 Task: Find connections with filter location Nijlen with filter topic #Inspirationwith filter profile language English with filter current company Bisleri International Pvt Ltd with filter school B H Gardi College of Engineering & Technology with filter industry Warehousing and Storage with filter service category Content Strategy with filter keywords title Translator
Action: Mouse moved to (659, 135)
Screenshot: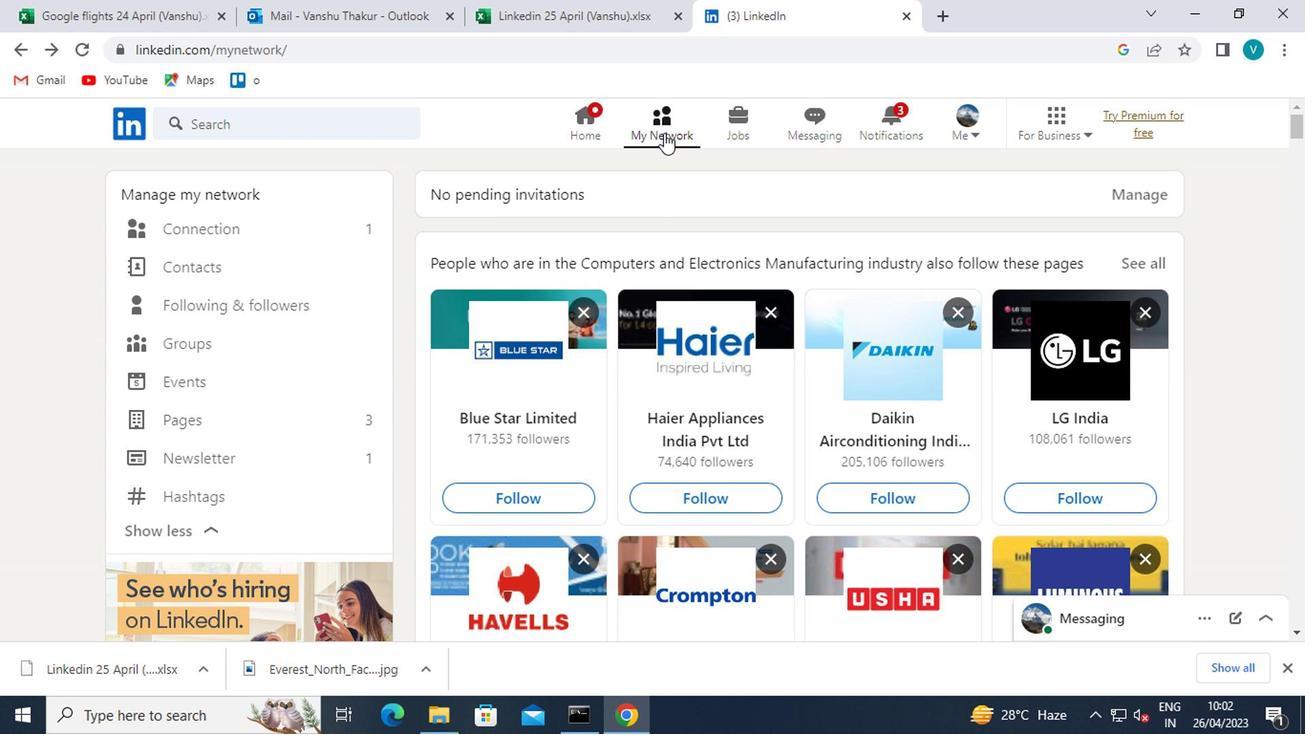 
Action: Mouse pressed left at (659, 135)
Screenshot: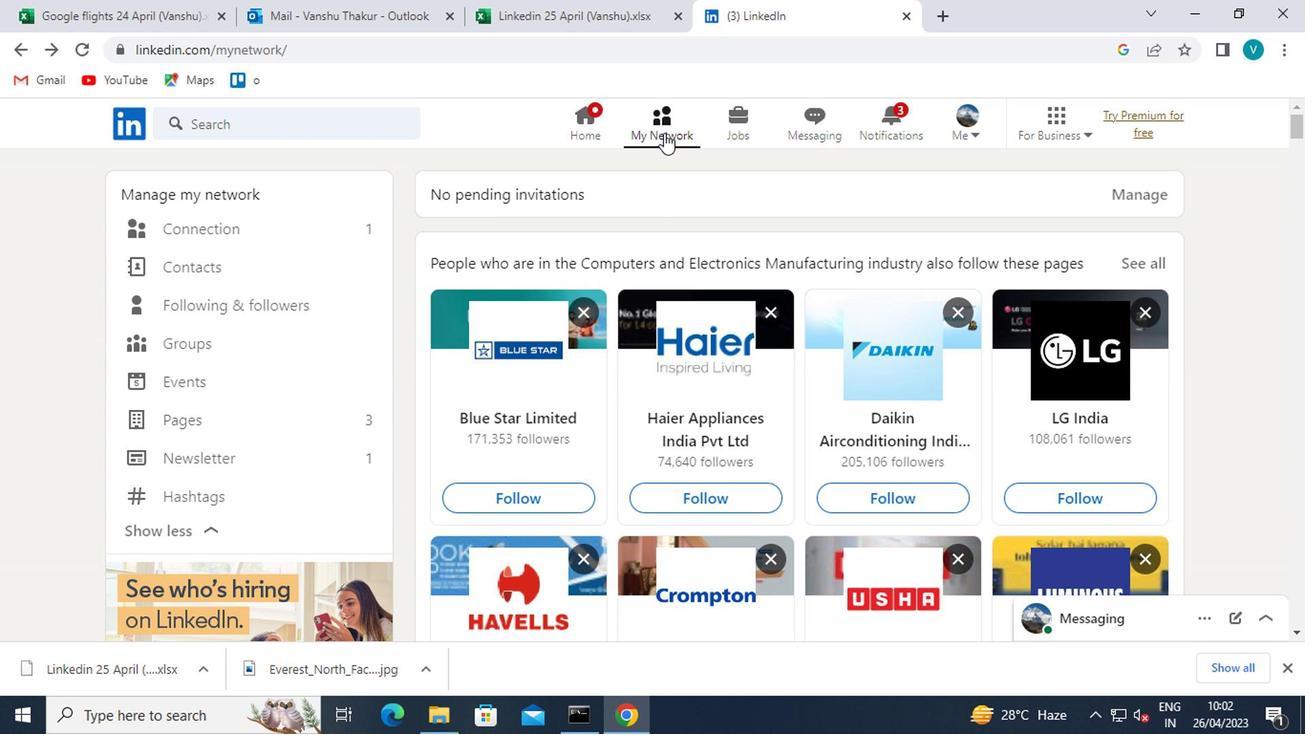 
Action: Mouse moved to (209, 231)
Screenshot: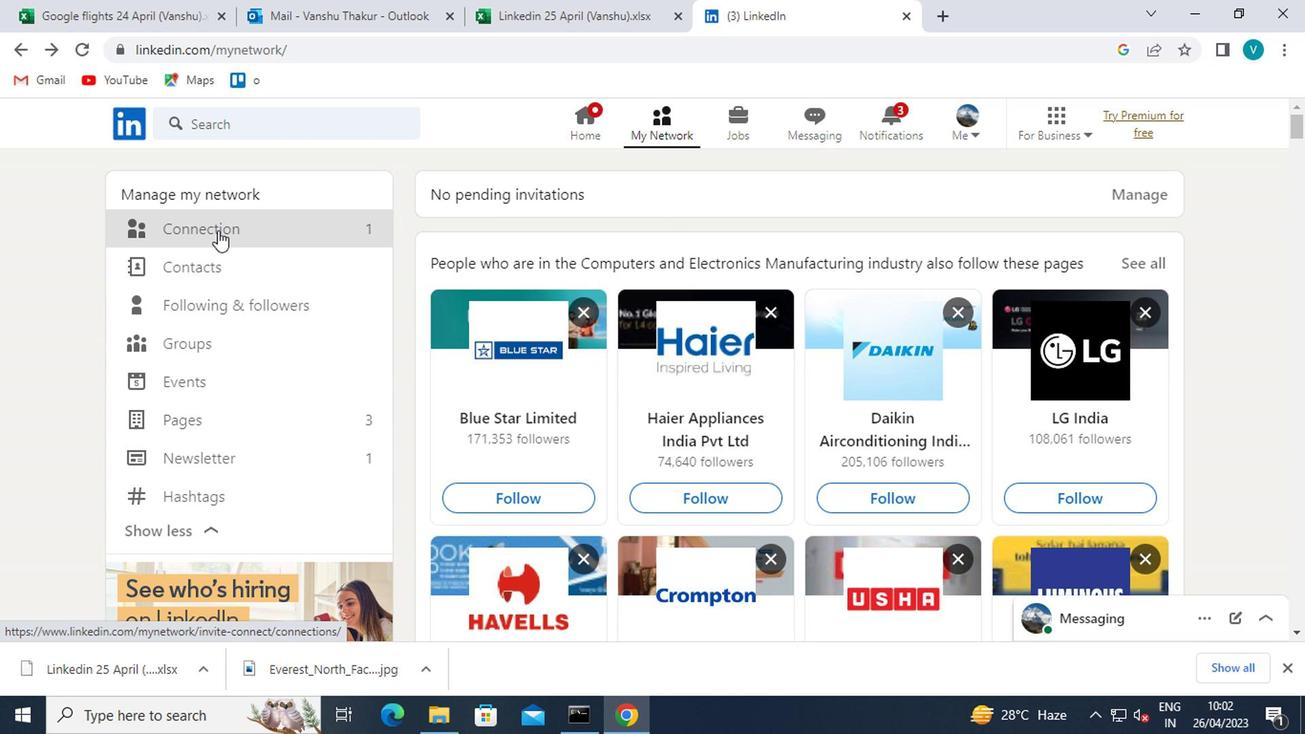
Action: Mouse pressed left at (209, 231)
Screenshot: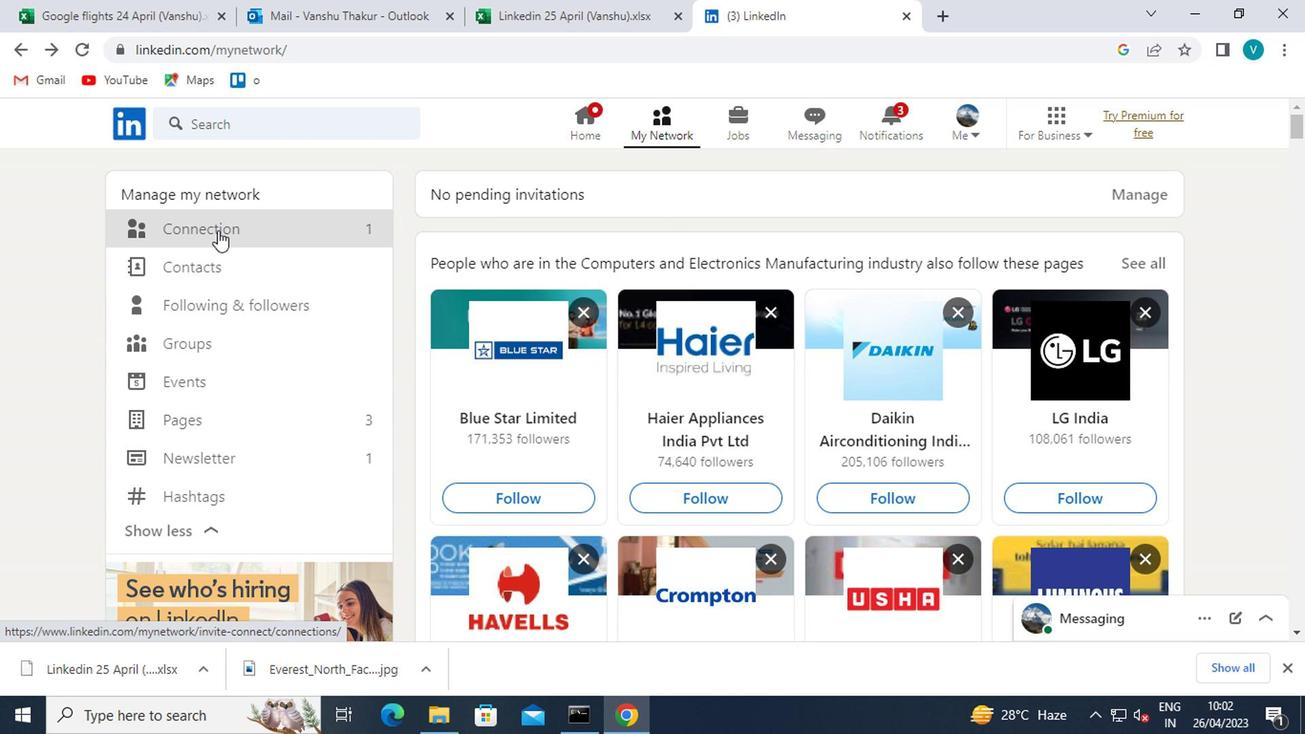 
Action: Mouse moved to (756, 230)
Screenshot: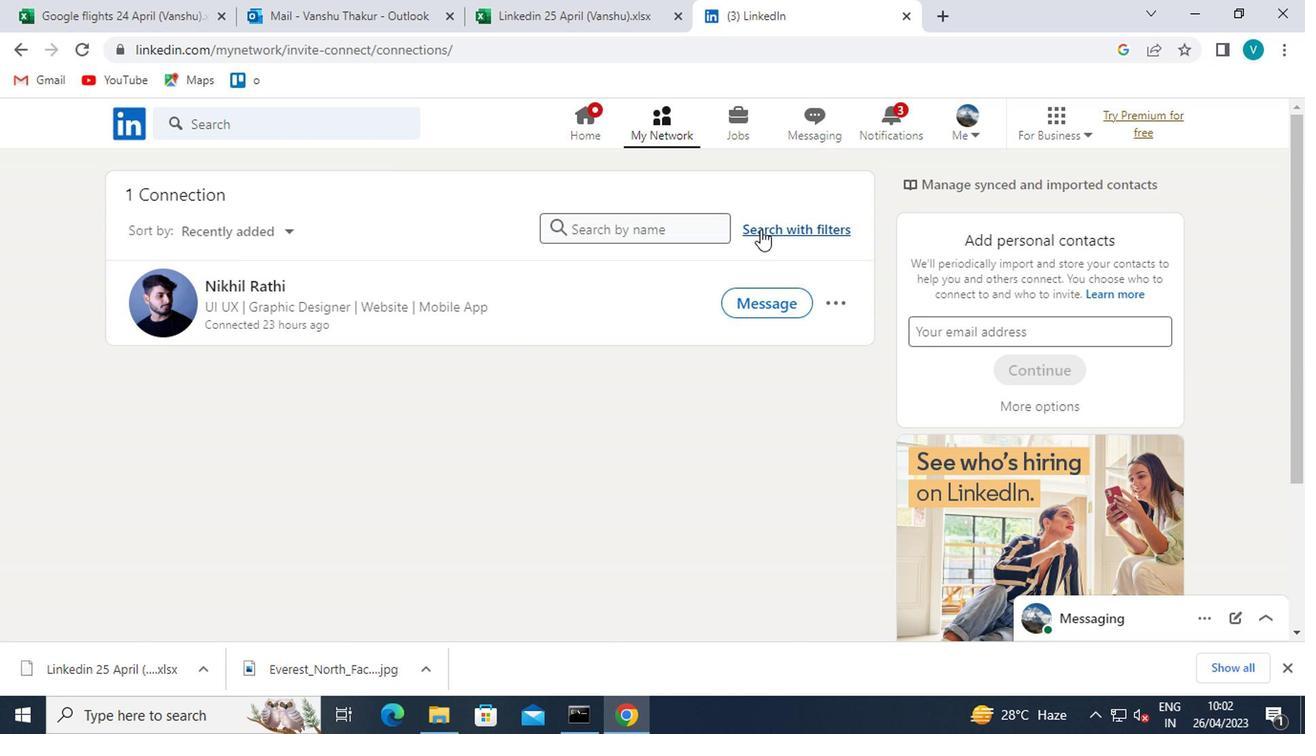 
Action: Mouse pressed left at (756, 230)
Screenshot: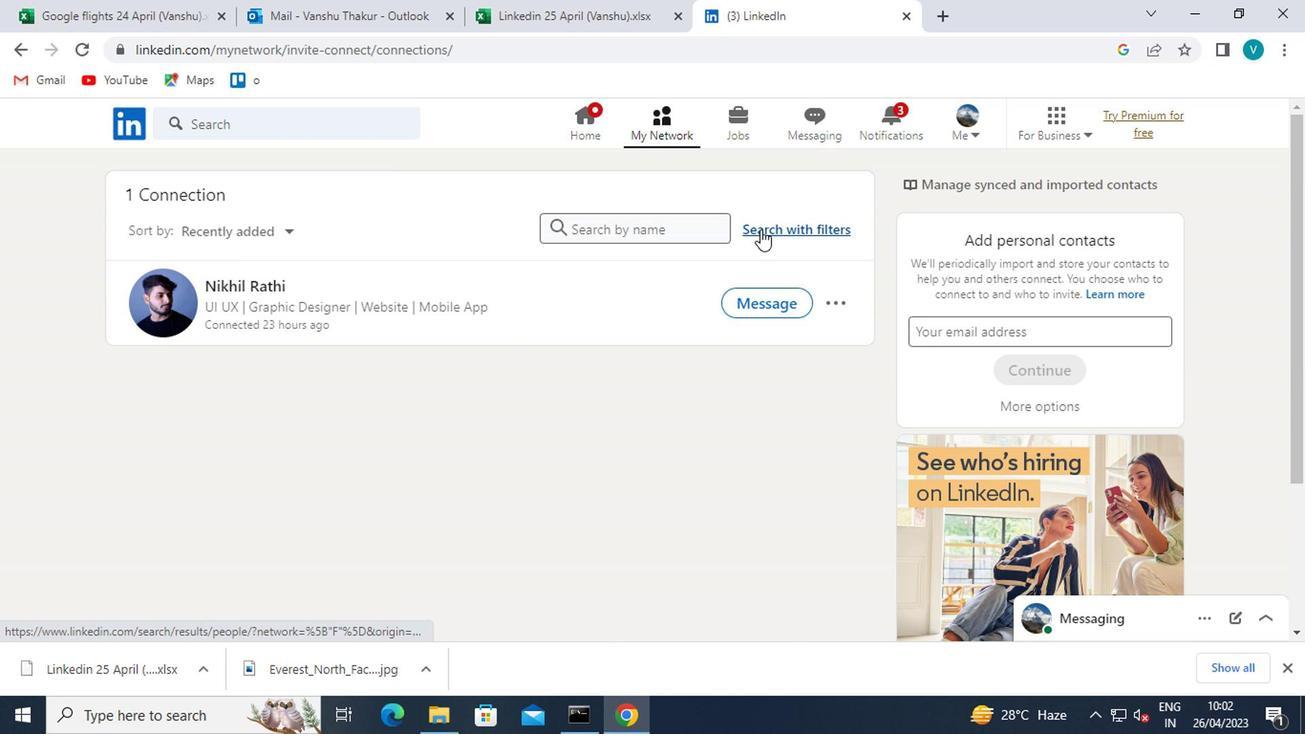 
Action: Mouse moved to (645, 178)
Screenshot: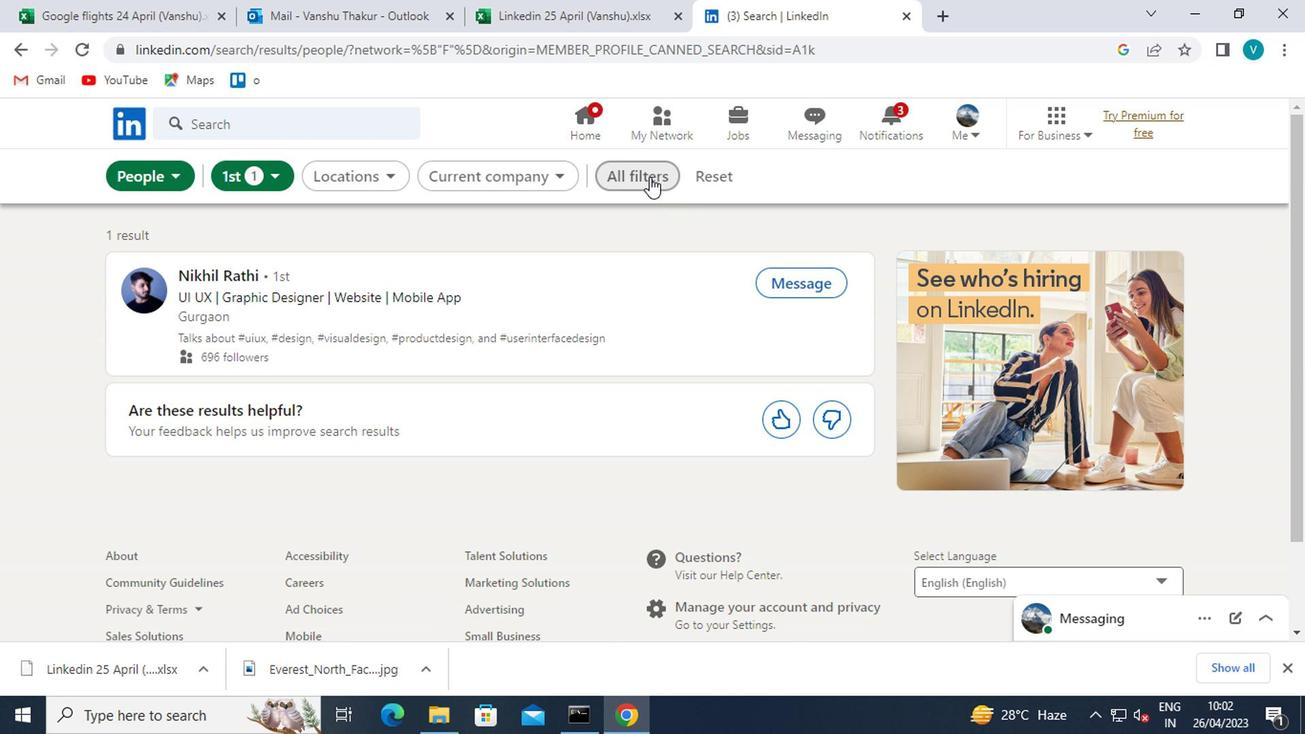 
Action: Mouse pressed left at (645, 178)
Screenshot: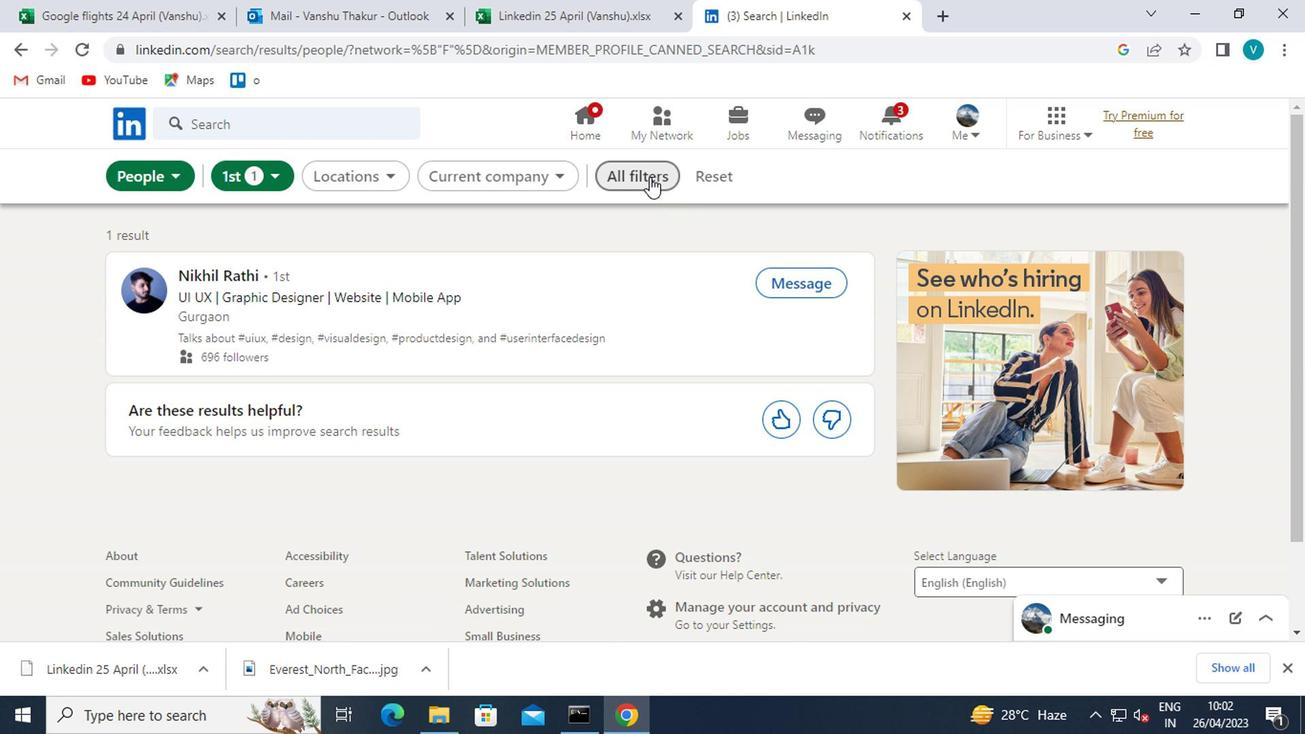 
Action: Mouse moved to (910, 269)
Screenshot: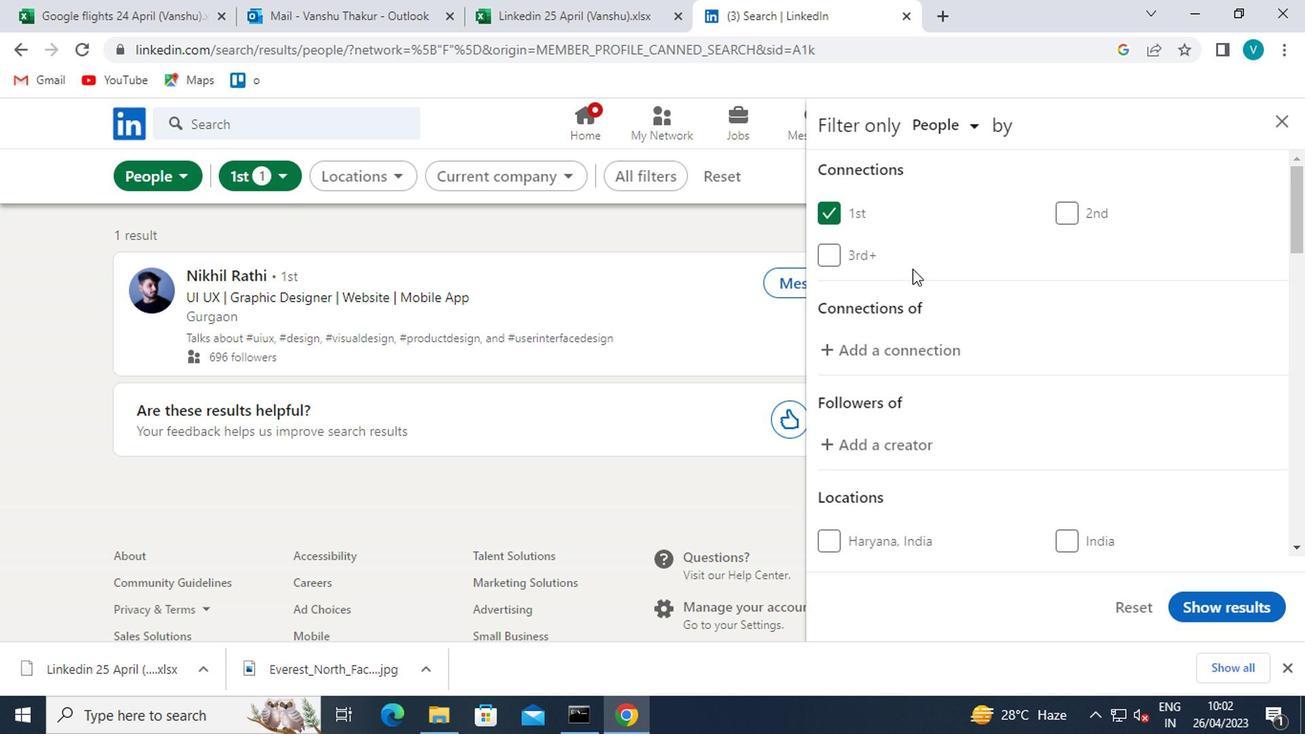
Action: Mouse scrolled (910, 268) with delta (0, -1)
Screenshot: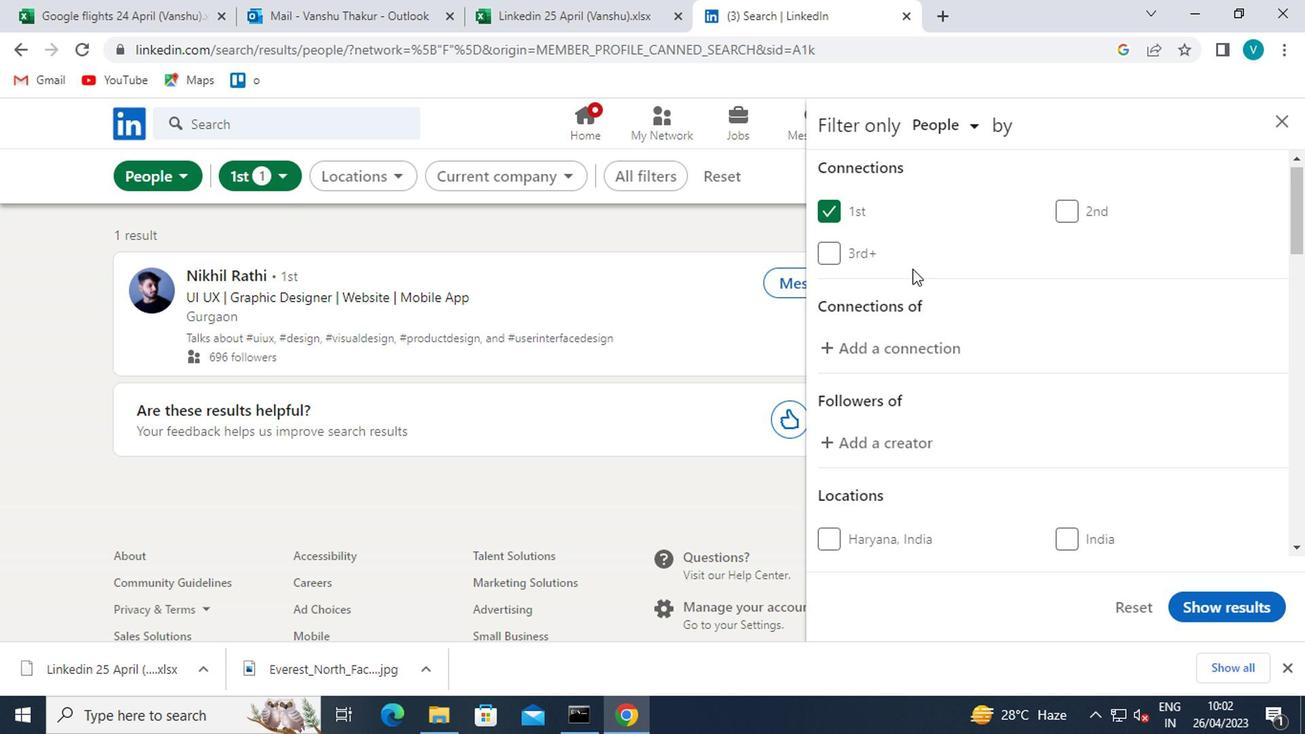 
Action: Mouse scrolled (910, 268) with delta (0, -1)
Screenshot: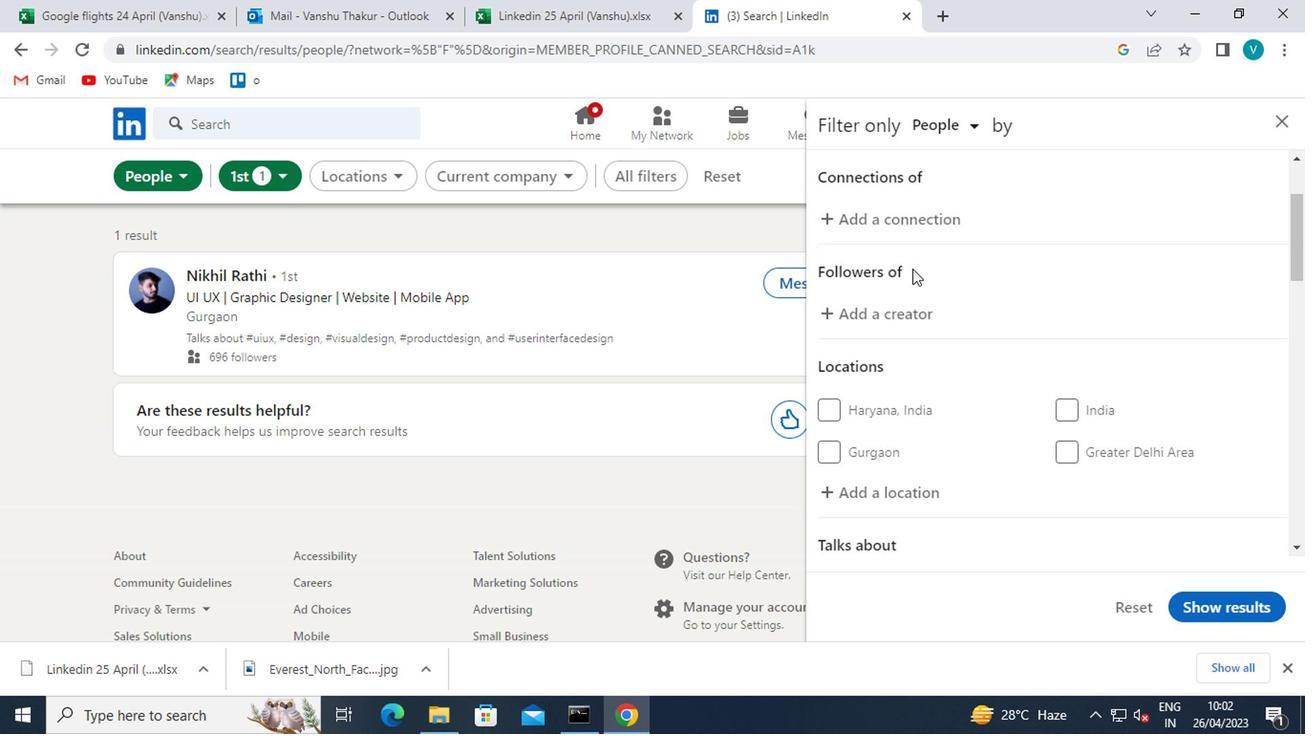 
Action: Mouse moved to (904, 421)
Screenshot: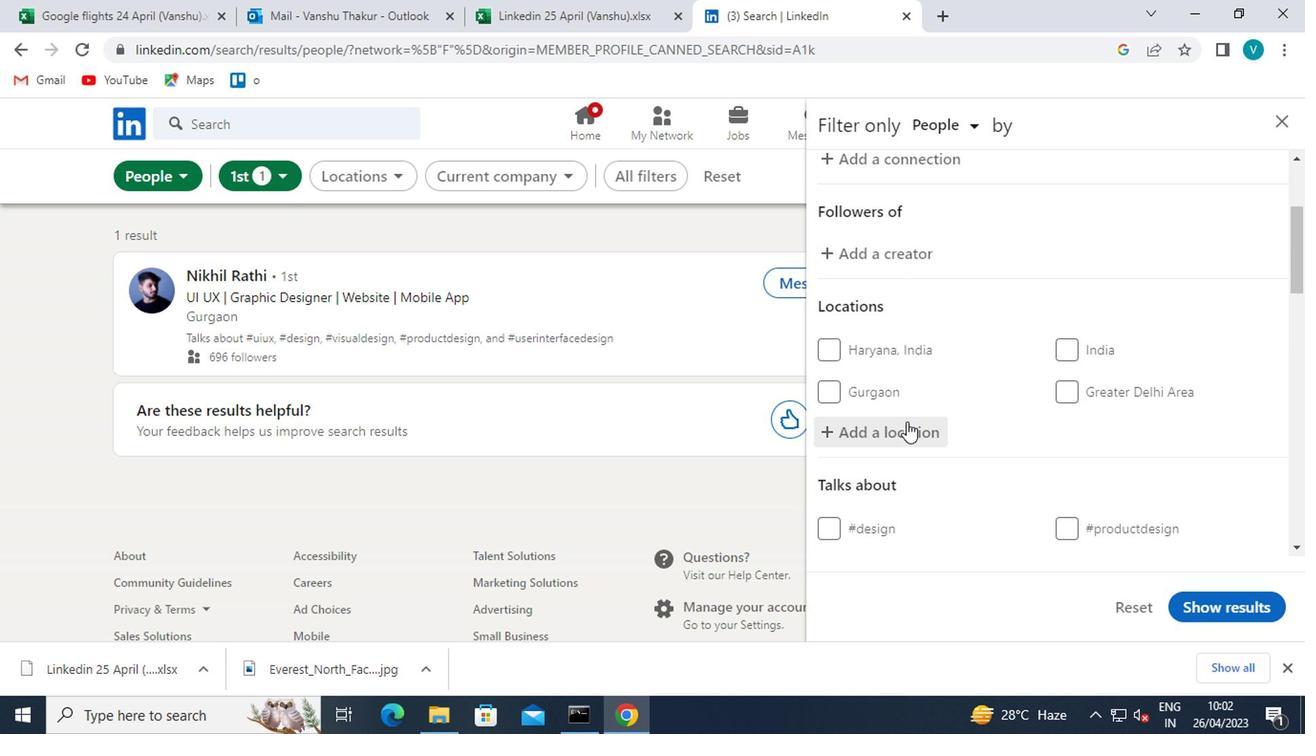 
Action: Mouse pressed left at (904, 421)
Screenshot: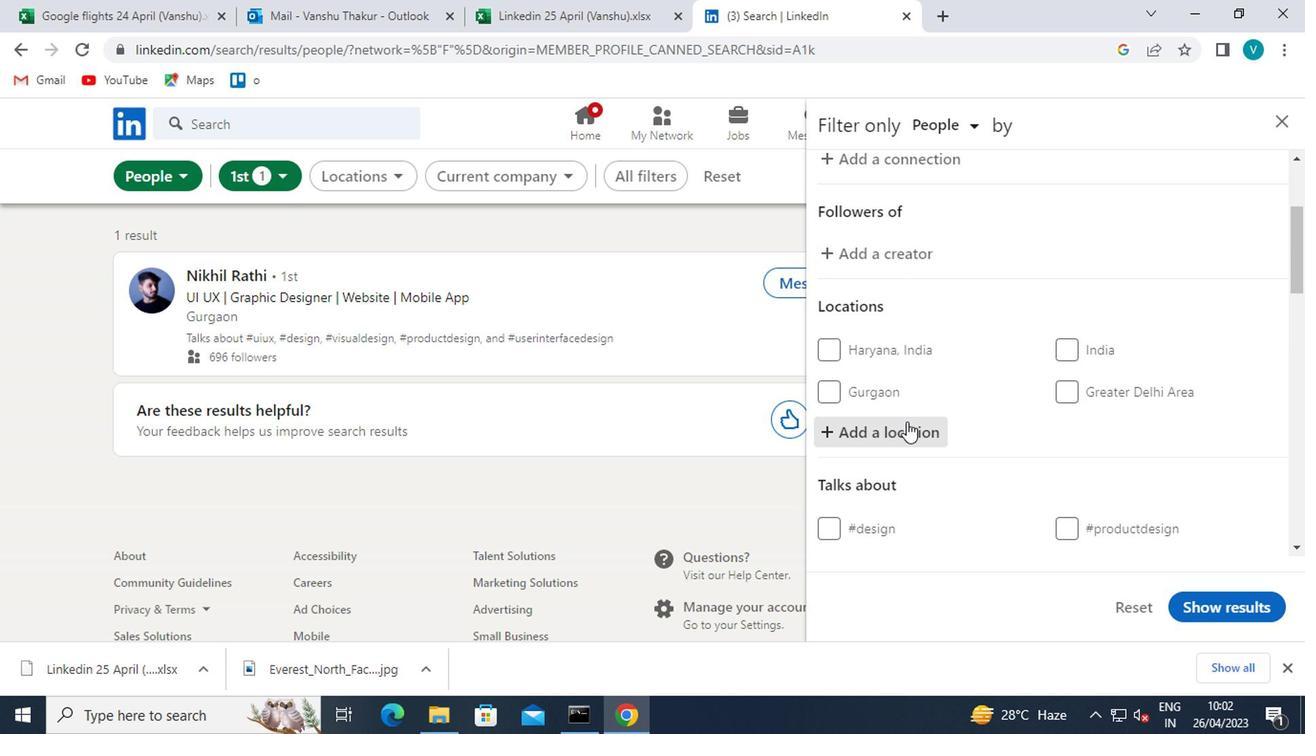 
Action: Key pressed <Key.shift>NIJLEN
Screenshot: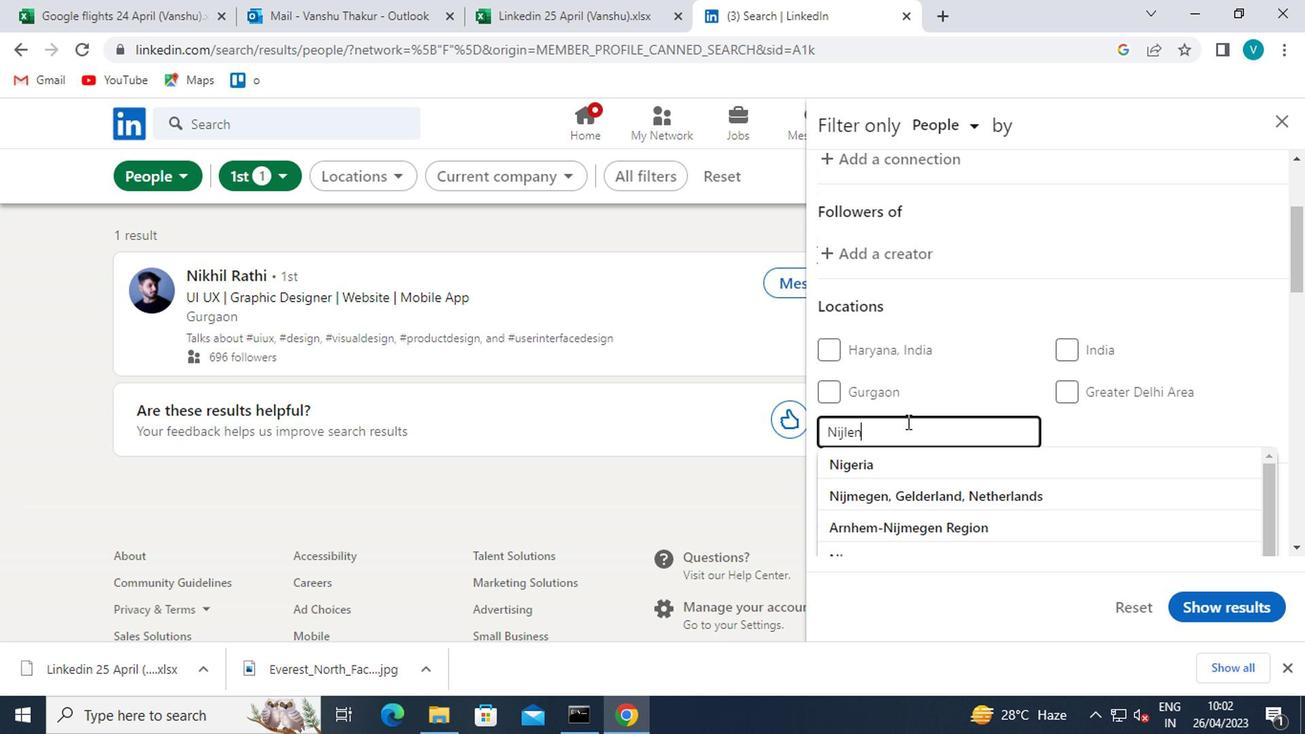 
Action: Mouse moved to (912, 465)
Screenshot: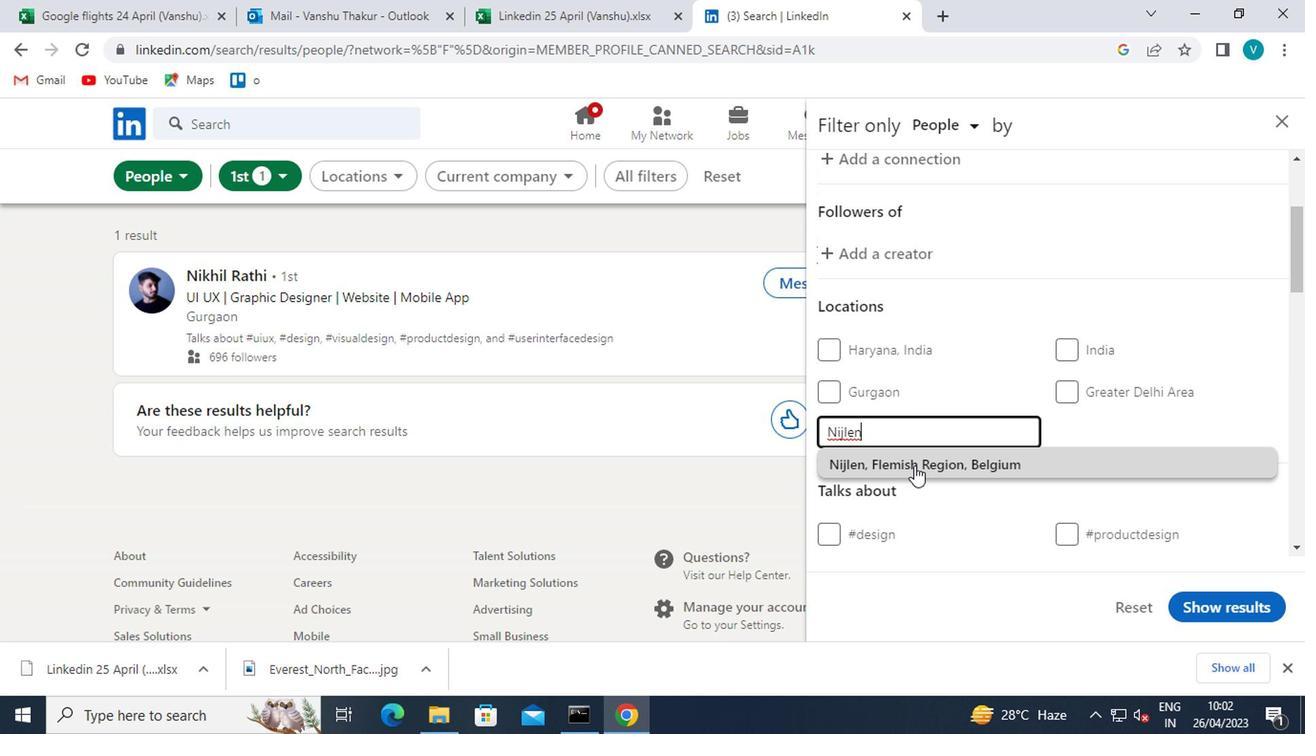 
Action: Mouse pressed left at (912, 465)
Screenshot: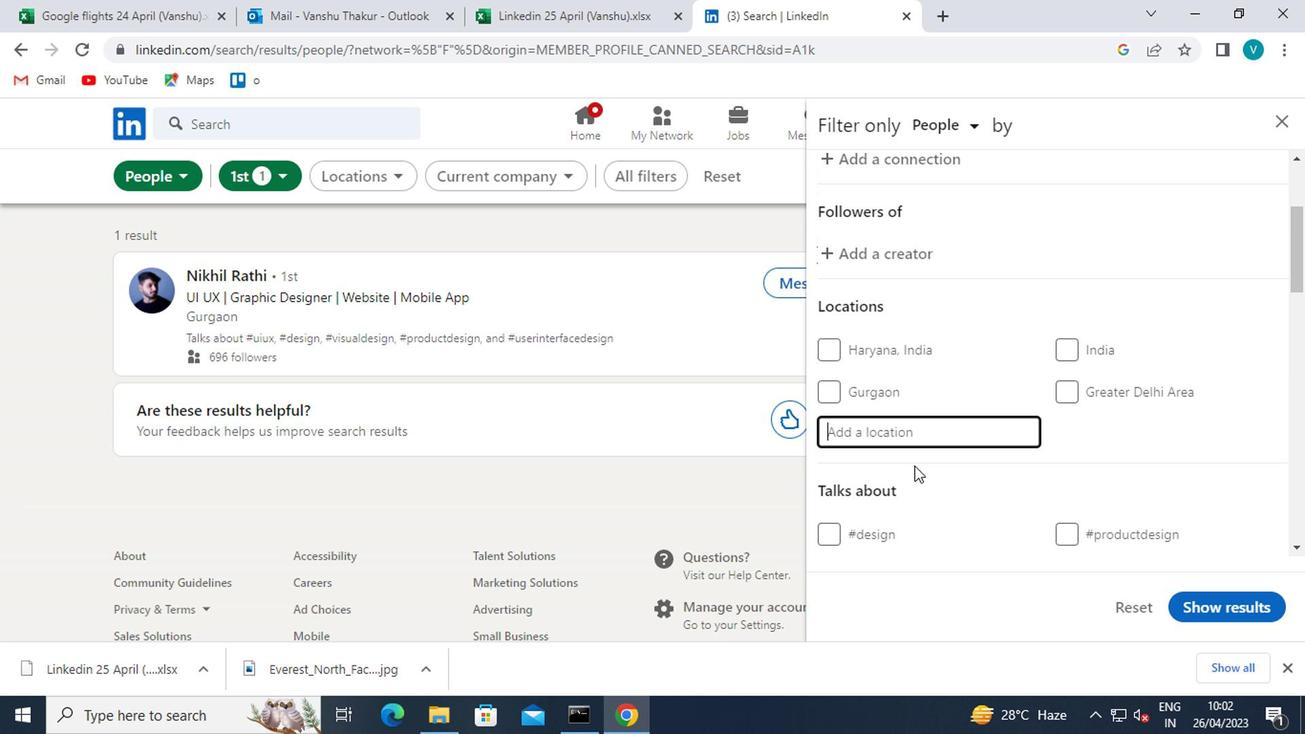 
Action: Mouse moved to (950, 441)
Screenshot: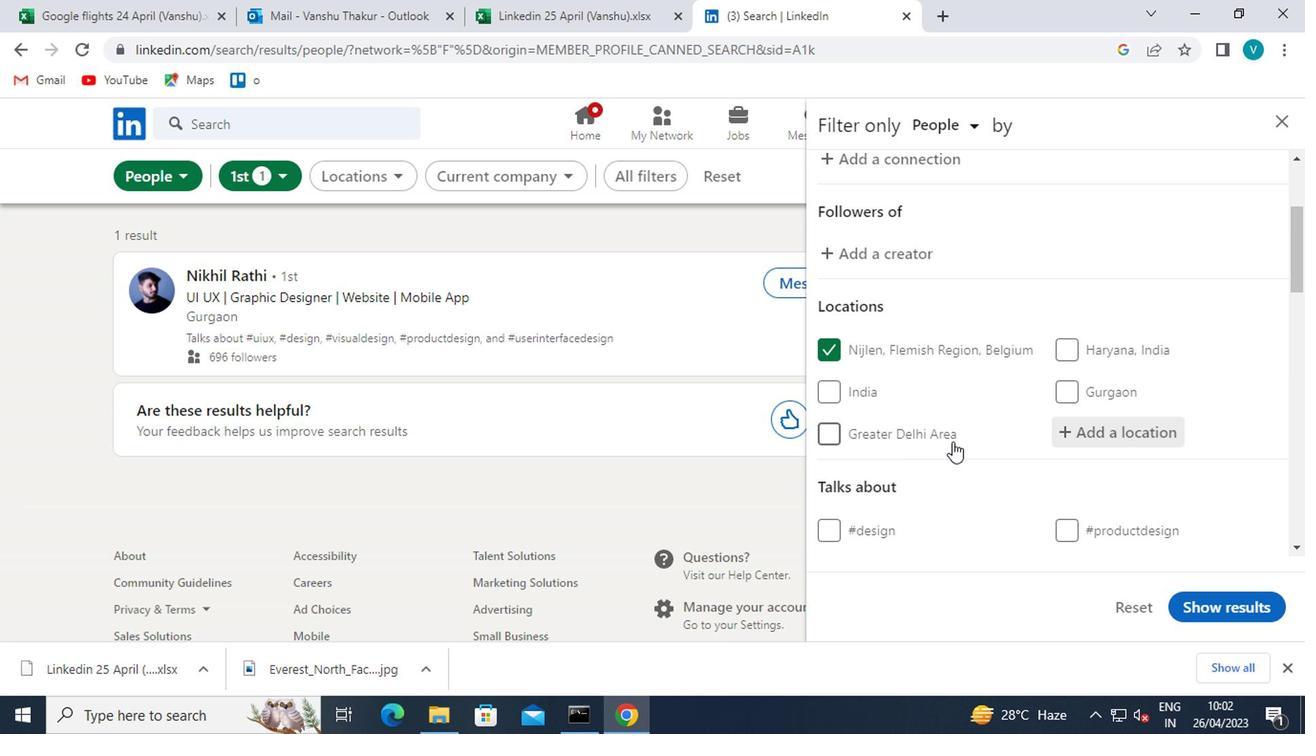 
Action: Mouse scrolled (950, 440) with delta (0, 0)
Screenshot: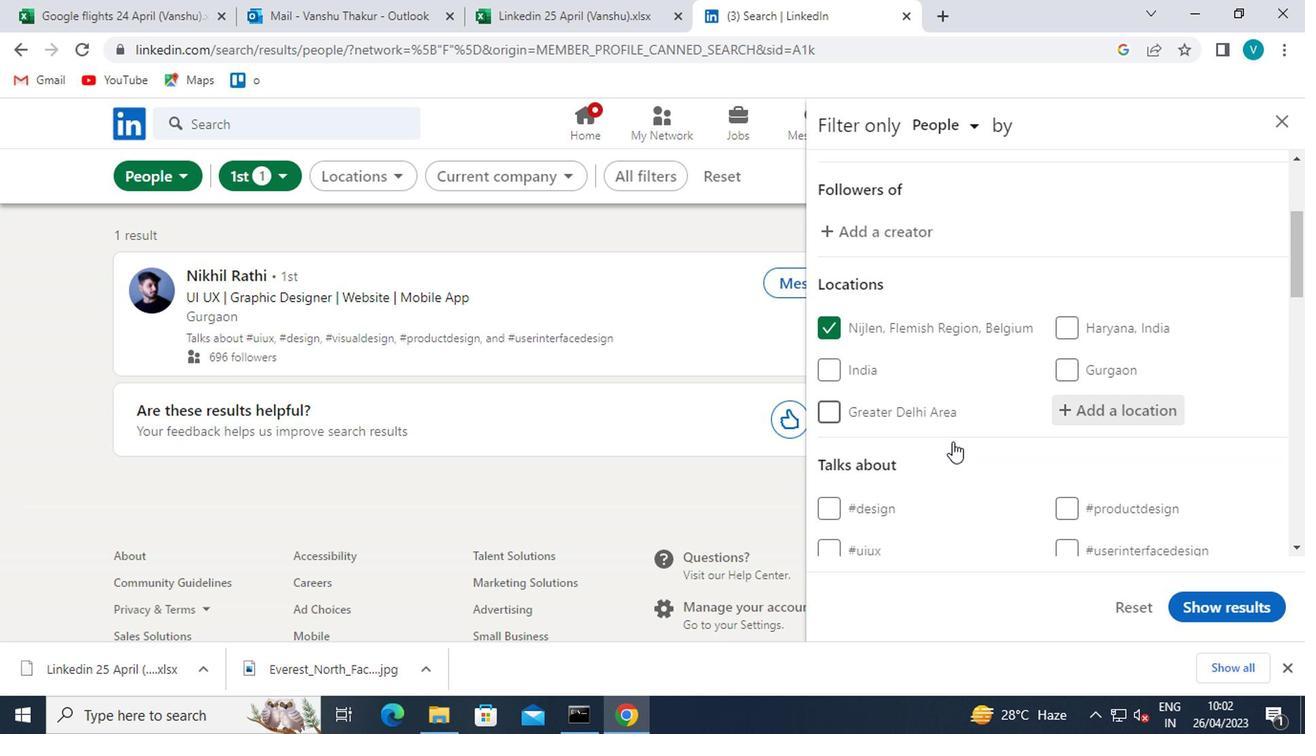 
Action: Mouse moved to (950, 441)
Screenshot: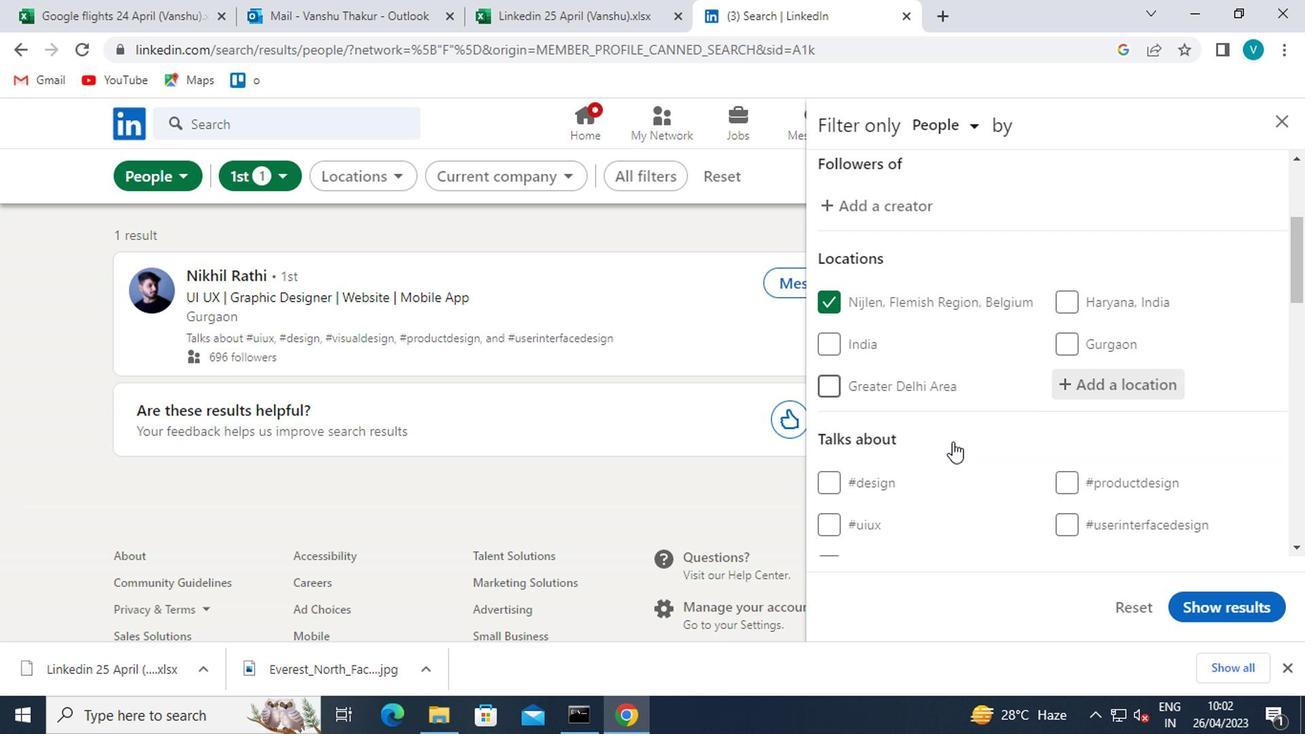 
Action: Mouse scrolled (950, 440) with delta (0, 0)
Screenshot: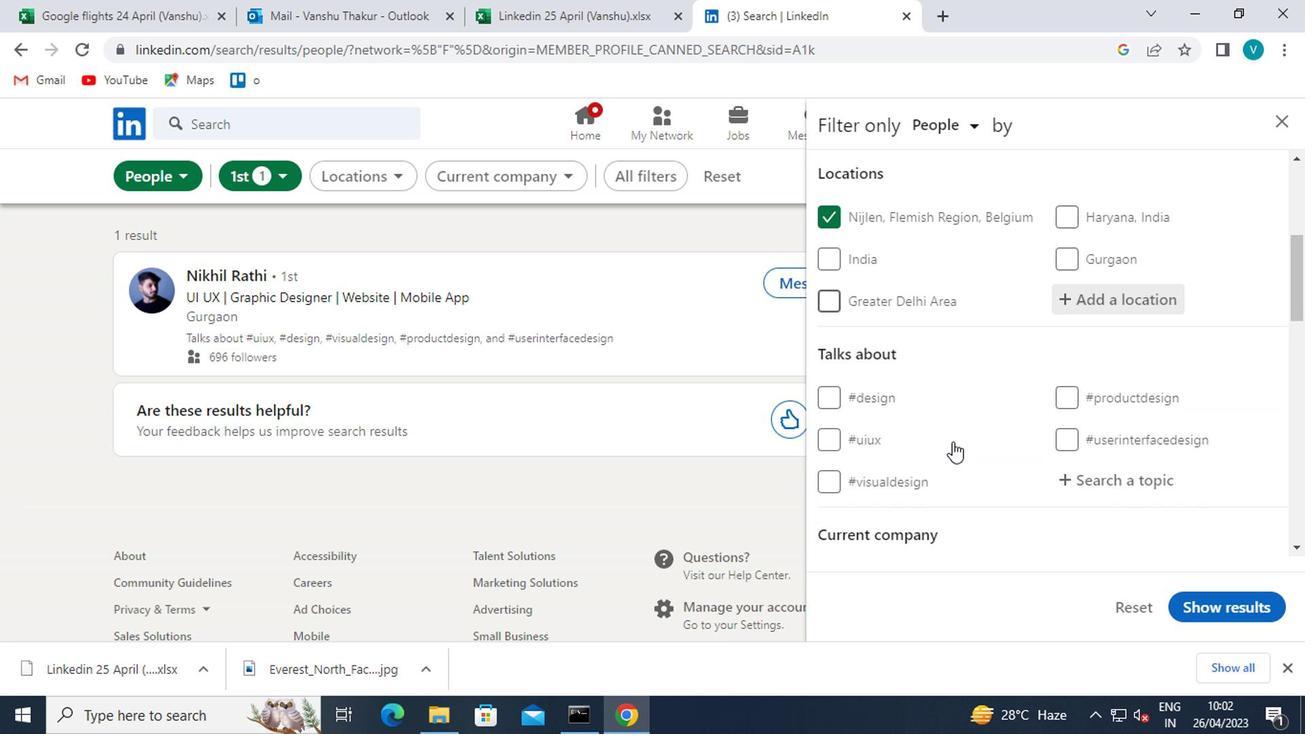 
Action: Mouse moved to (1113, 419)
Screenshot: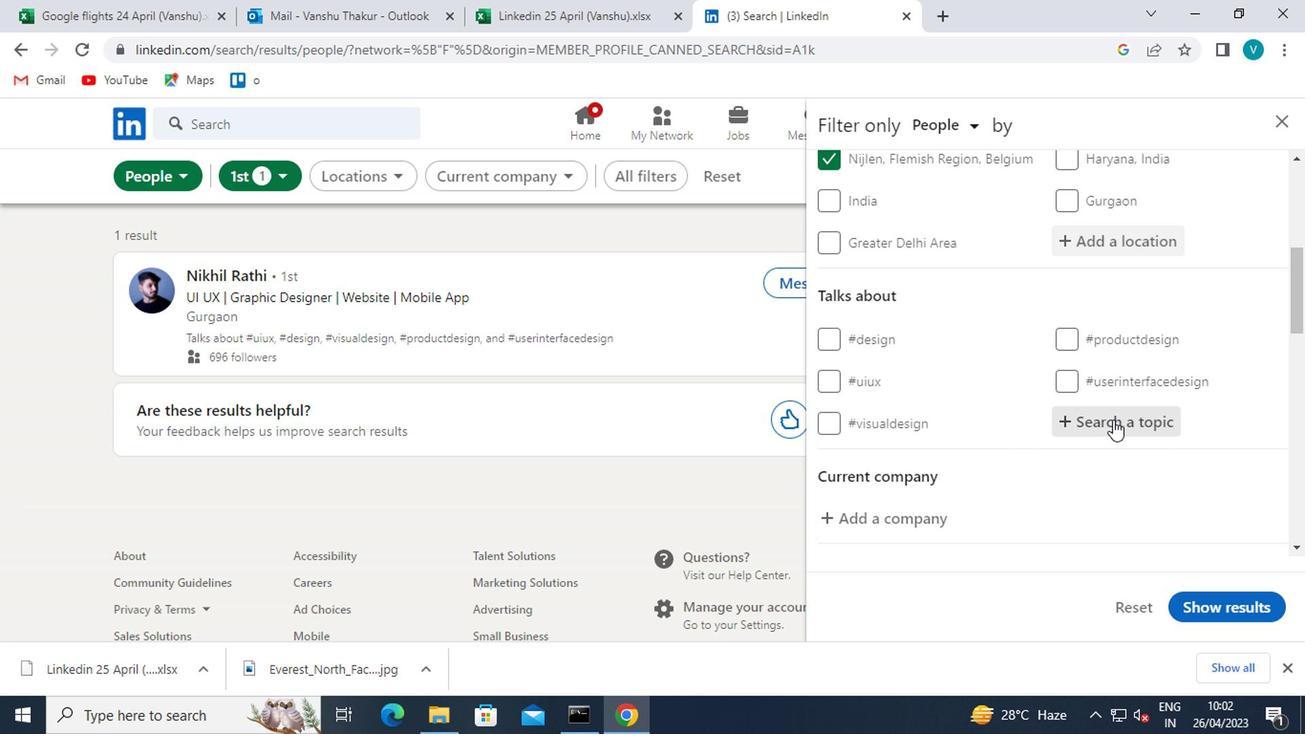 
Action: Mouse pressed left at (1113, 419)
Screenshot: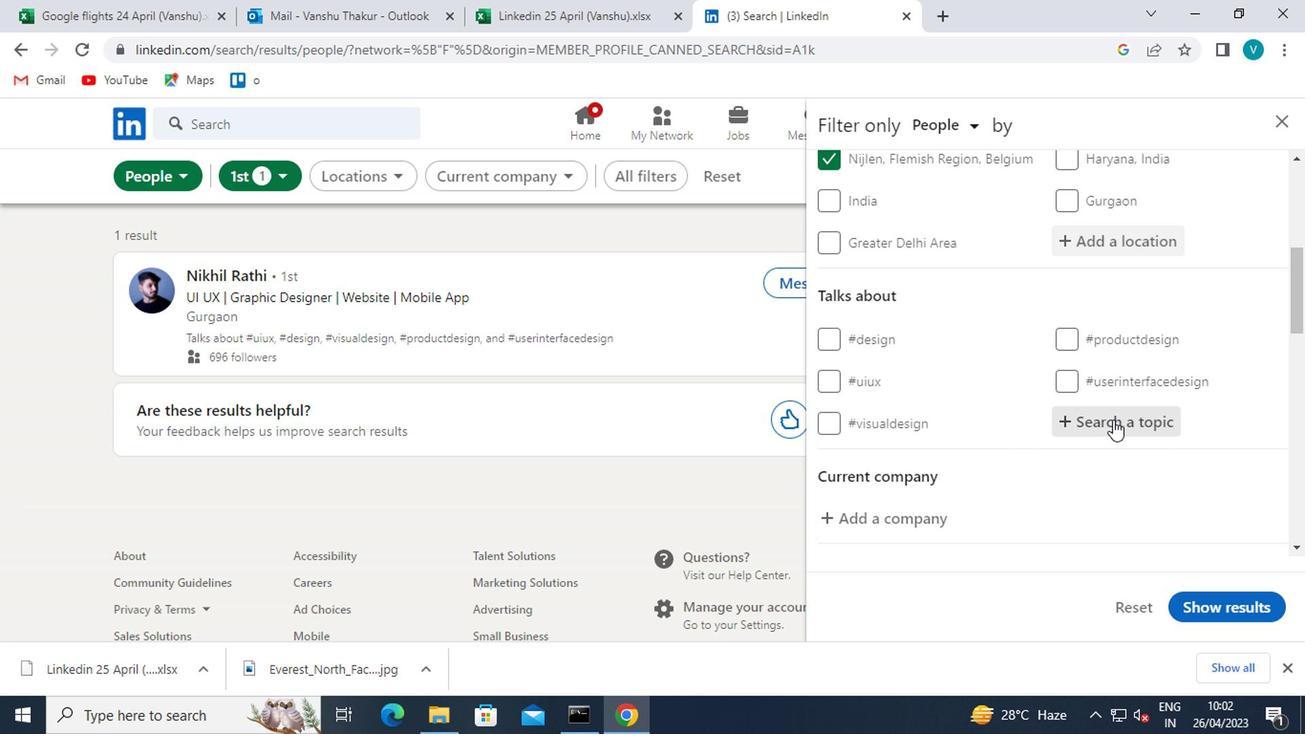 
Action: Key pressed <Key.shift><Key.shift><Key.shift>#<Key.shift>INSPIRATION
Screenshot: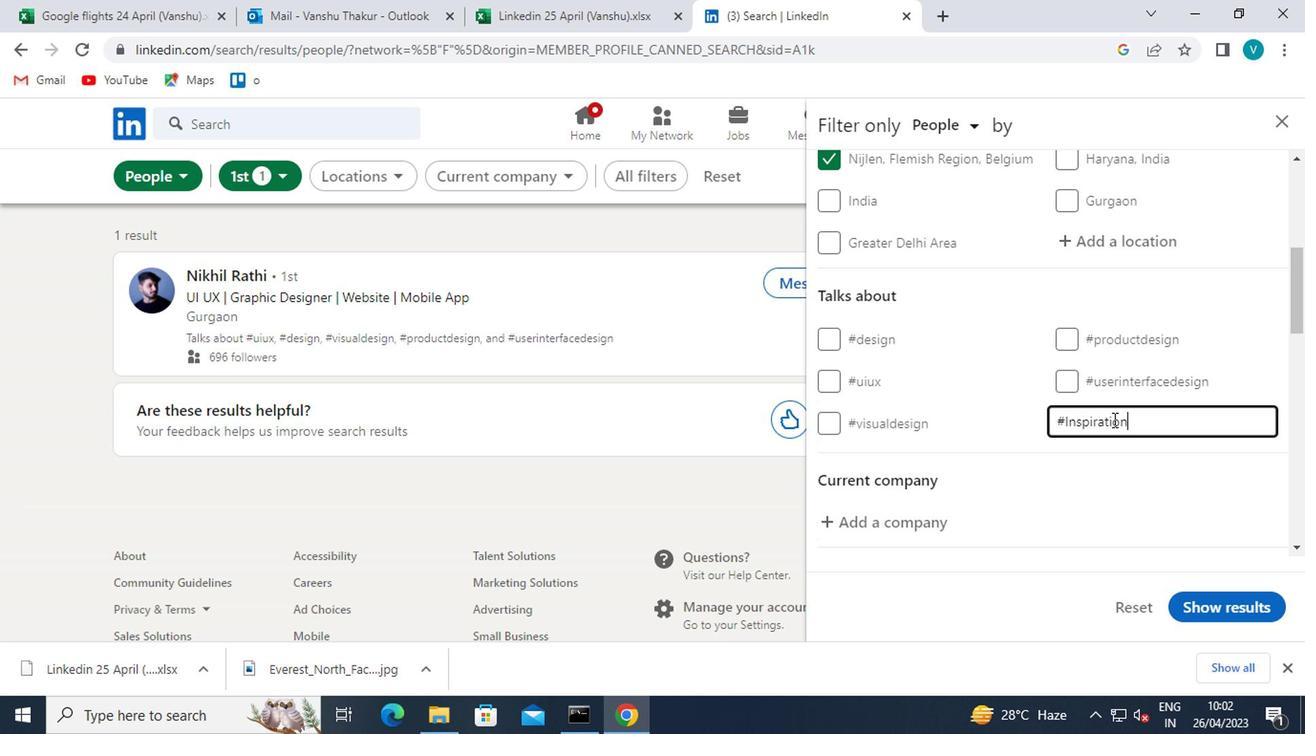 
Action: Mouse moved to (1104, 424)
Screenshot: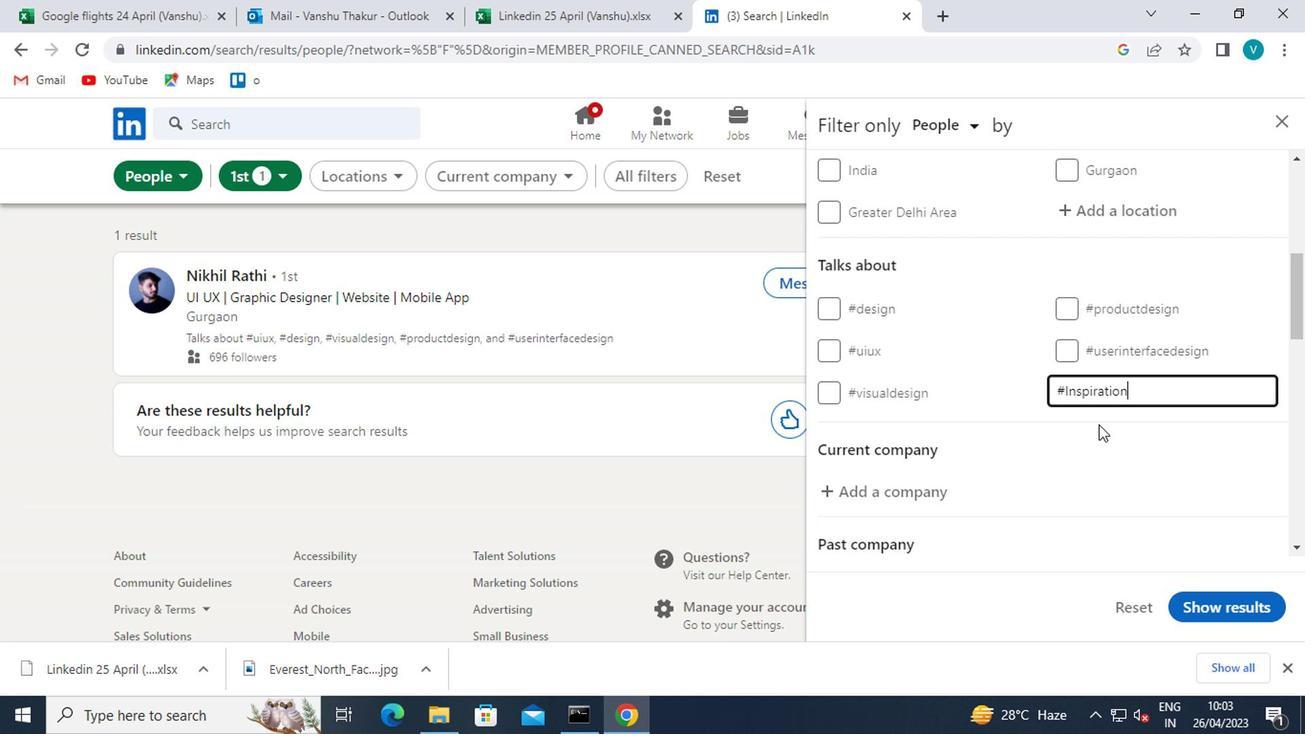 
Action: Mouse scrolled (1104, 423) with delta (0, 0)
Screenshot: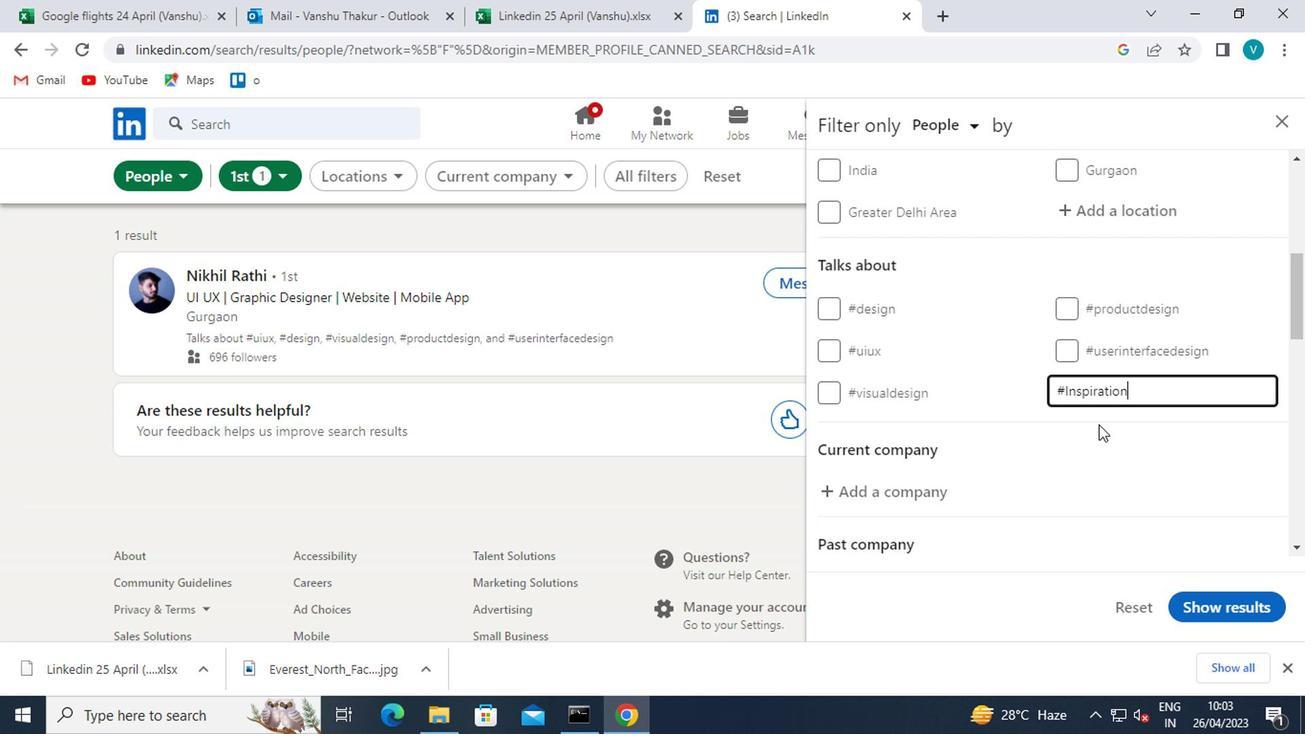 
Action: Mouse moved to (1100, 424)
Screenshot: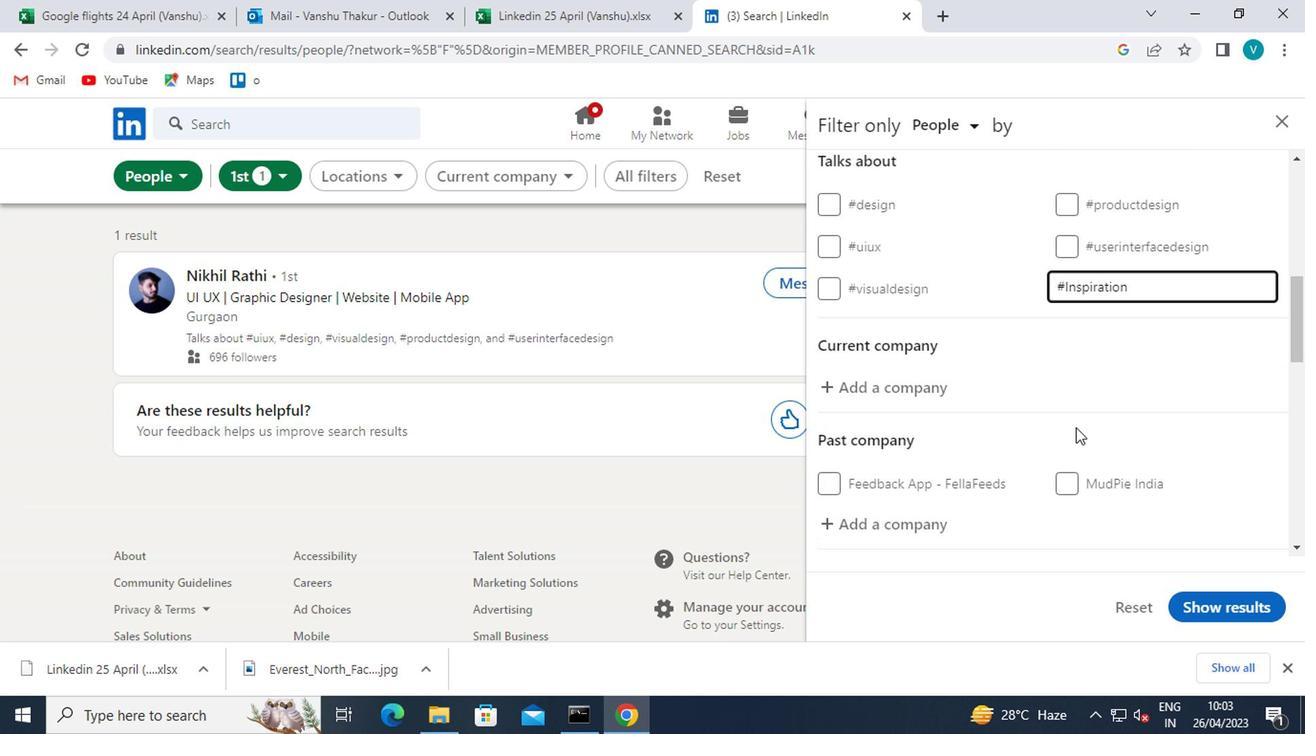 
Action: Mouse scrolled (1100, 423) with delta (0, 0)
Screenshot: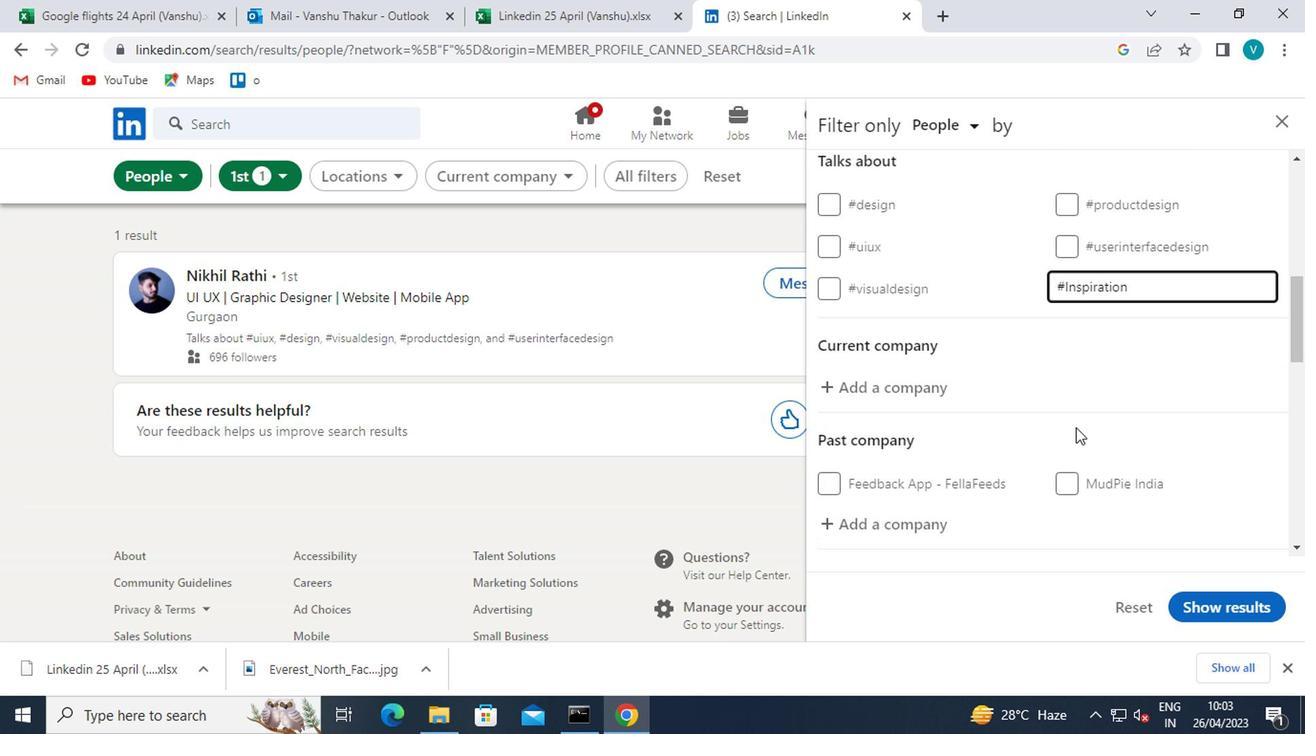 
Action: Mouse moved to (1071, 427)
Screenshot: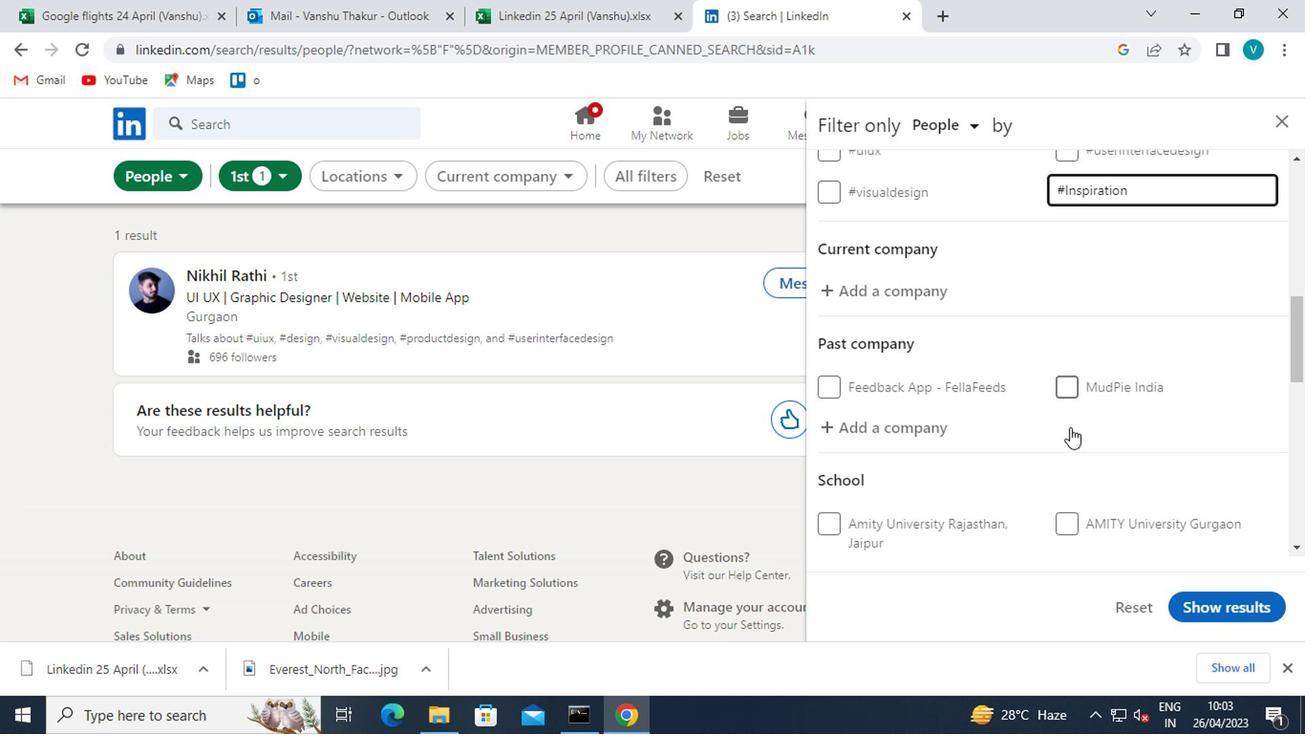 
Action: Mouse scrolled (1071, 426) with delta (0, 0)
Screenshot: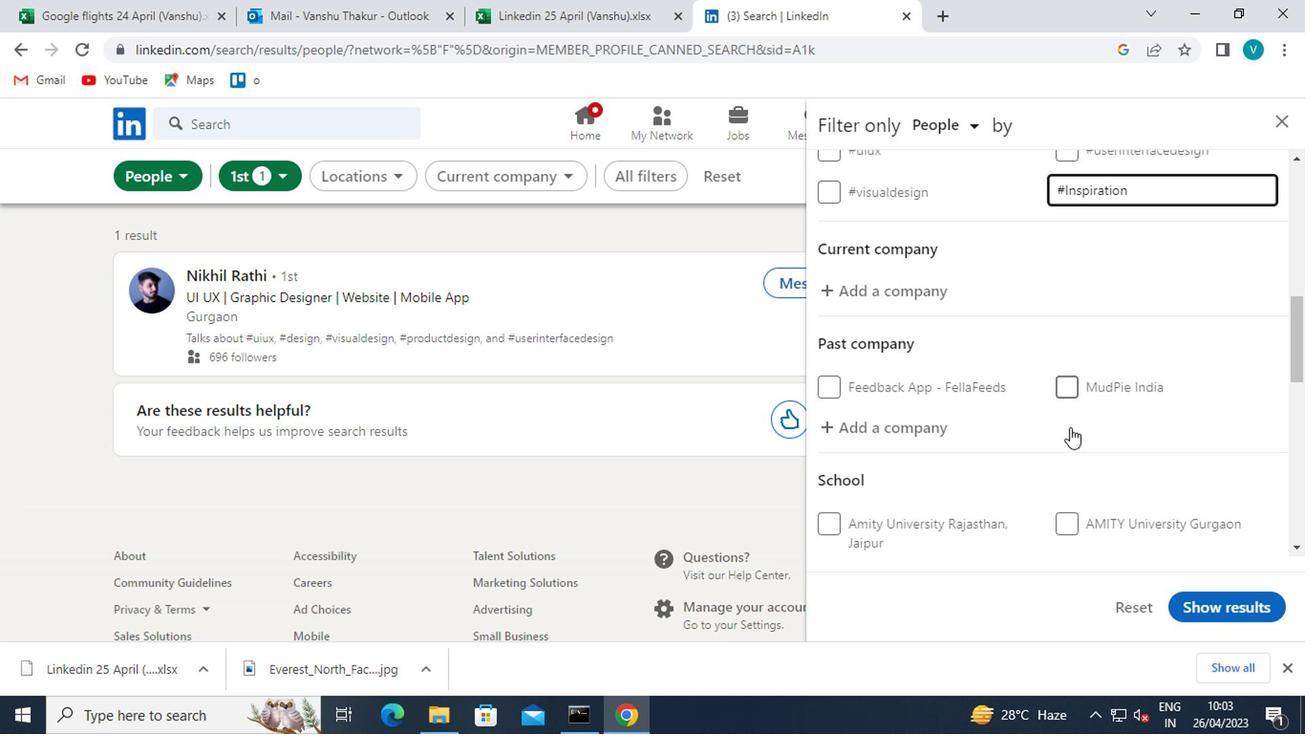 
Action: Mouse moved to (1079, 280)
Screenshot: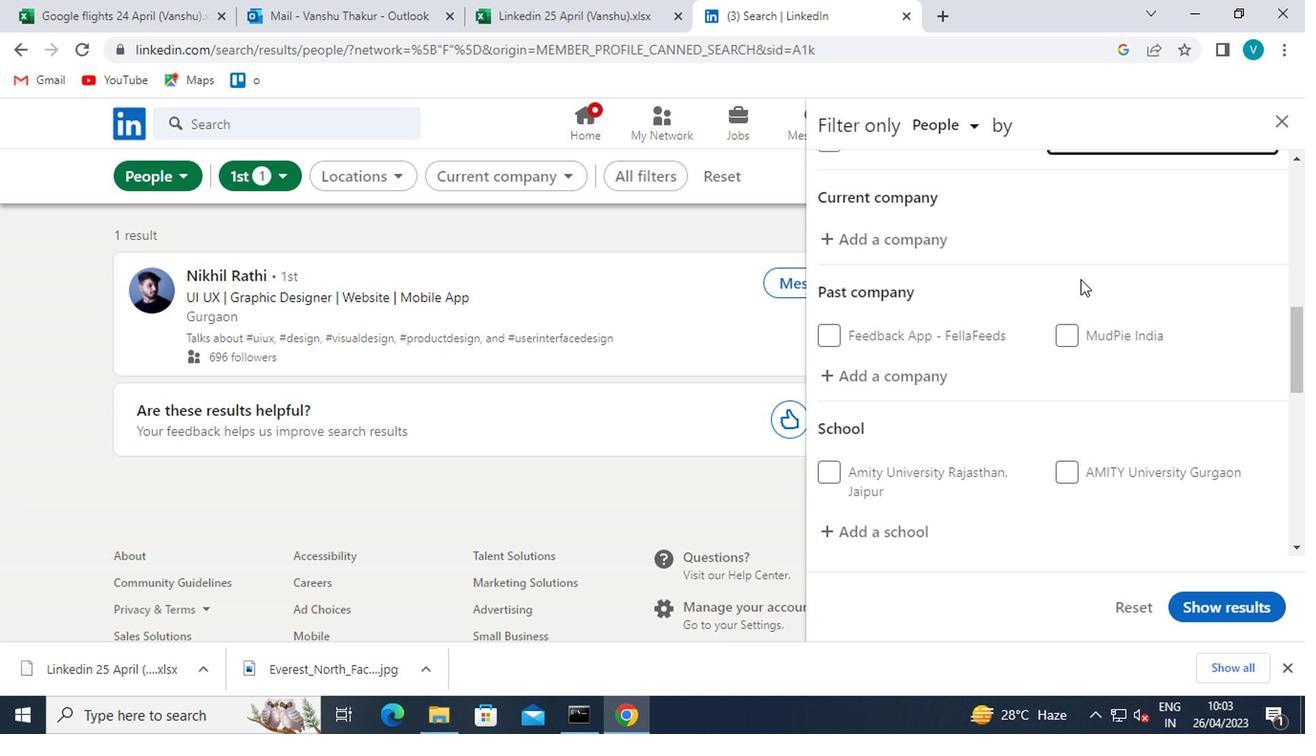 
Action: Mouse scrolled (1079, 280) with delta (0, 0)
Screenshot: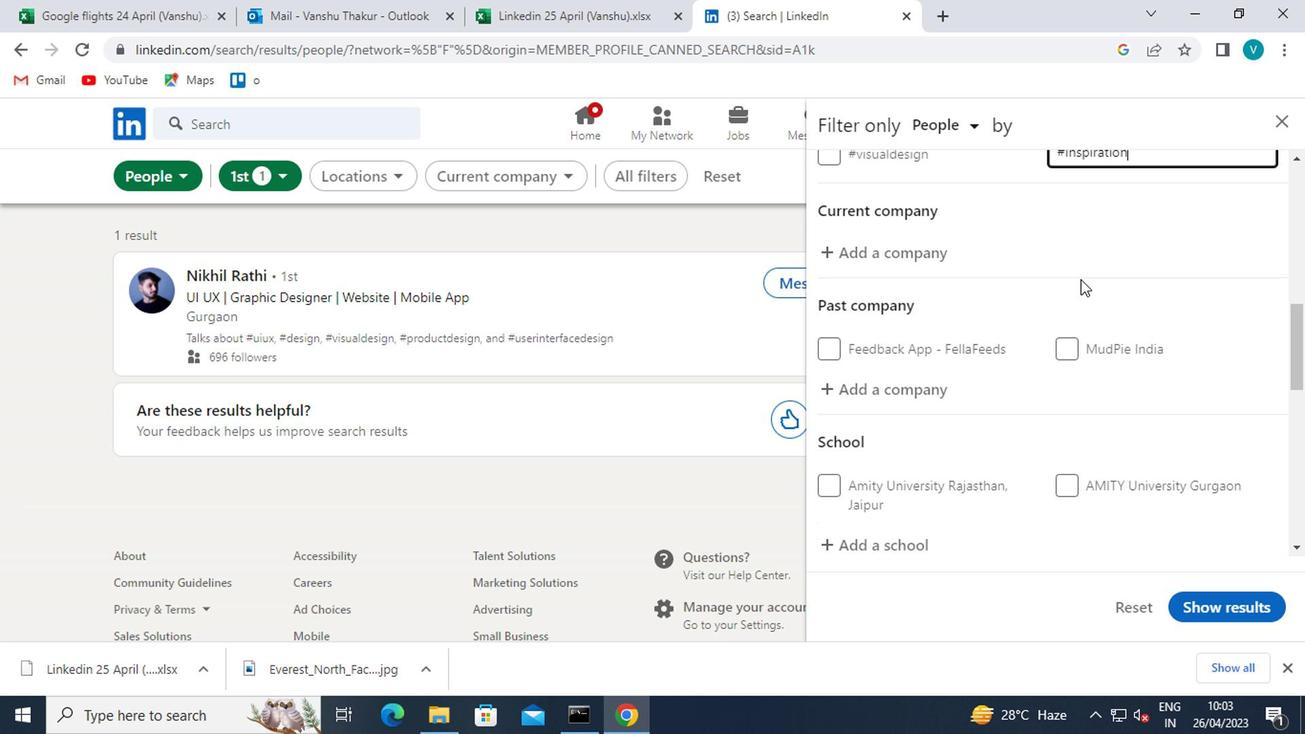 
Action: Mouse pressed left at (1079, 280)
Screenshot: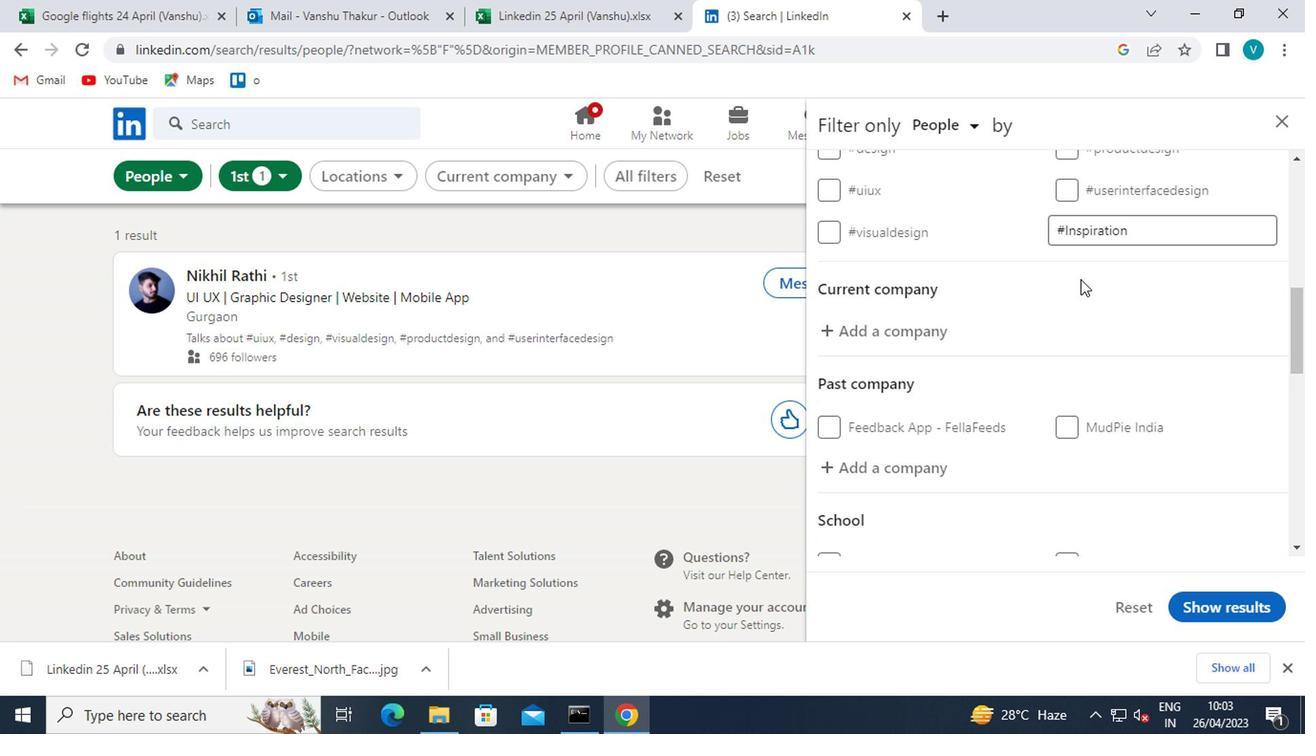 
Action: Mouse moved to (966, 333)
Screenshot: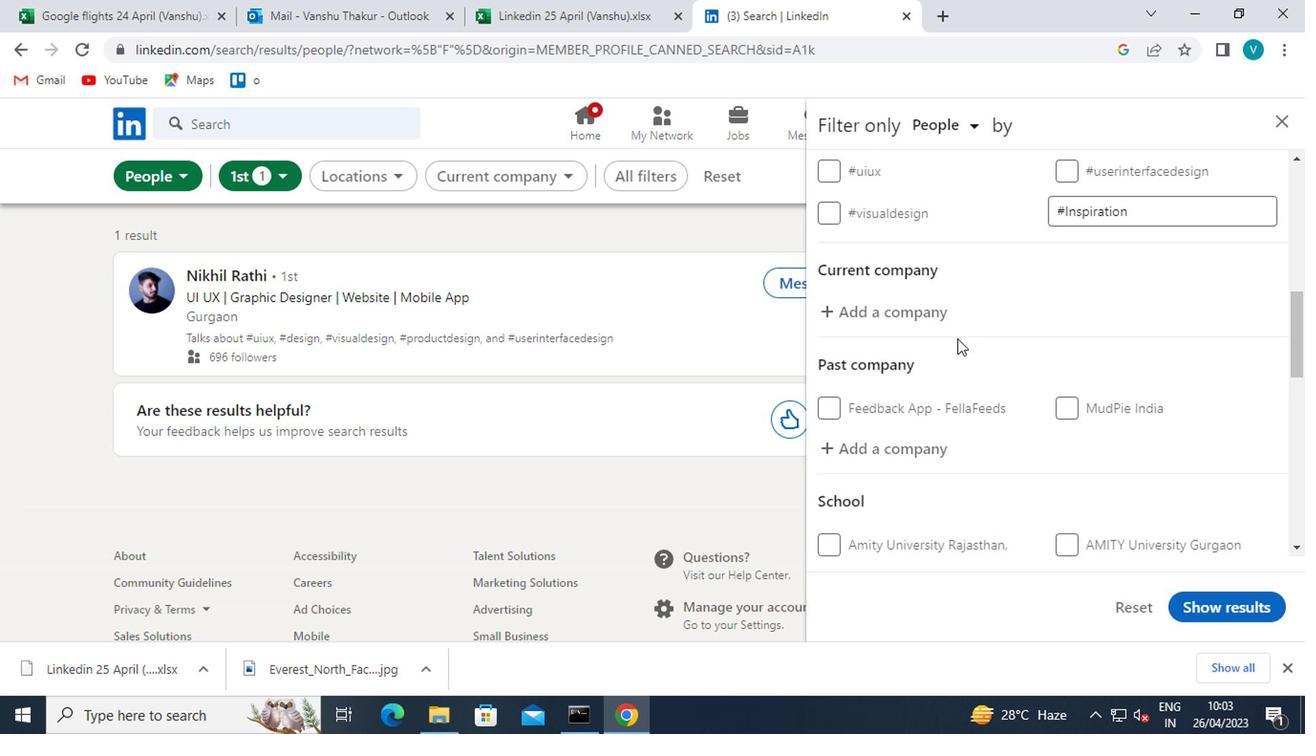 
Action: Mouse scrolled (966, 333) with delta (0, 0)
Screenshot: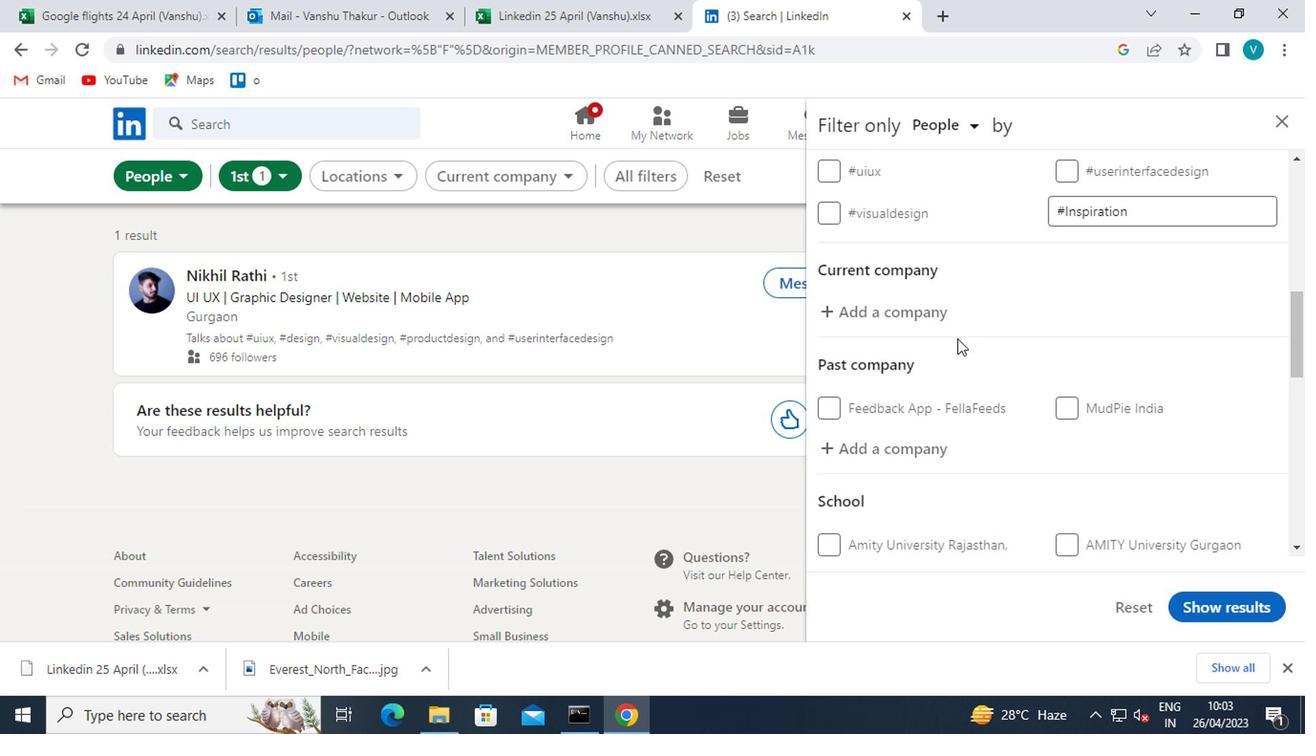 
Action: Mouse moved to (950, 342)
Screenshot: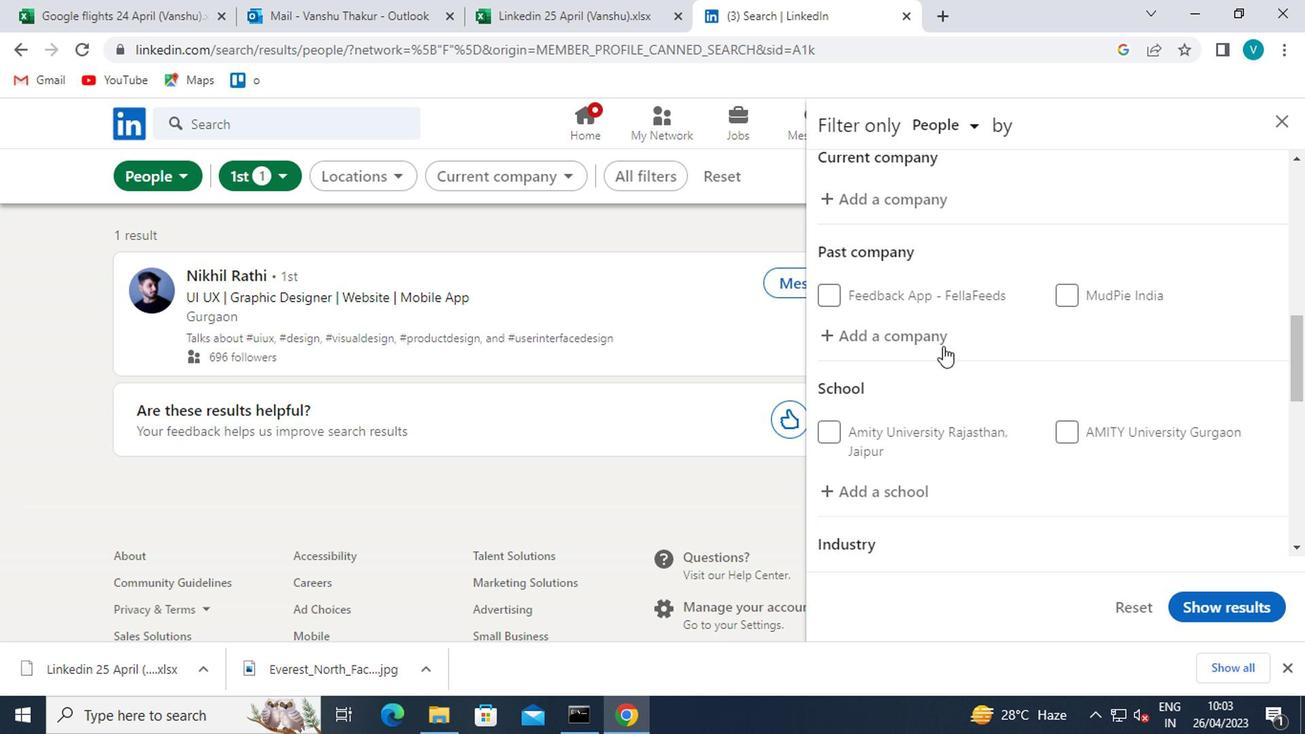 
Action: Mouse scrolled (950, 342) with delta (0, 0)
Screenshot: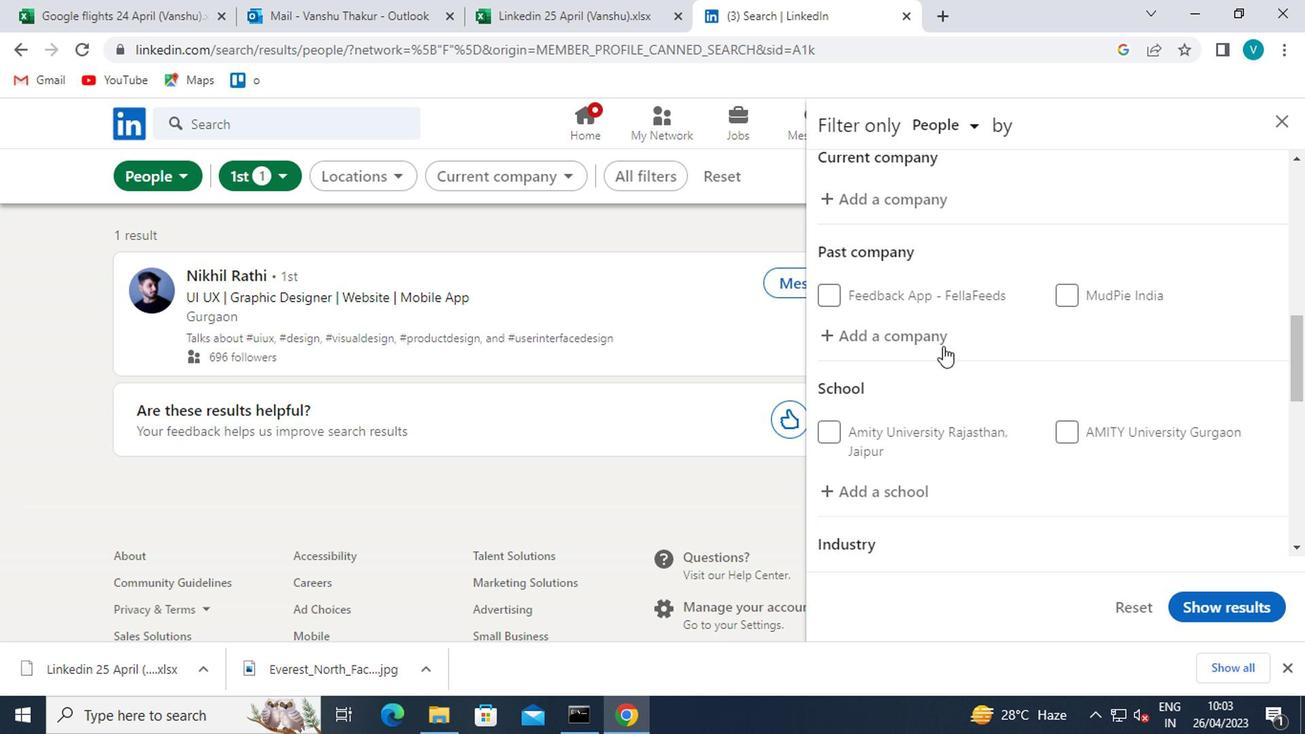 
Action: Mouse moved to (941, 346)
Screenshot: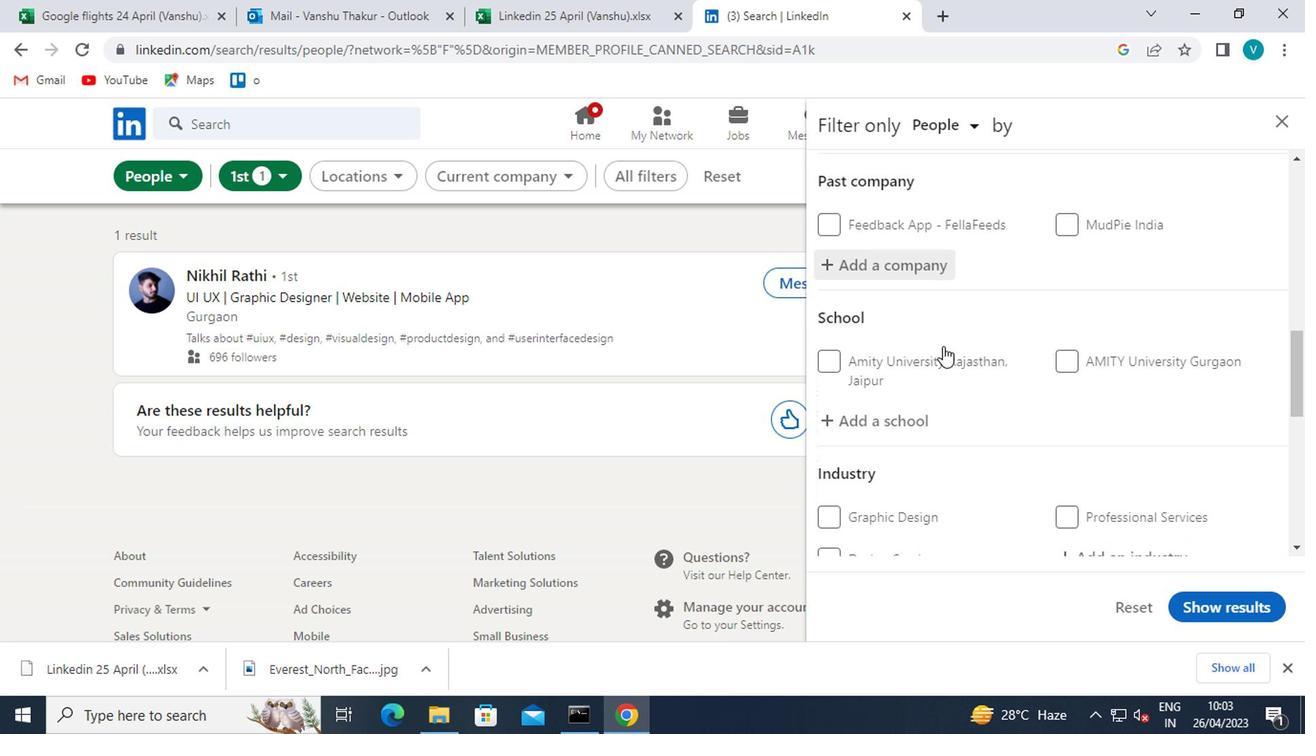 
Action: Mouse scrolled (941, 345) with delta (0, -1)
Screenshot: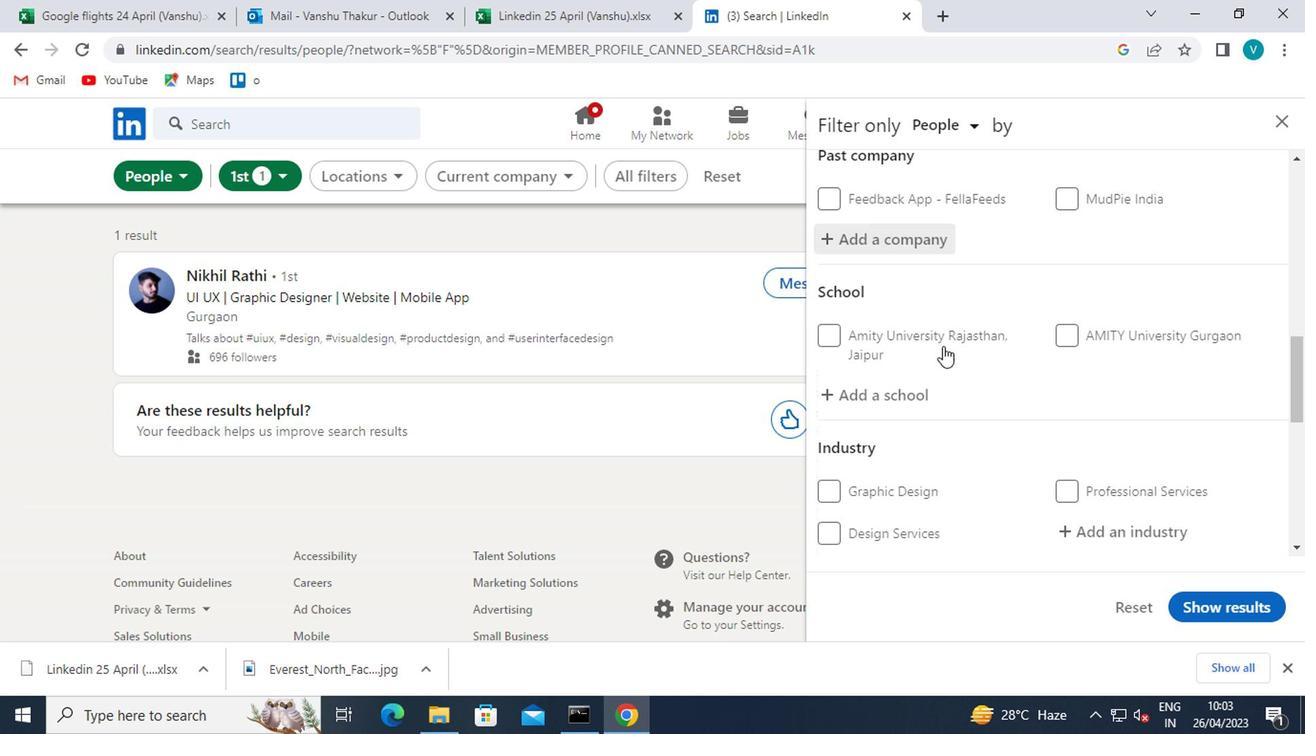 
Action: Mouse scrolled (941, 345) with delta (0, -1)
Screenshot: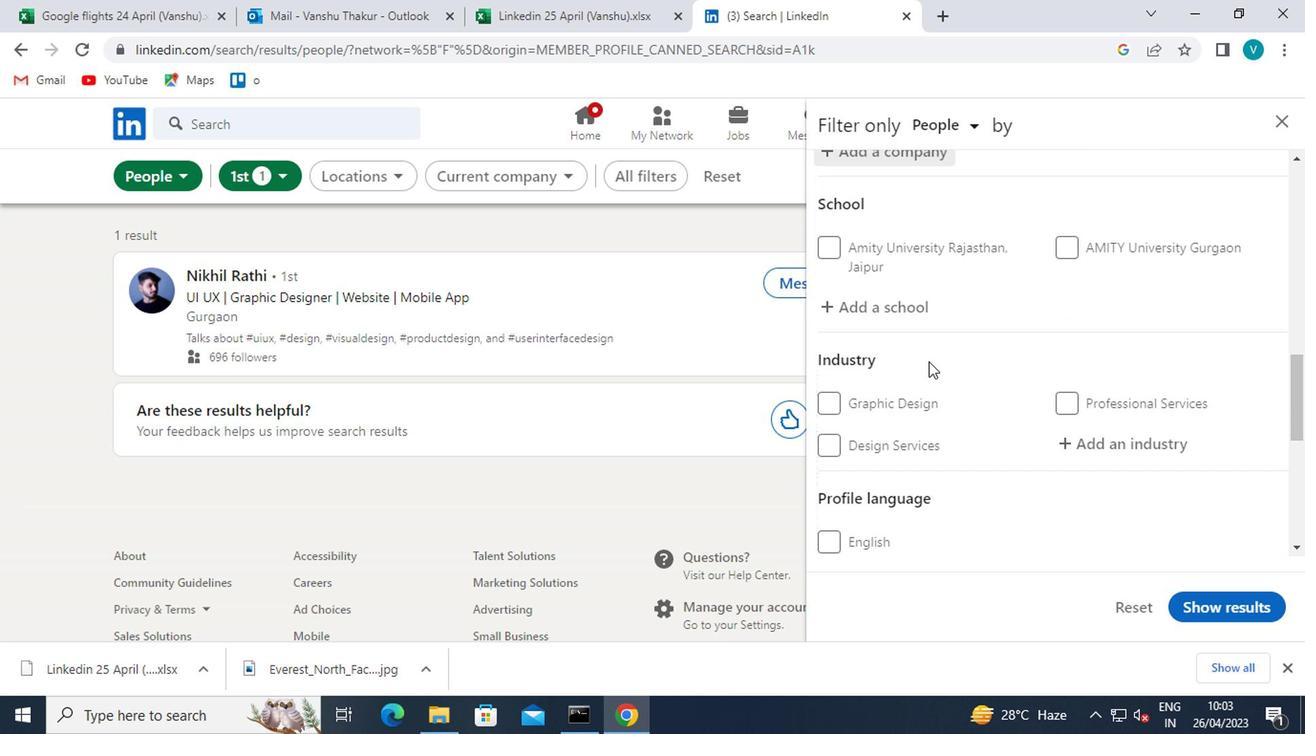 
Action: Mouse moved to (830, 486)
Screenshot: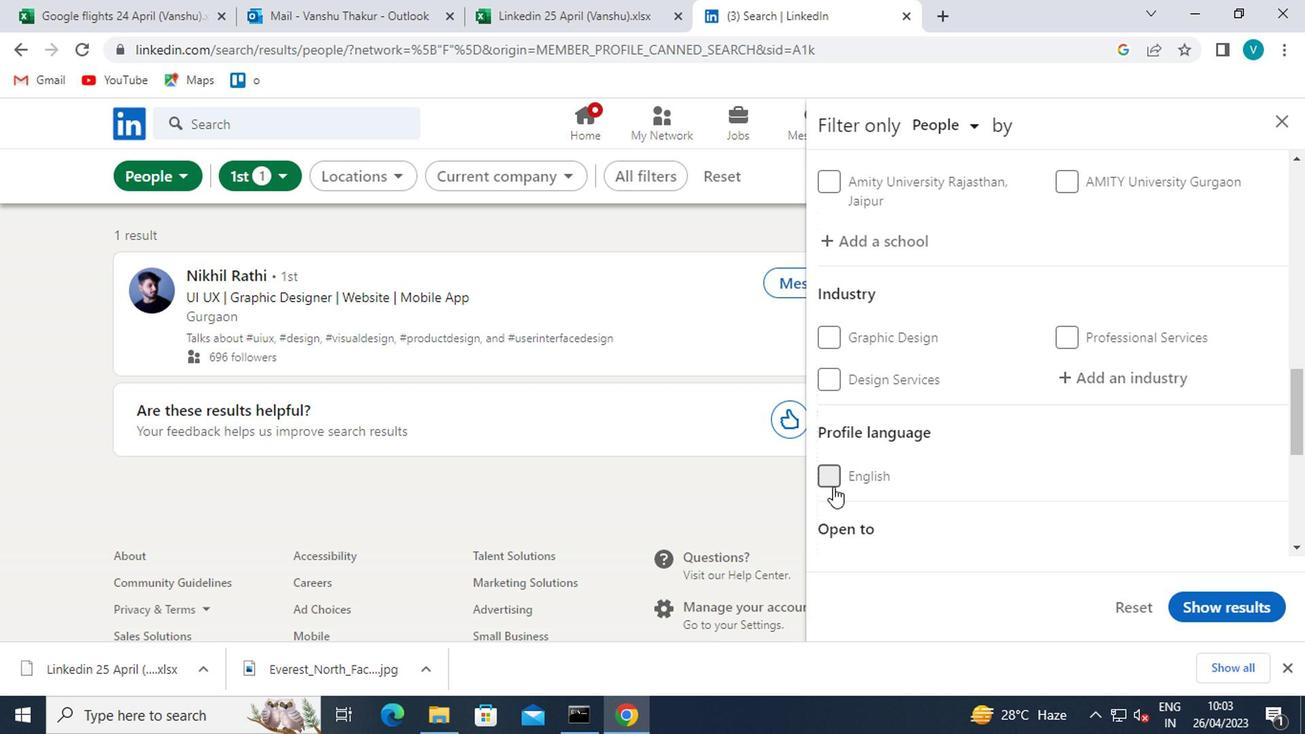 
Action: Mouse pressed left at (830, 486)
Screenshot: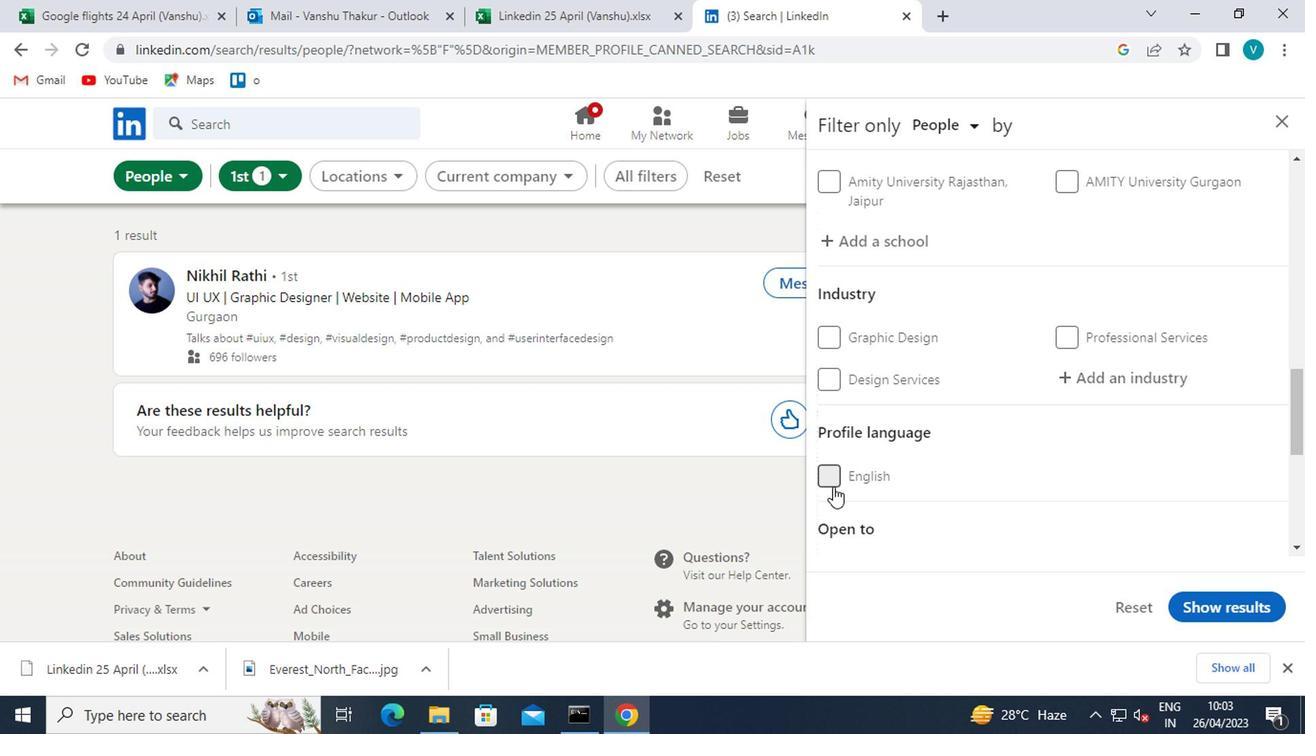 
Action: Mouse moved to (852, 450)
Screenshot: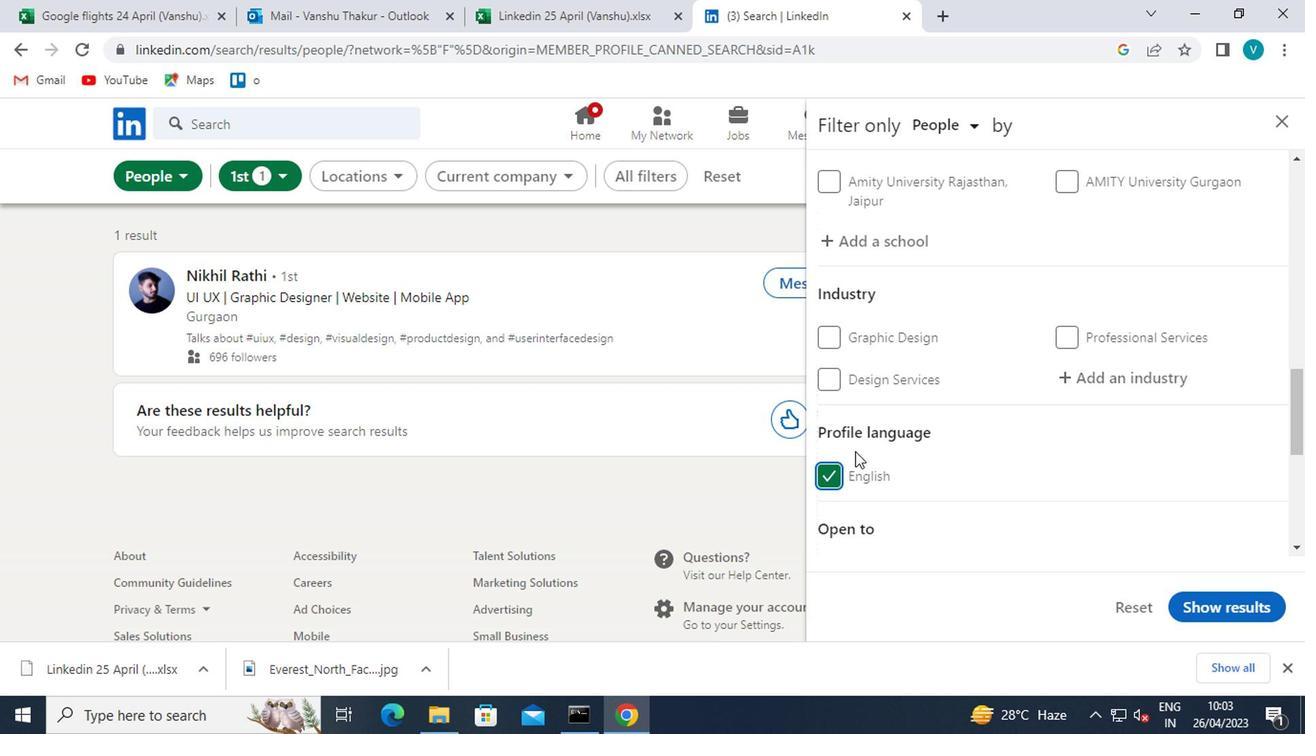 
Action: Mouse scrolled (852, 450) with delta (0, 0)
Screenshot: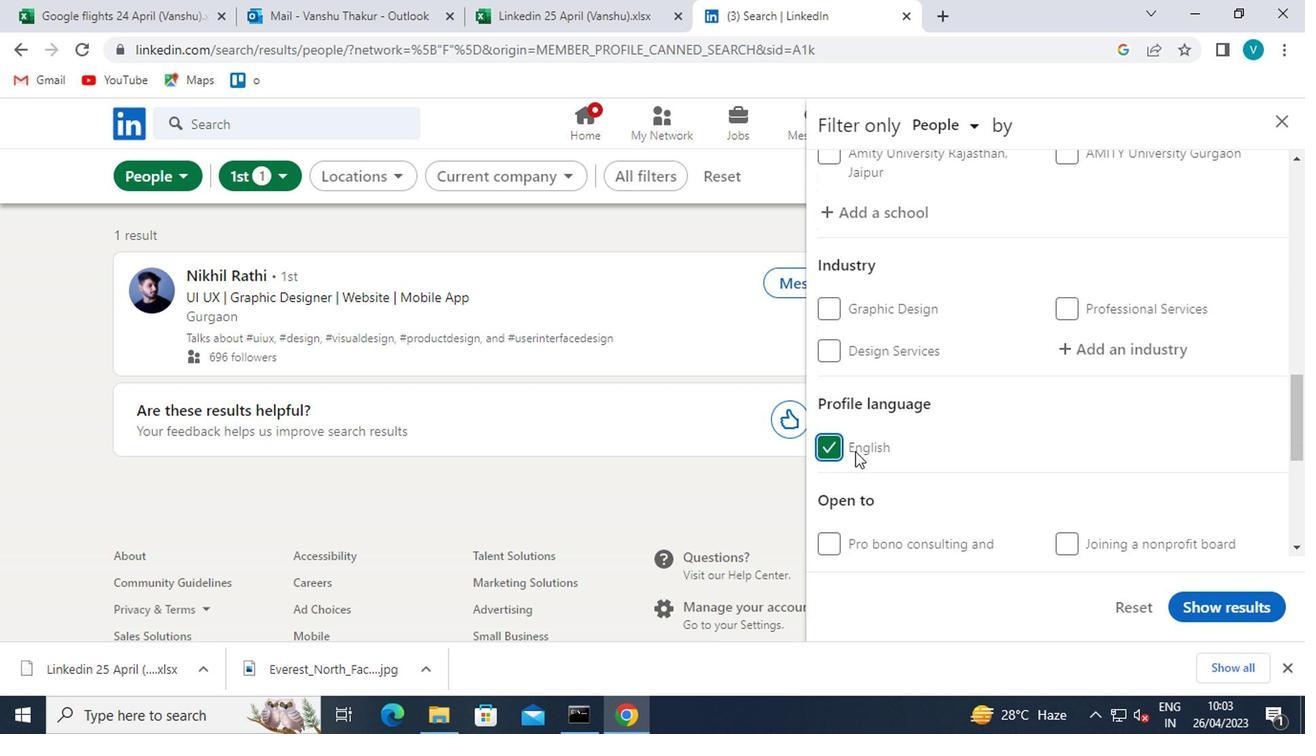 
Action: Mouse moved to (855, 448)
Screenshot: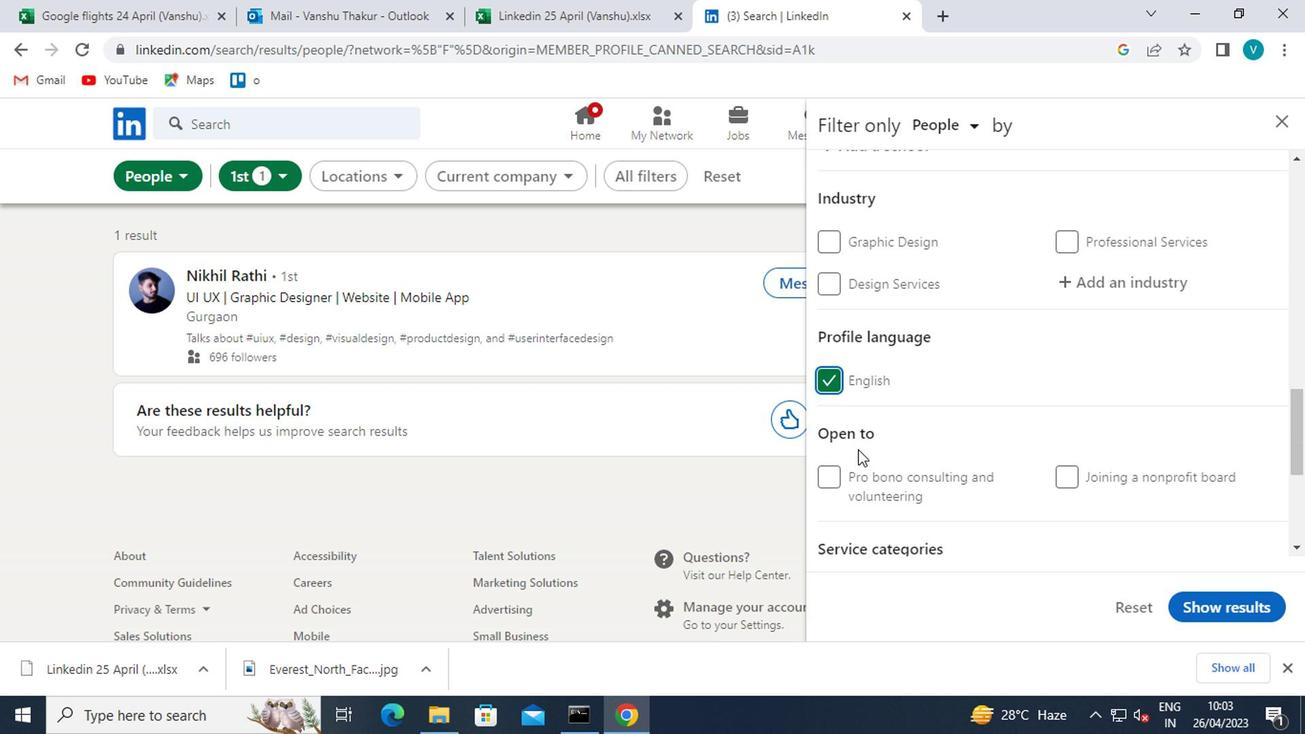 
Action: Mouse scrolled (855, 450) with delta (0, 1)
Screenshot: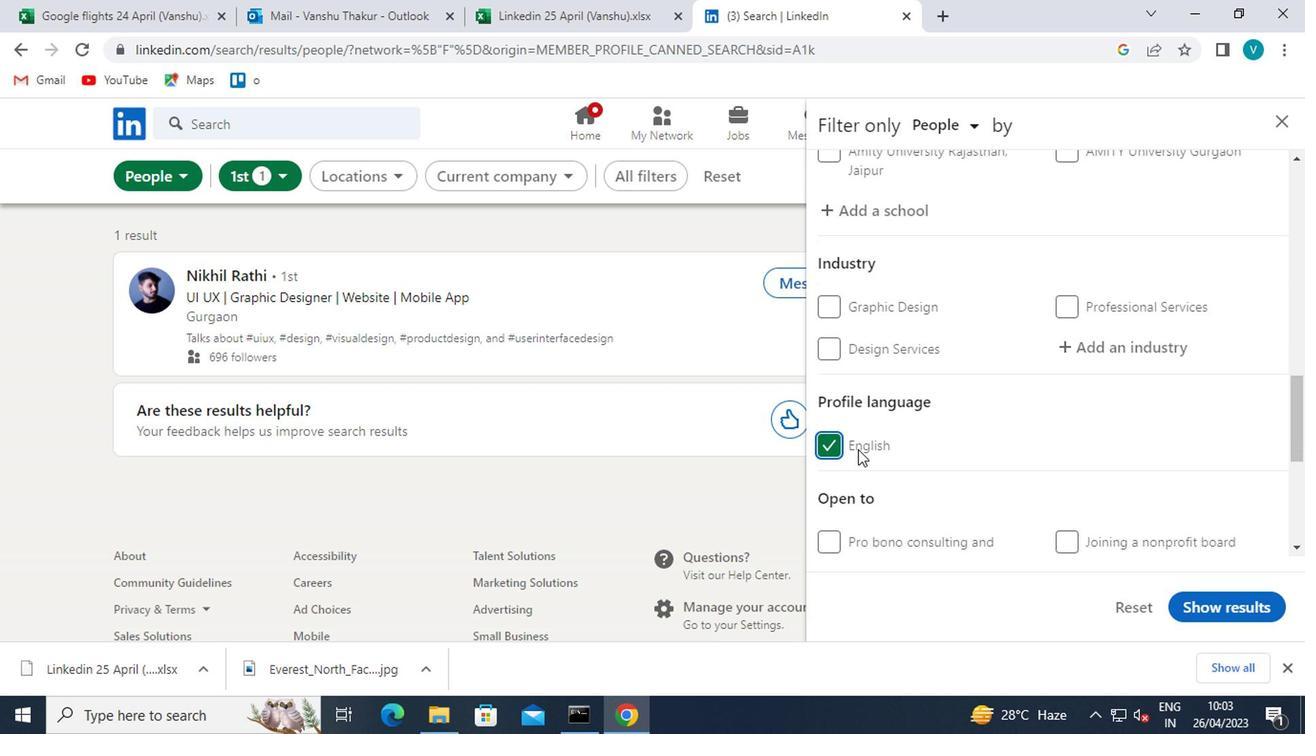 
Action: Mouse scrolled (855, 450) with delta (0, 1)
Screenshot: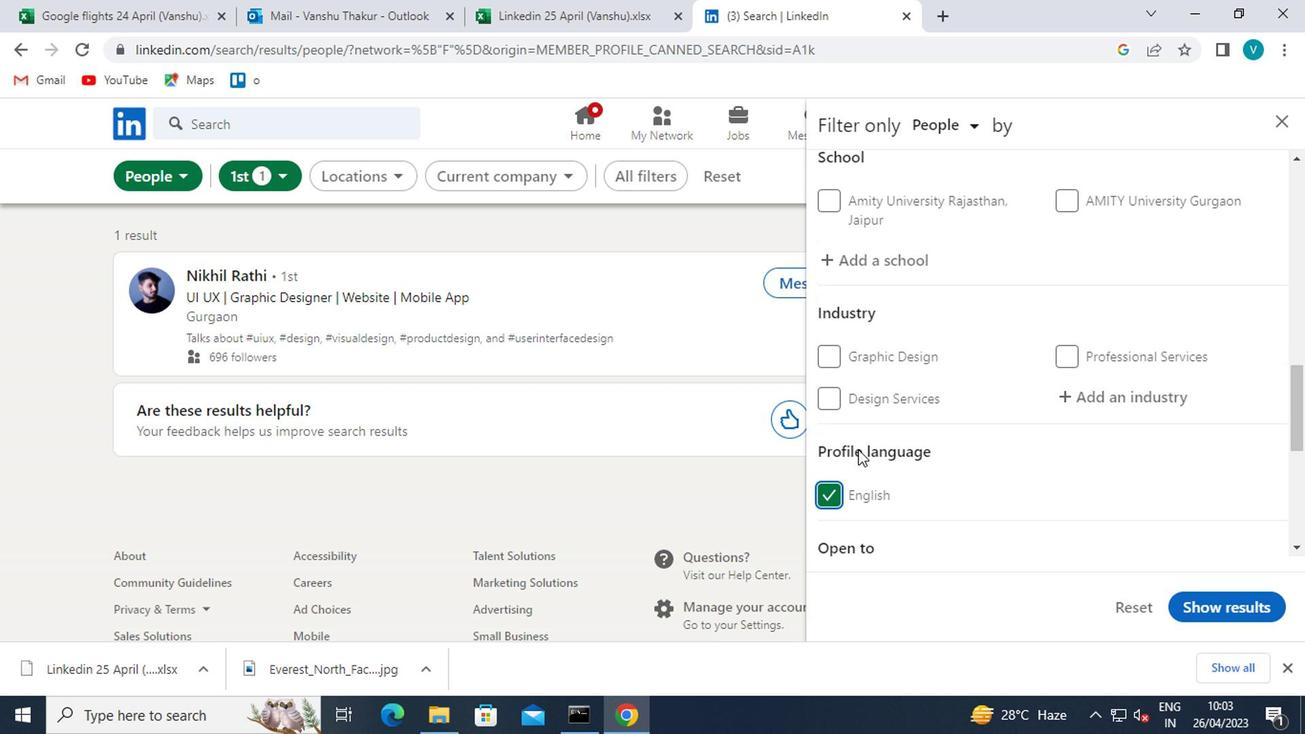 
Action: Mouse scrolled (855, 450) with delta (0, 1)
Screenshot: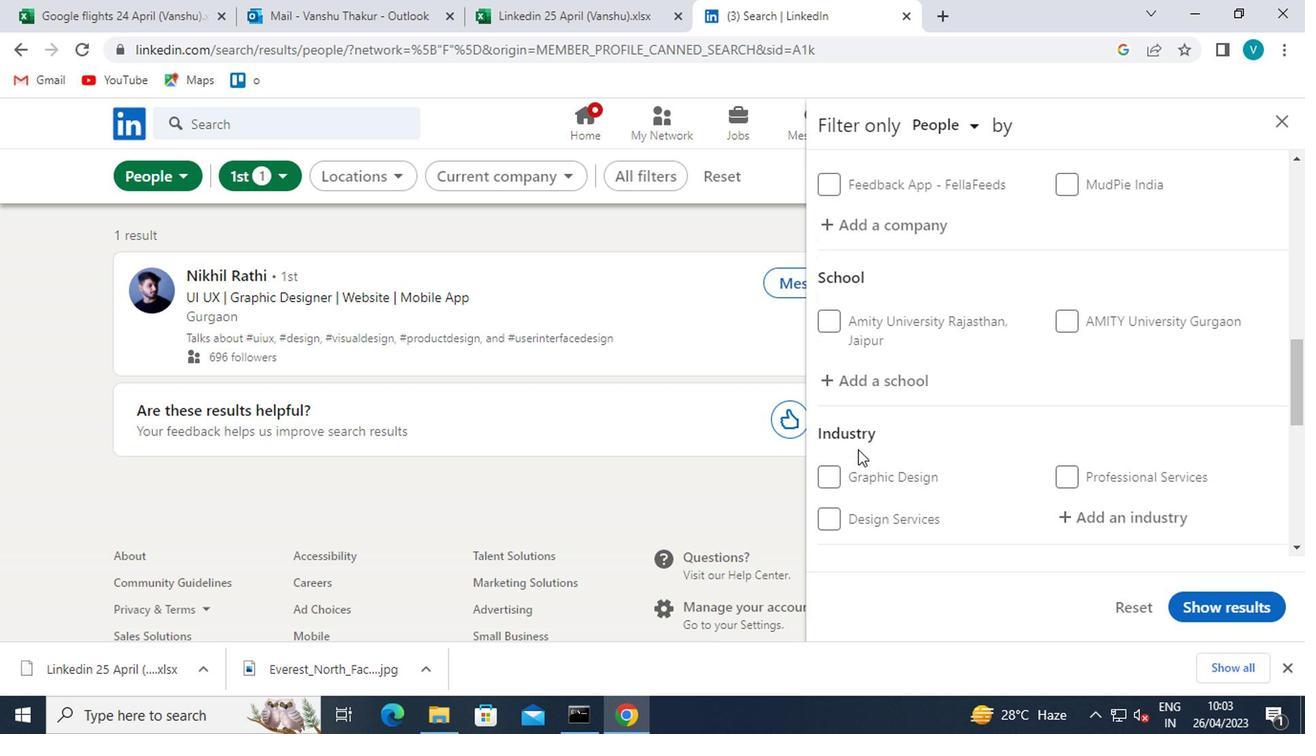 
Action: Mouse scrolled (855, 450) with delta (0, 1)
Screenshot: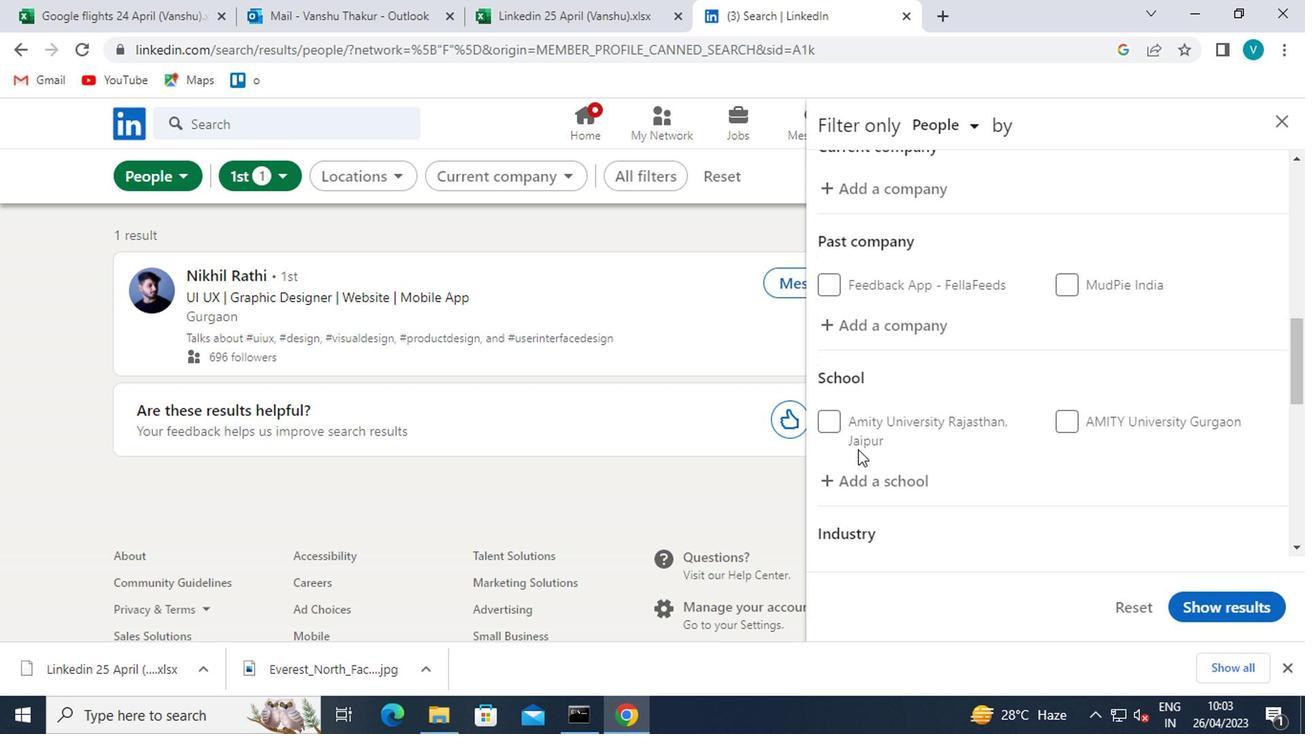 
Action: Mouse scrolled (855, 450) with delta (0, 1)
Screenshot: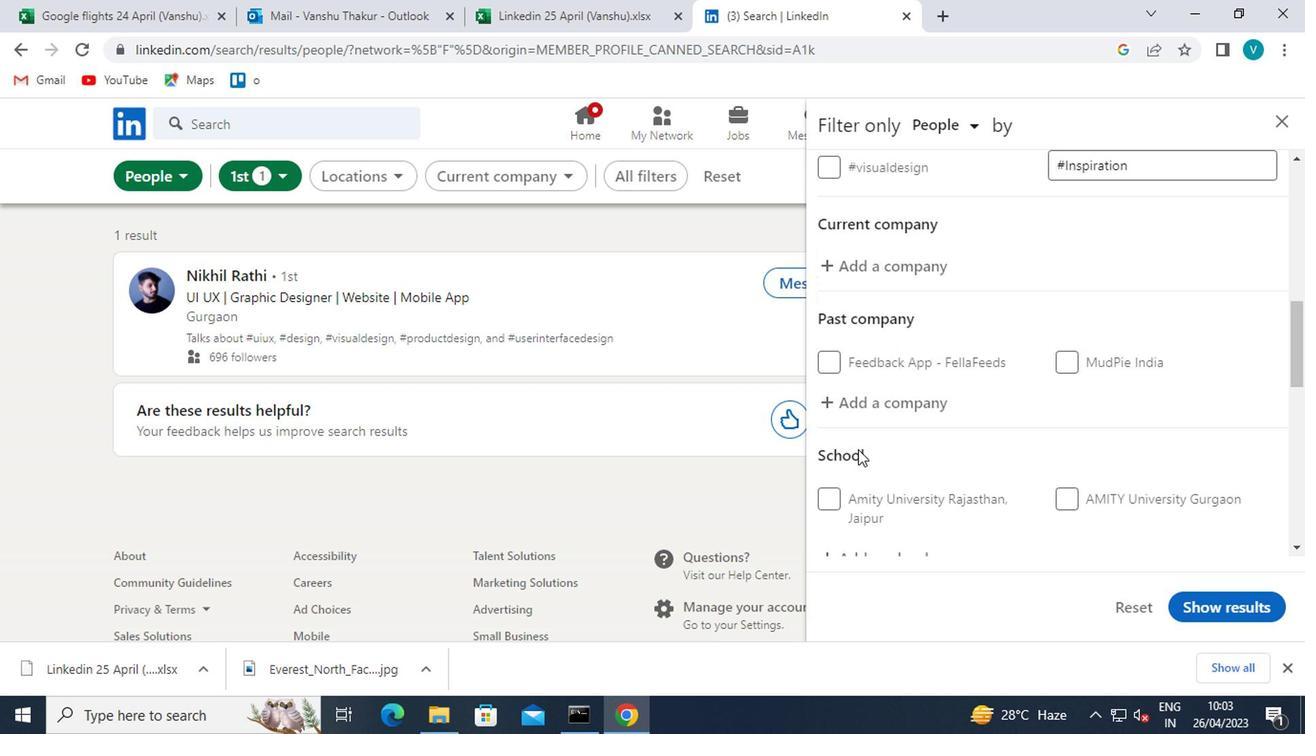 
Action: Mouse moved to (896, 327)
Screenshot: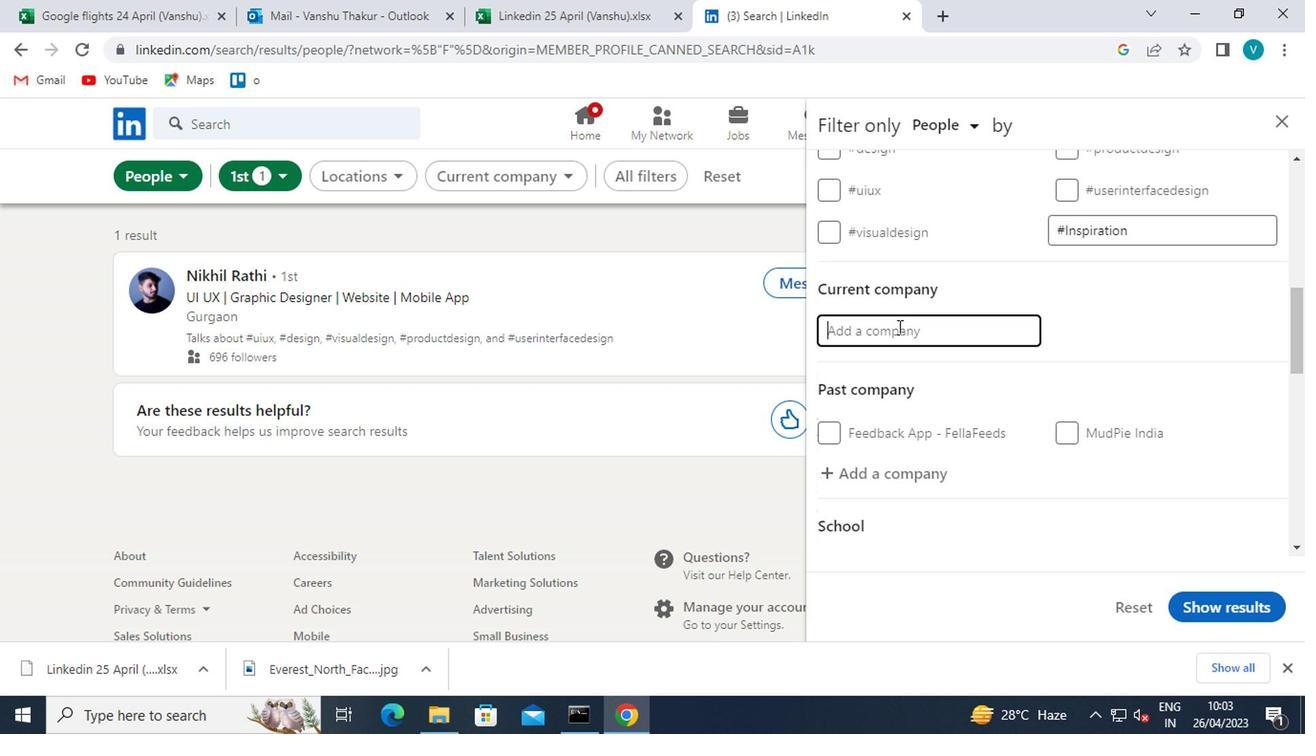 
Action: Mouse pressed left at (896, 327)
Screenshot: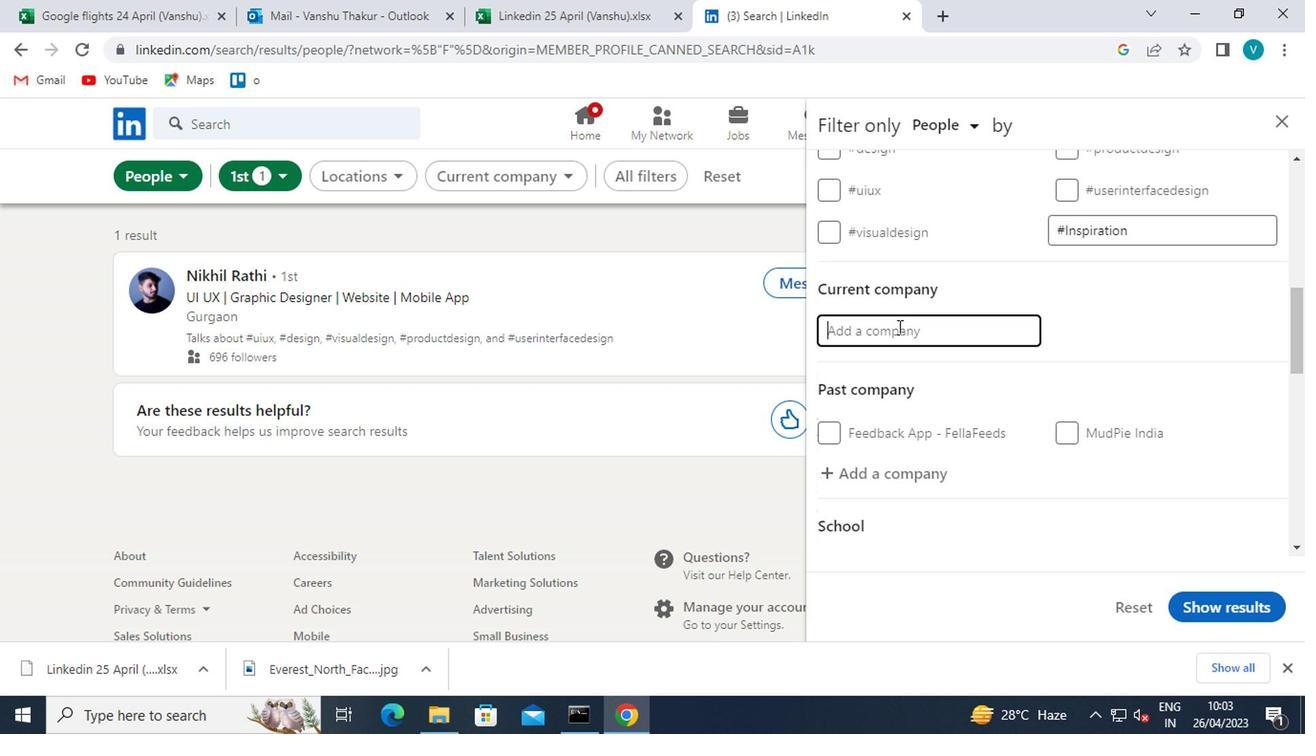 
Action: Mouse moved to (896, 326)
Screenshot: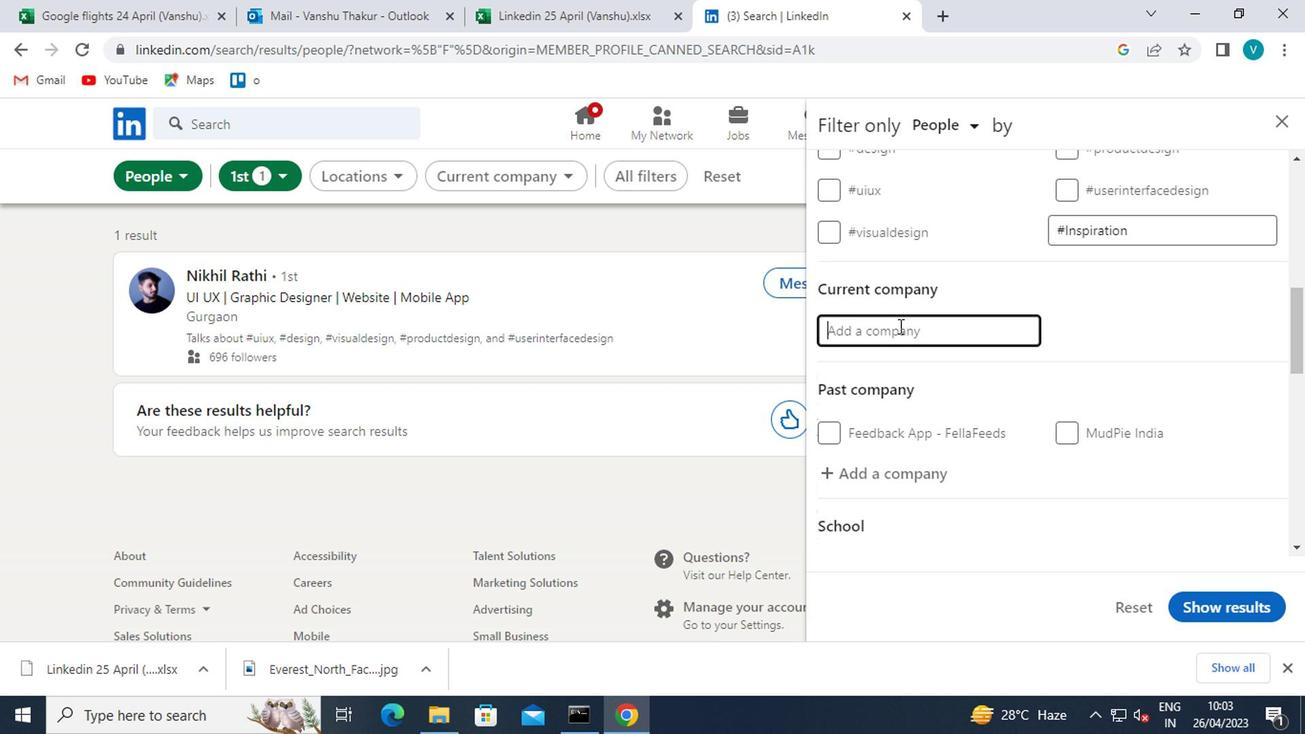 
Action: Key pressed <Key.shift>BISLERI
Screenshot: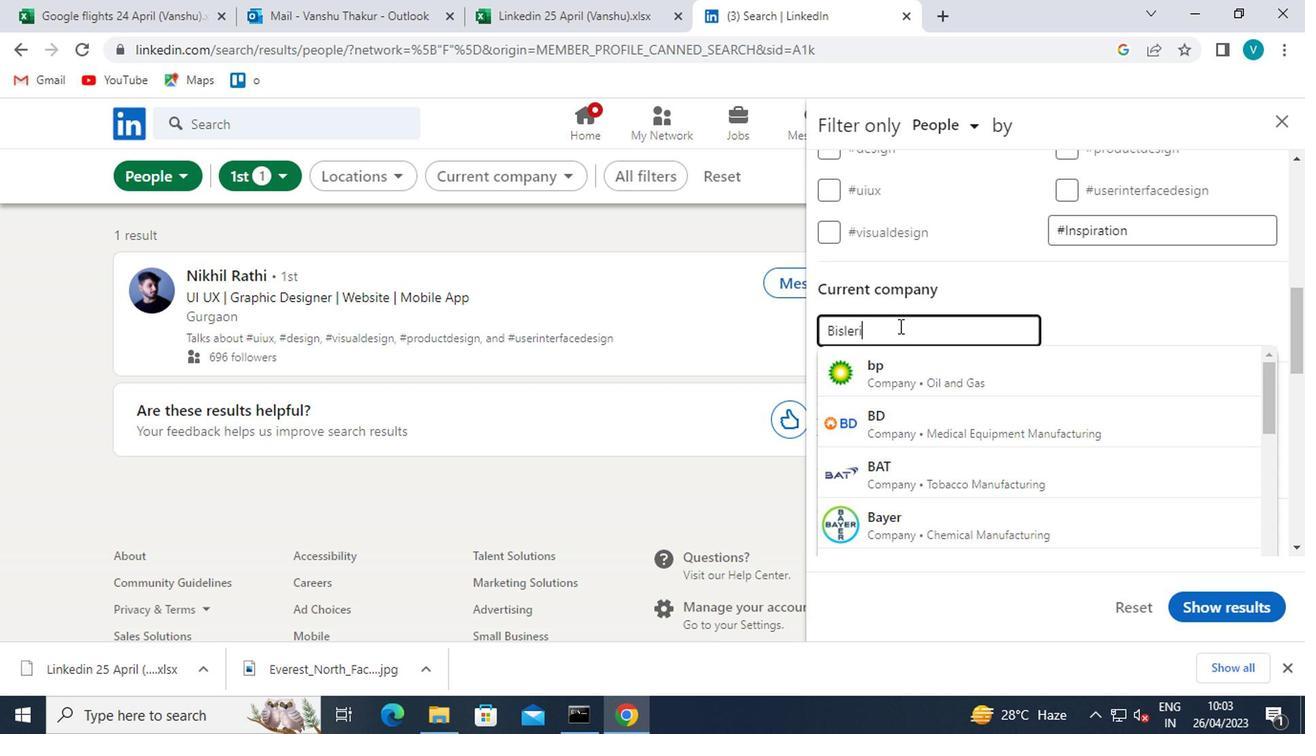 
Action: Mouse moved to (920, 361)
Screenshot: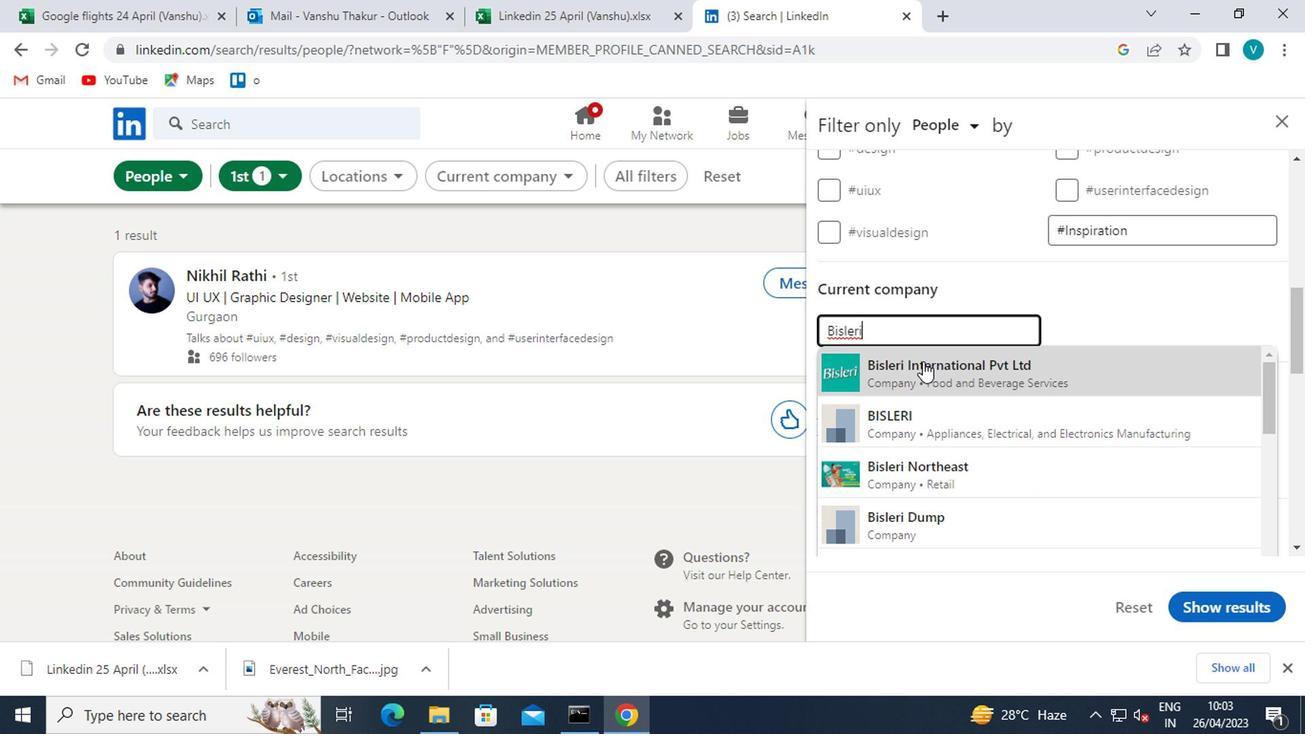 
Action: Mouse pressed left at (920, 361)
Screenshot: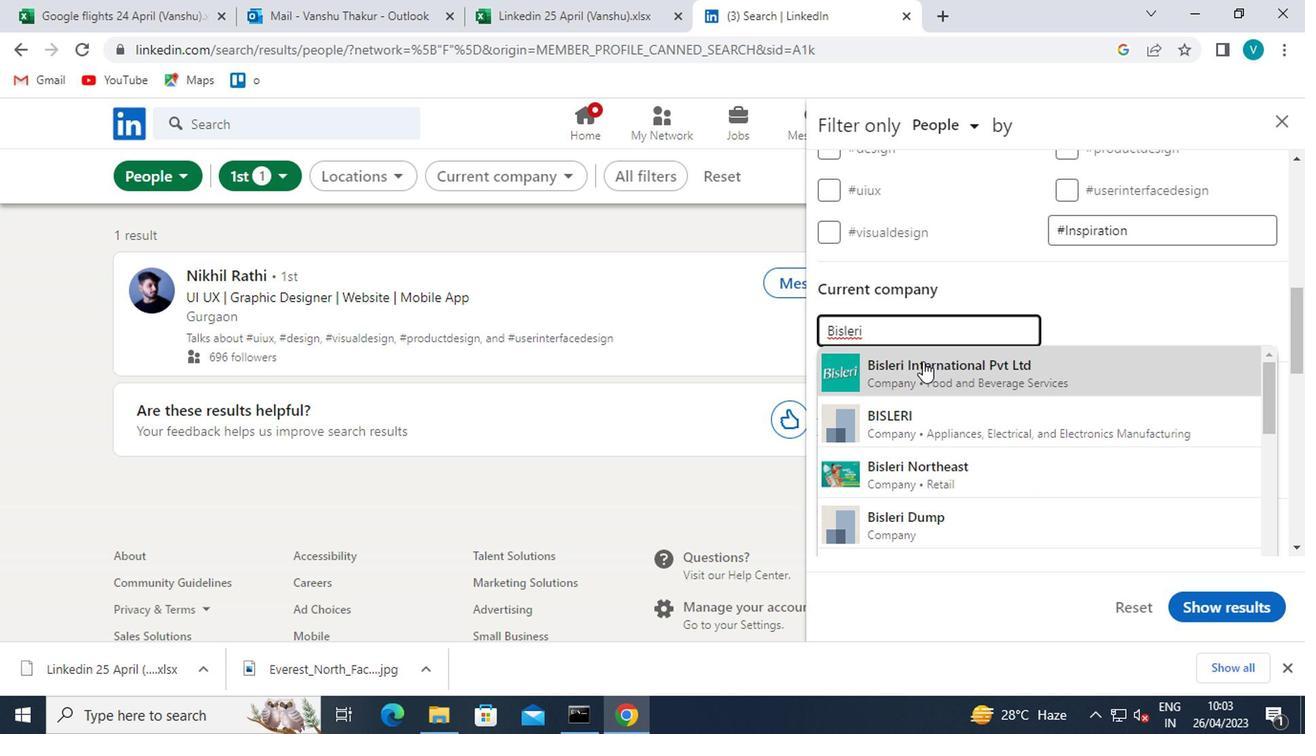 
Action: Mouse scrolled (920, 361) with delta (0, 0)
Screenshot: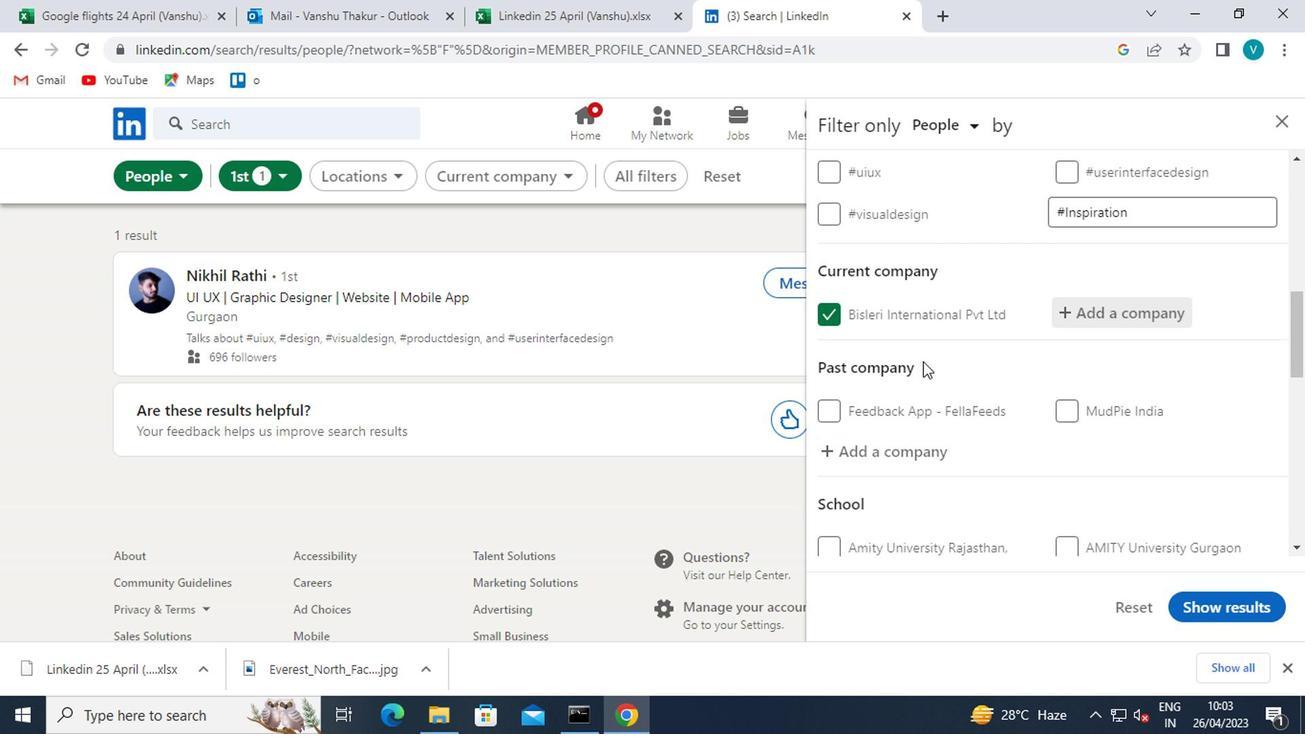 
Action: Mouse scrolled (920, 361) with delta (0, 0)
Screenshot: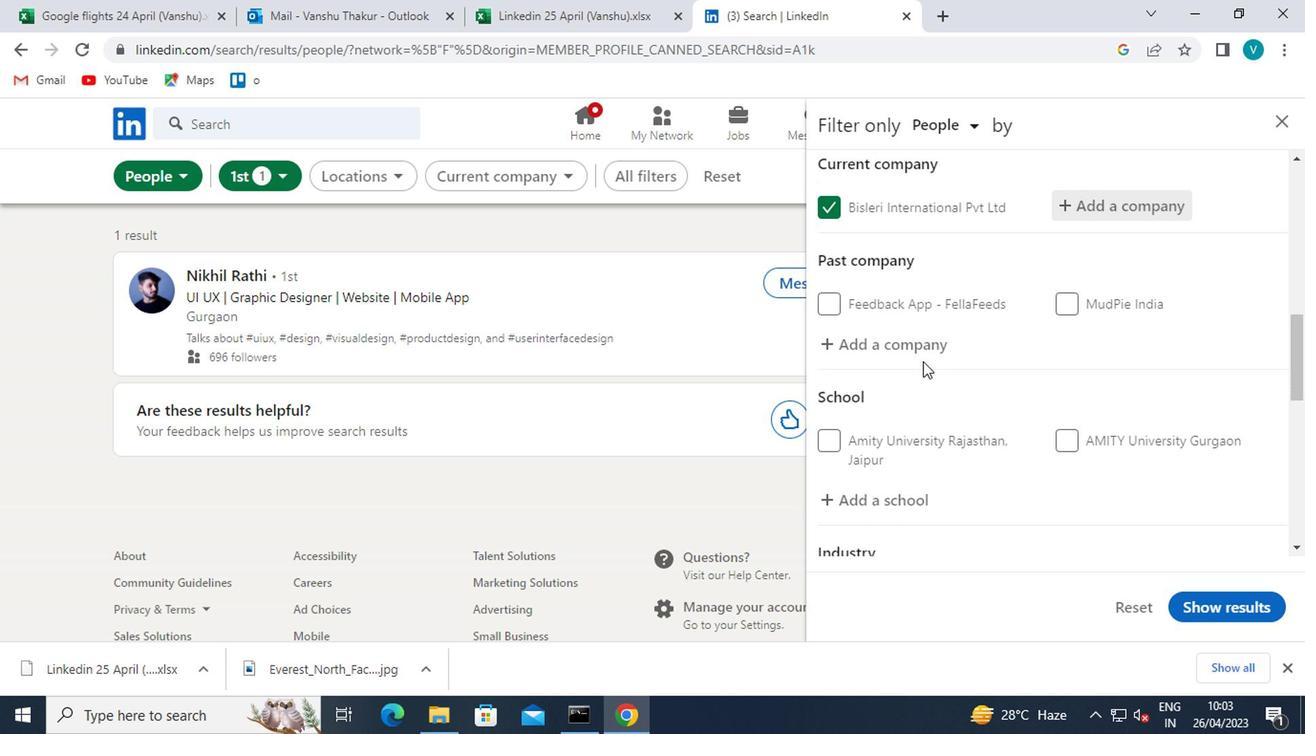 
Action: Mouse moved to (901, 426)
Screenshot: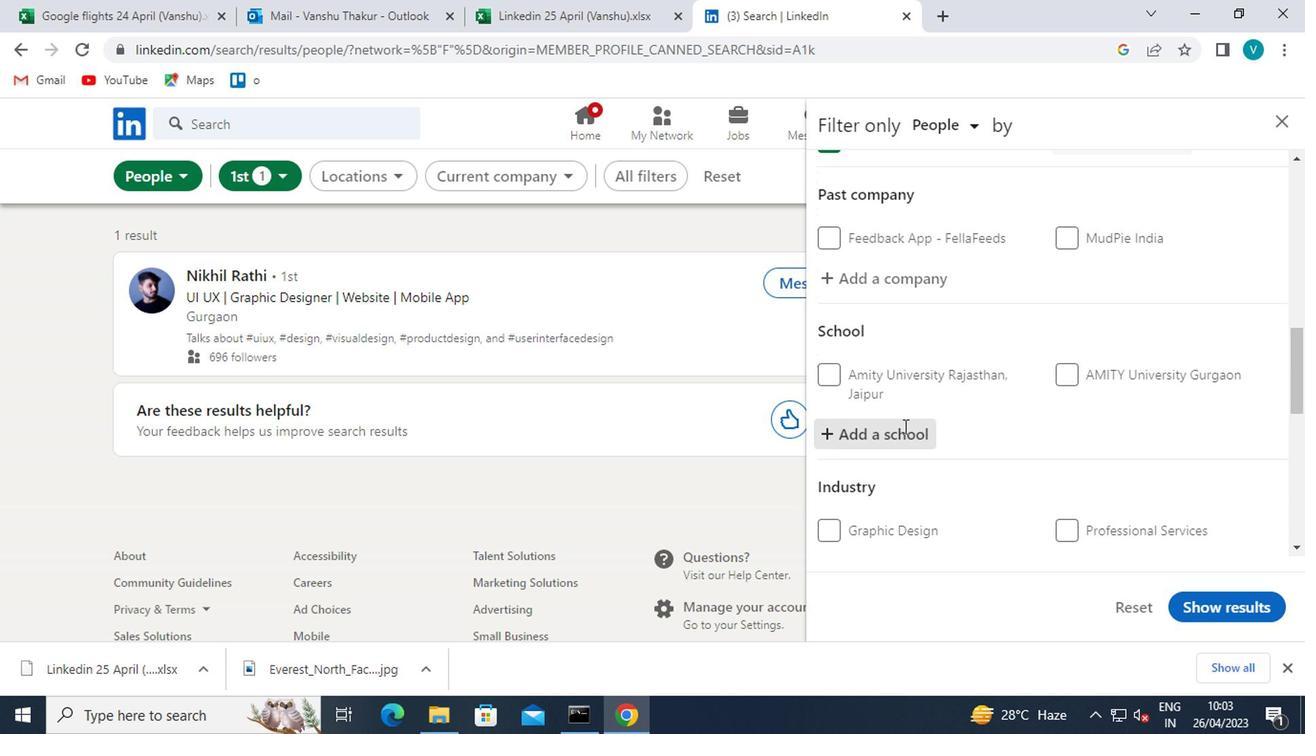 
Action: Mouse pressed left at (901, 426)
Screenshot: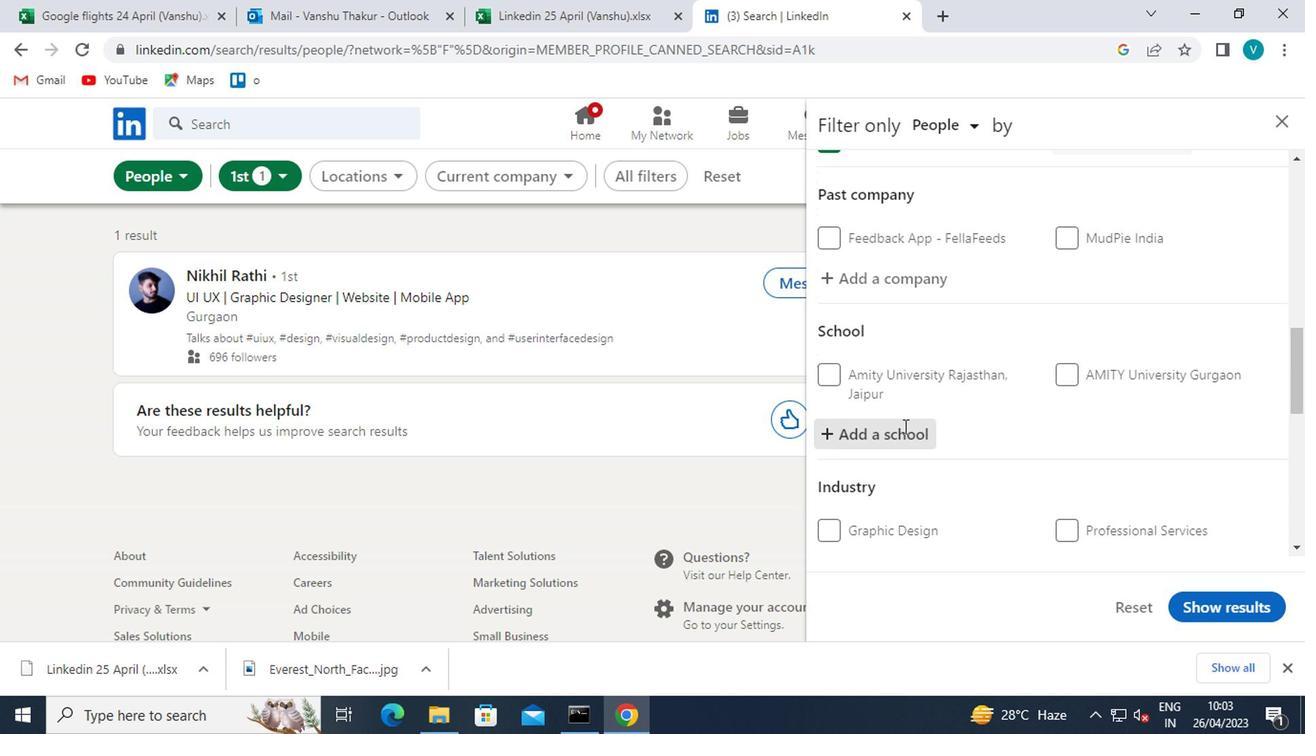 
Action: Key pressed <Key.shift>B<Key.space><Key.shift>H<Key.space>
Screenshot: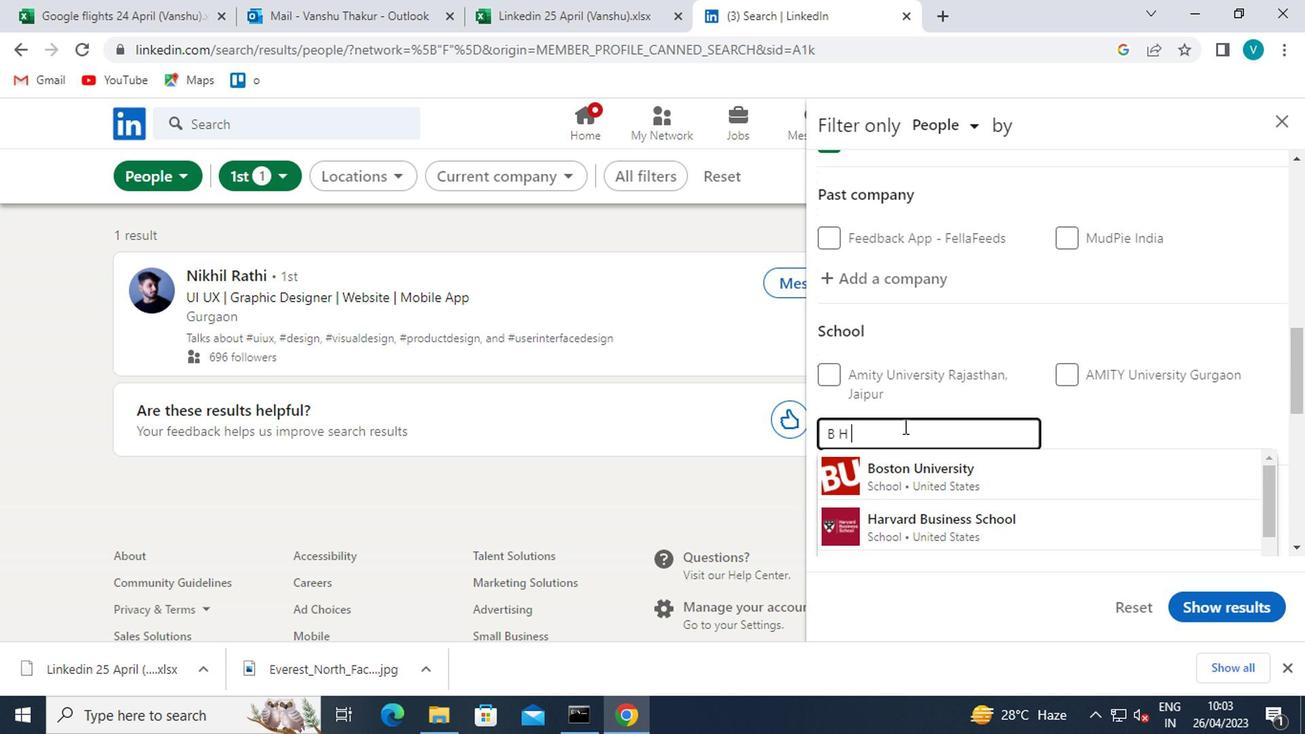 
Action: Mouse moved to (950, 469)
Screenshot: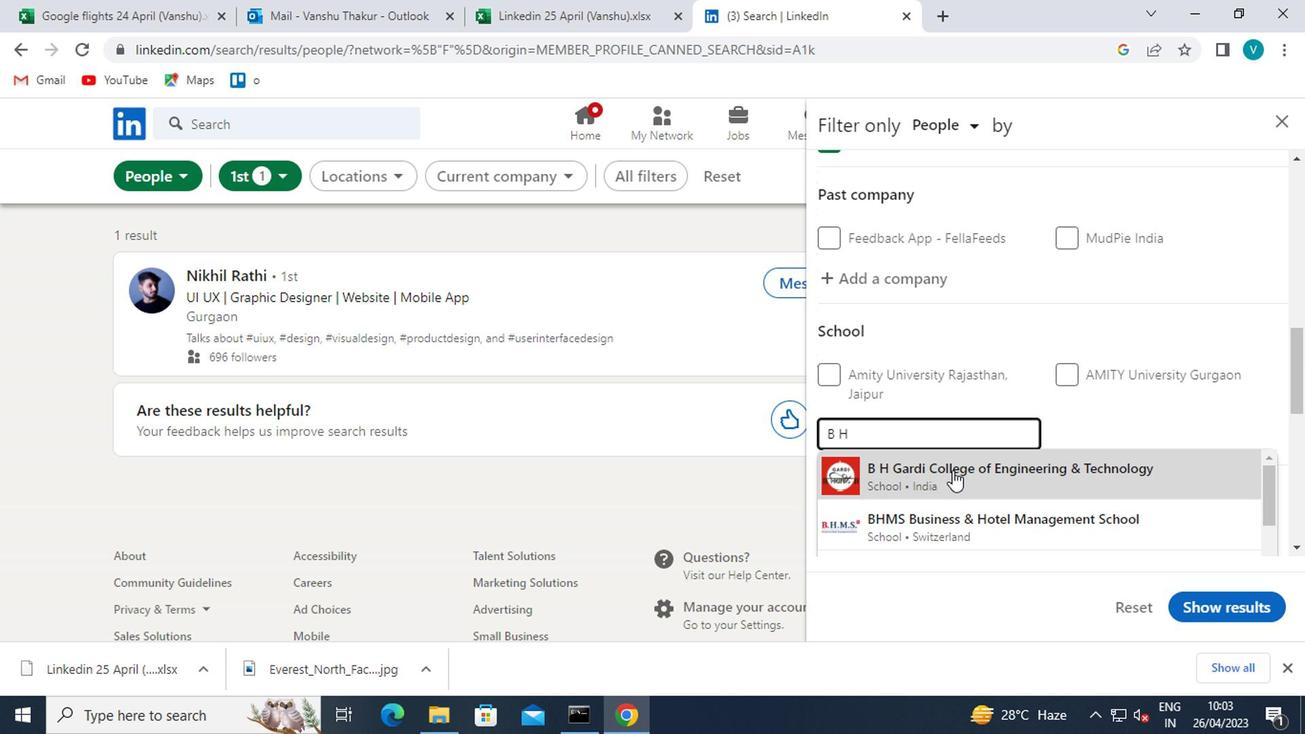 
Action: Mouse pressed left at (950, 469)
Screenshot: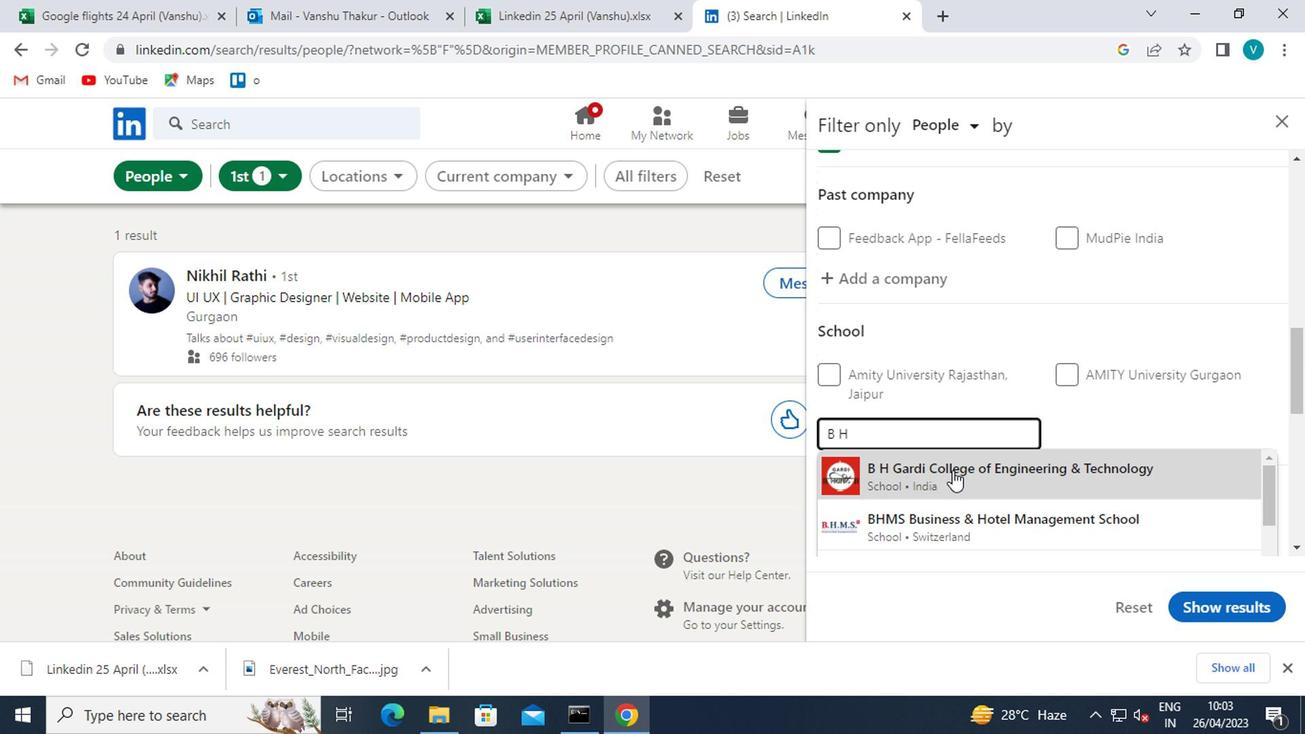 
Action: Mouse moved to (966, 437)
Screenshot: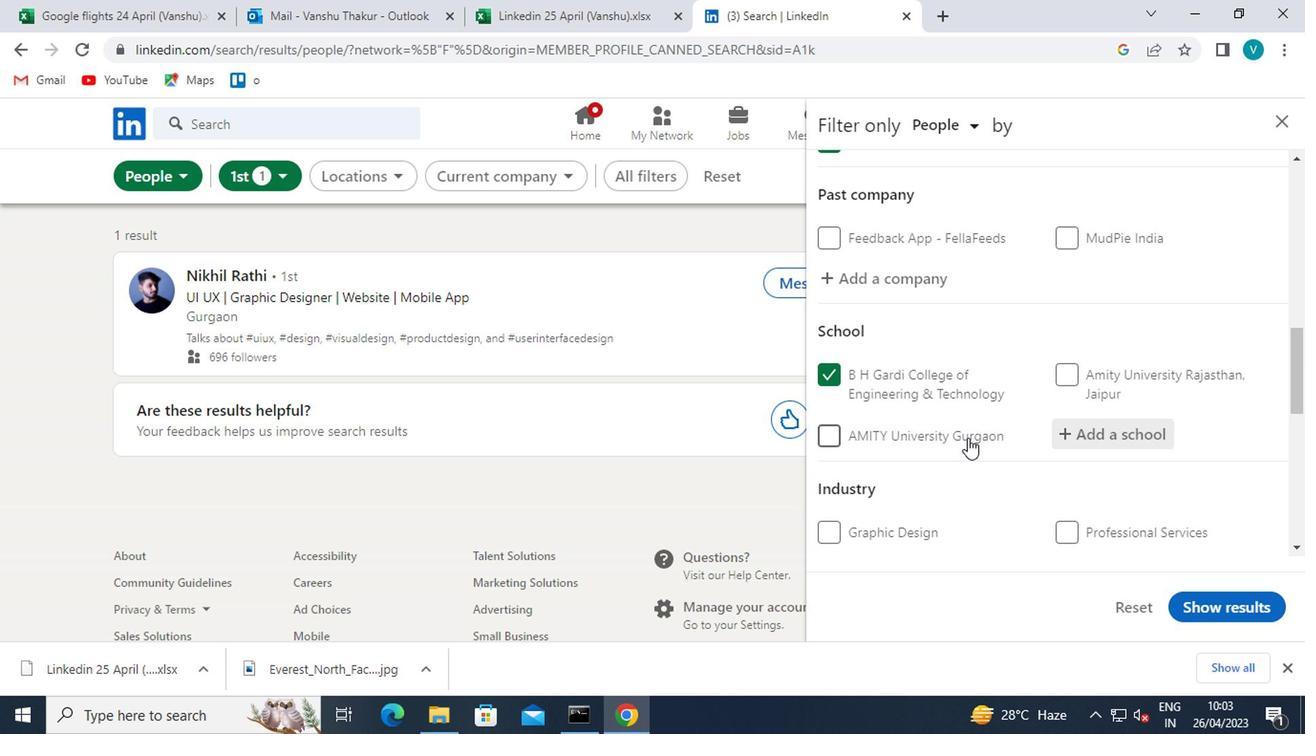 
Action: Mouse scrolled (966, 436) with delta (0, -1)
Screenshot: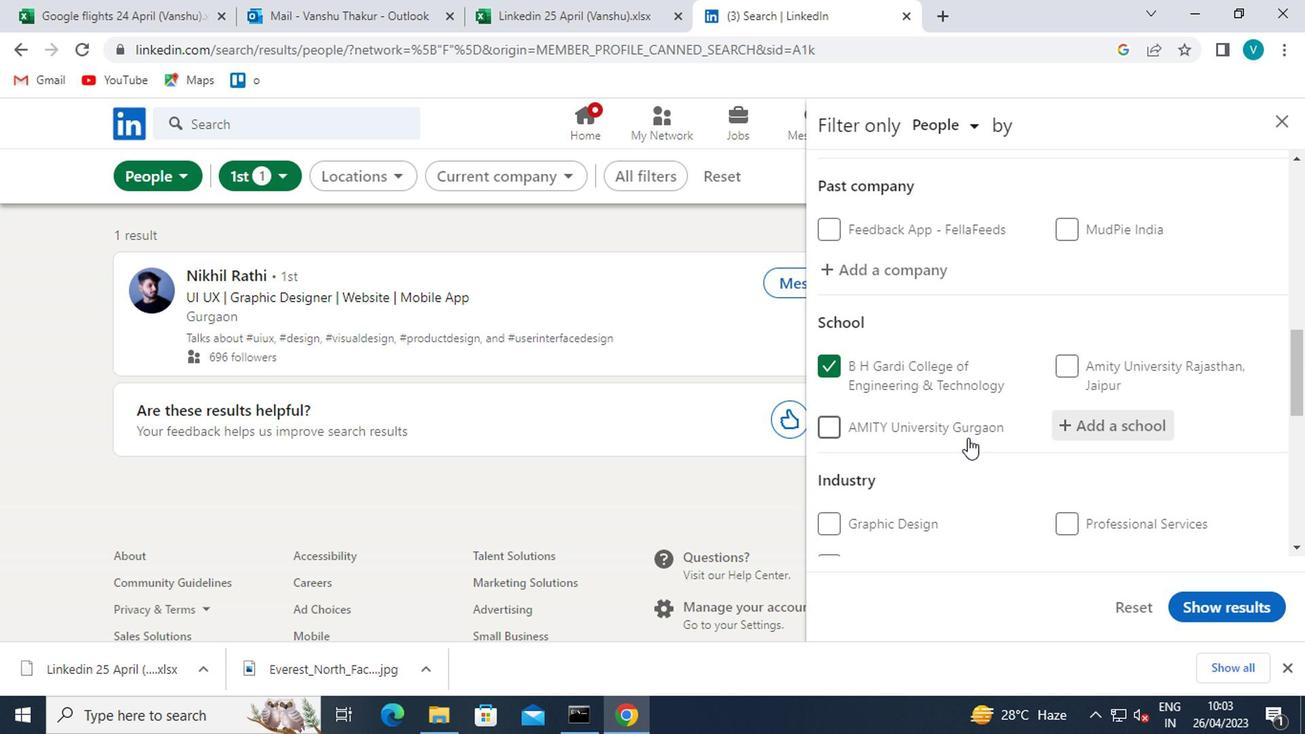 
Action: Mouse scrolled (966, 436) with delta (0, -1)
Screenshot: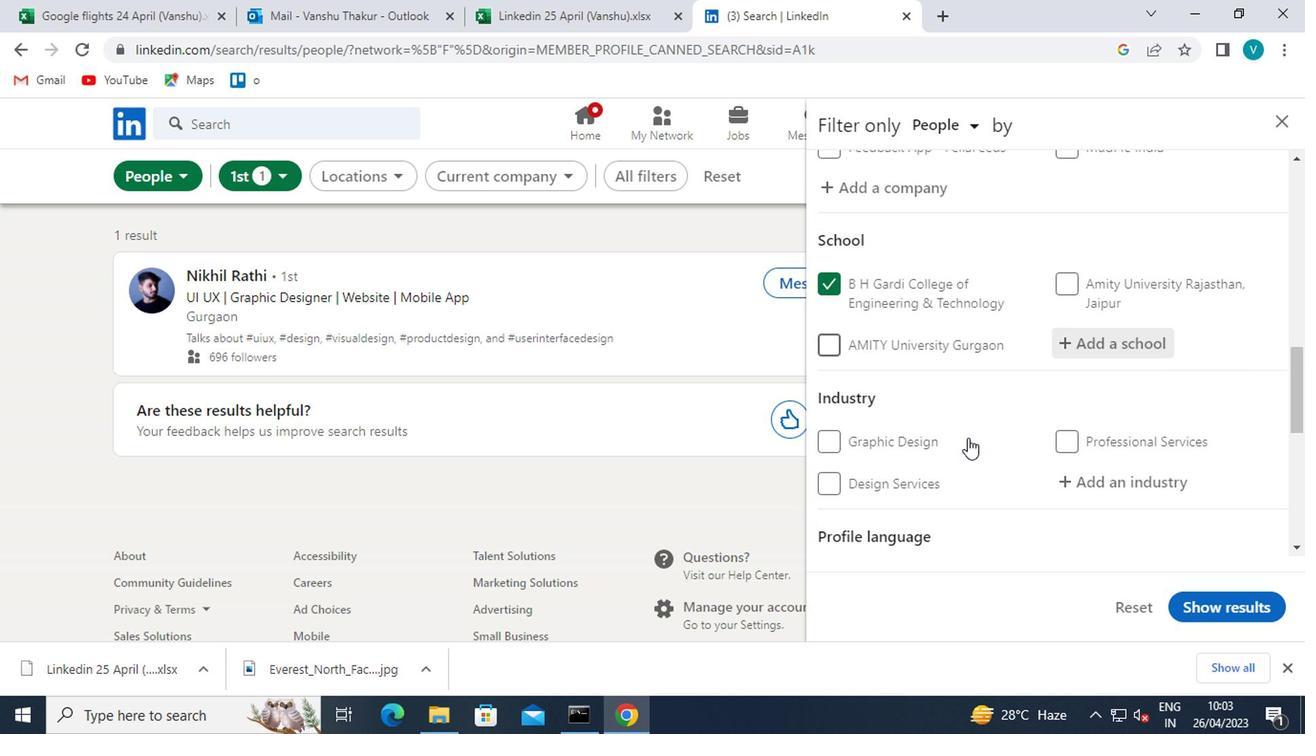 
Action: Mouse moved to (1102, 385)
Screenshot: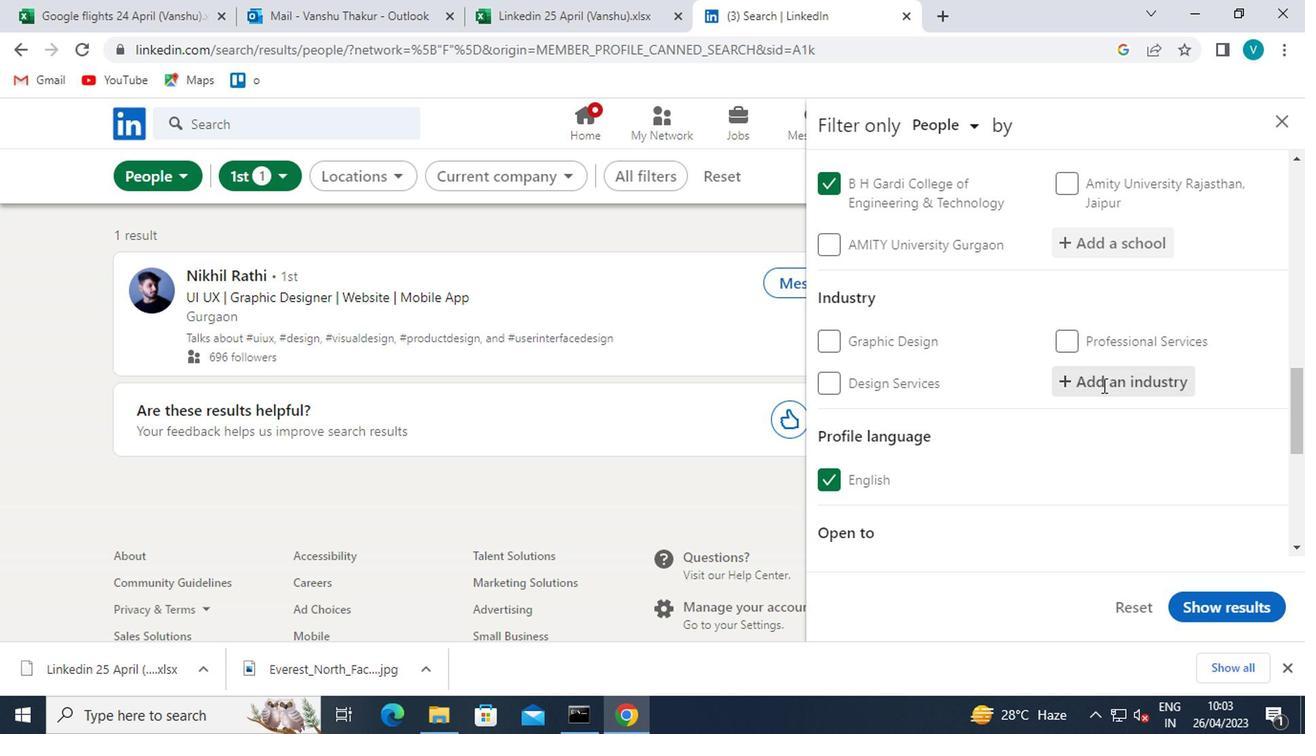 
Action: Mouse pressed left at (1102, 385)
Screenshot: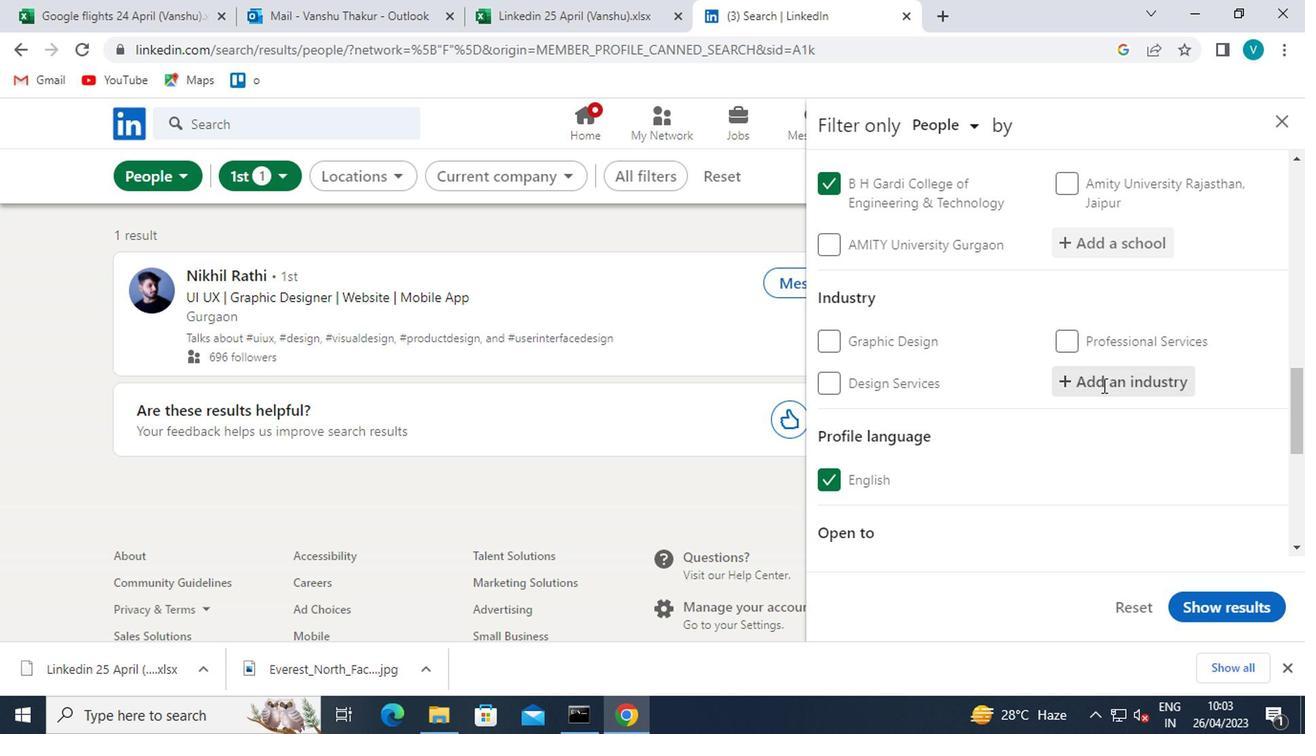 
Action: Key pressed <Key.shift>WARE
Screenshot: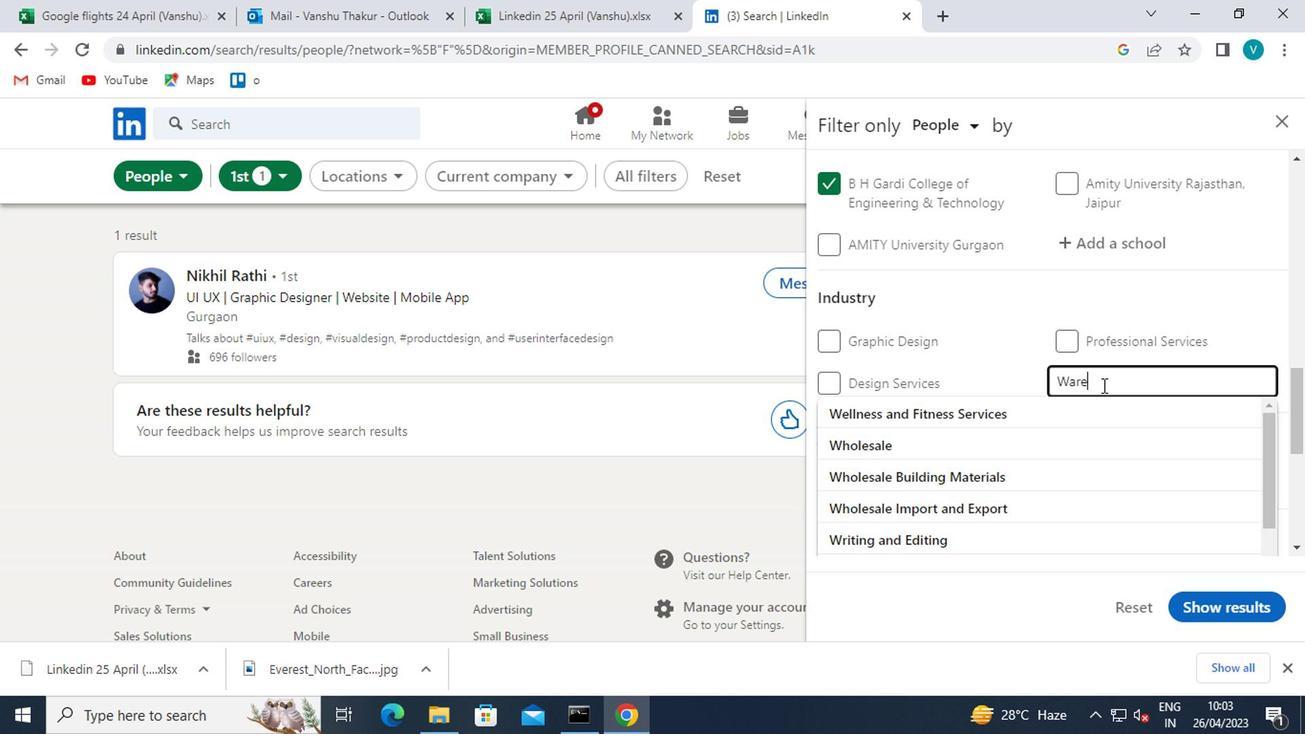 
Action: Mouse moved to (1065, 401)
Screenshot: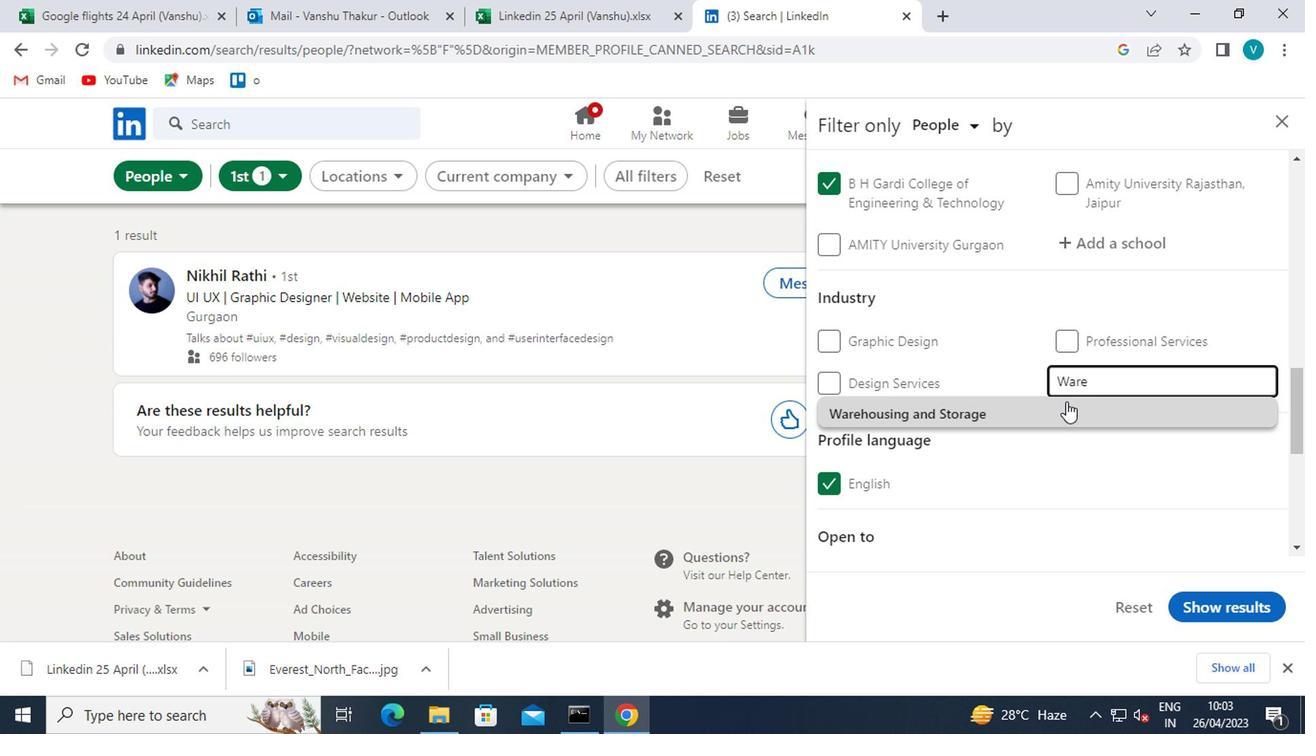 
Action: Mouse pressed left at (1065, 401)
Screenshot: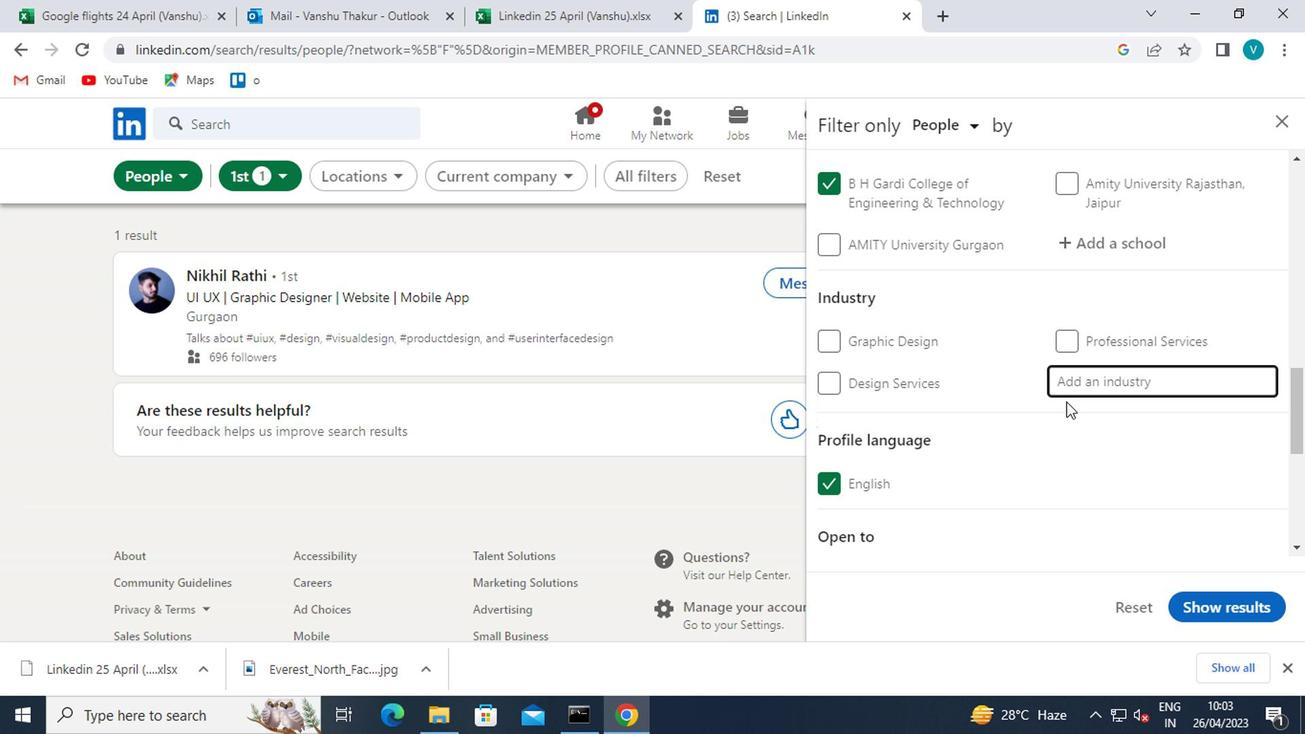 
Action: Mouse moved to (1043, 407)
Screenshot: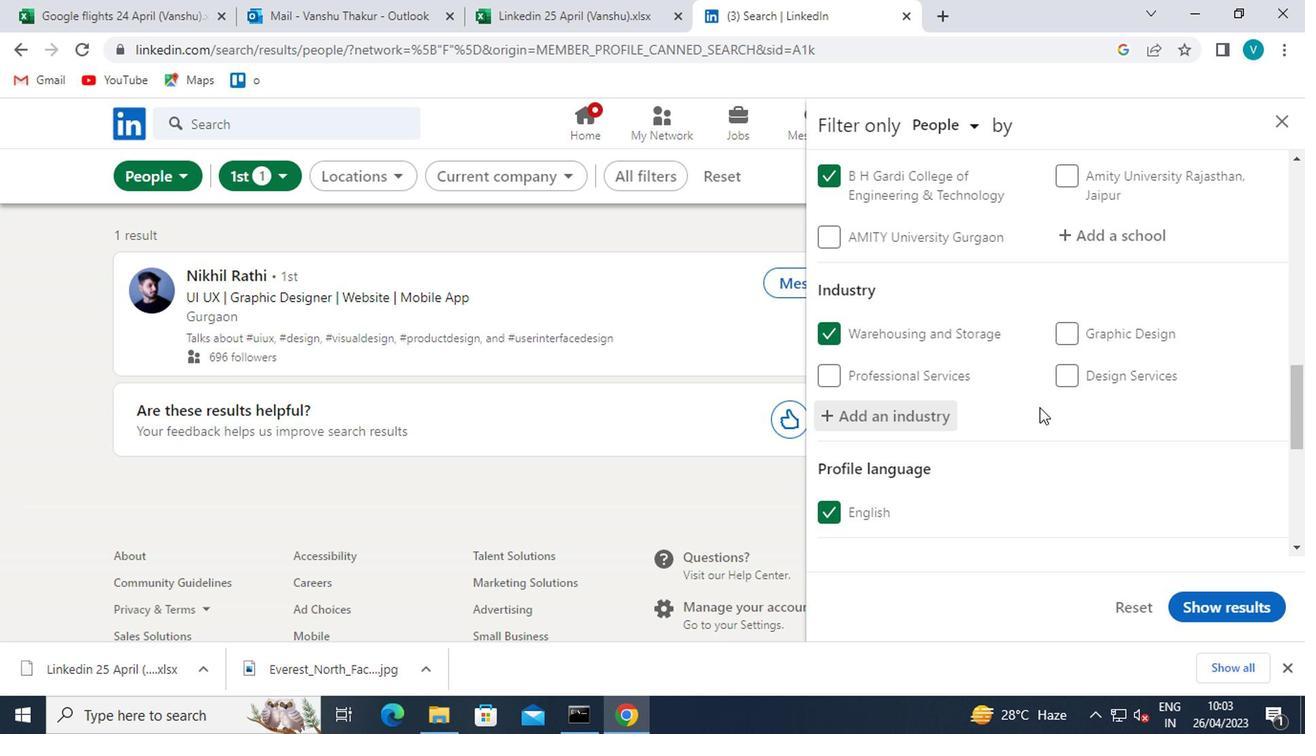 
Action: Mouse scrolled (1043, 405) with delta (0, -1)
Screenshot: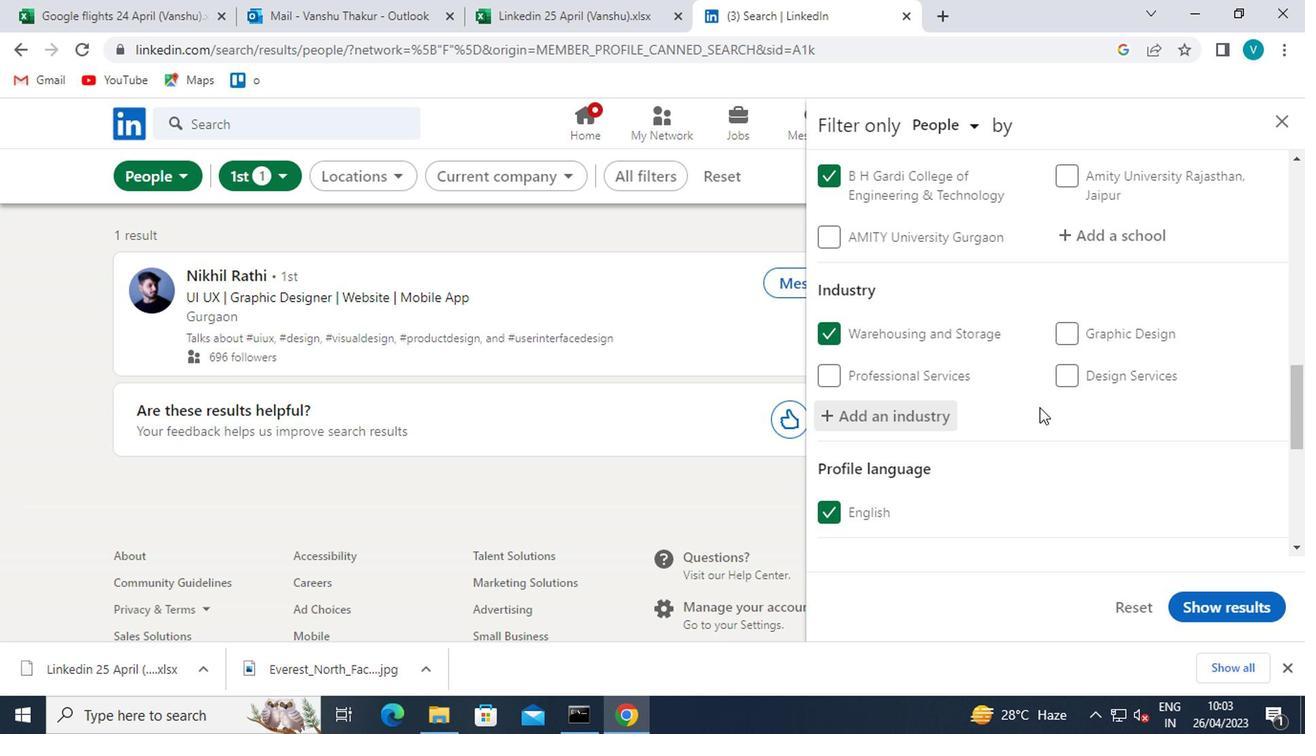 
Action: Mouse moved to (1035, 409)
Screenshot: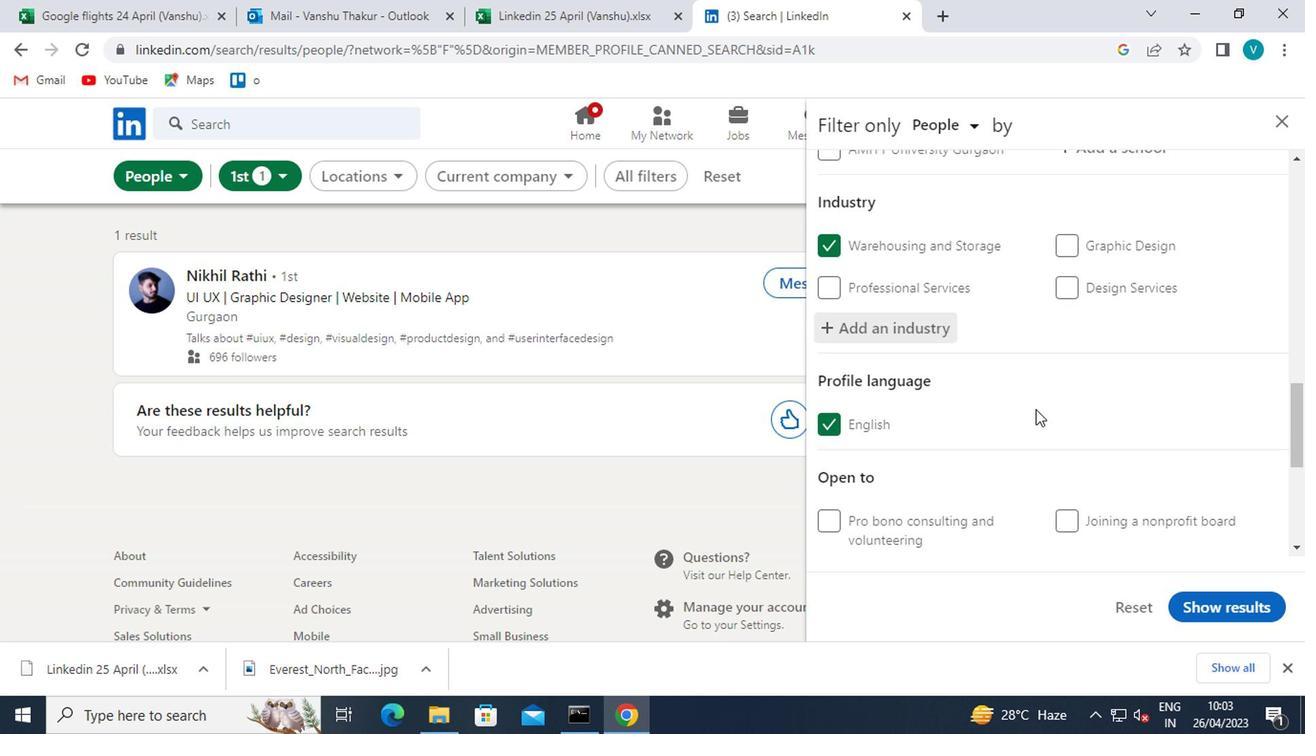 
Action: Mouse scrolled (1035, 408) with delta (0, -1)
Screenshot: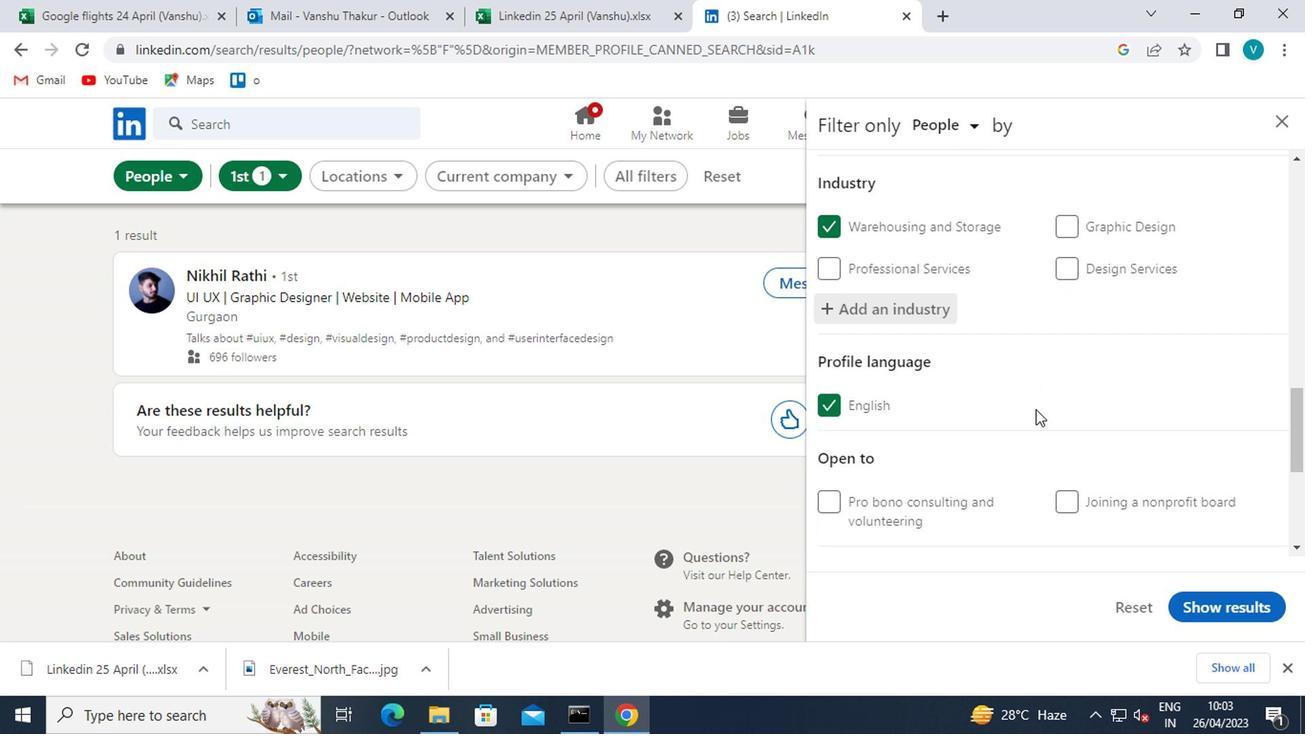 
Action: Mouse moved to (1032, 410)
Screenshot: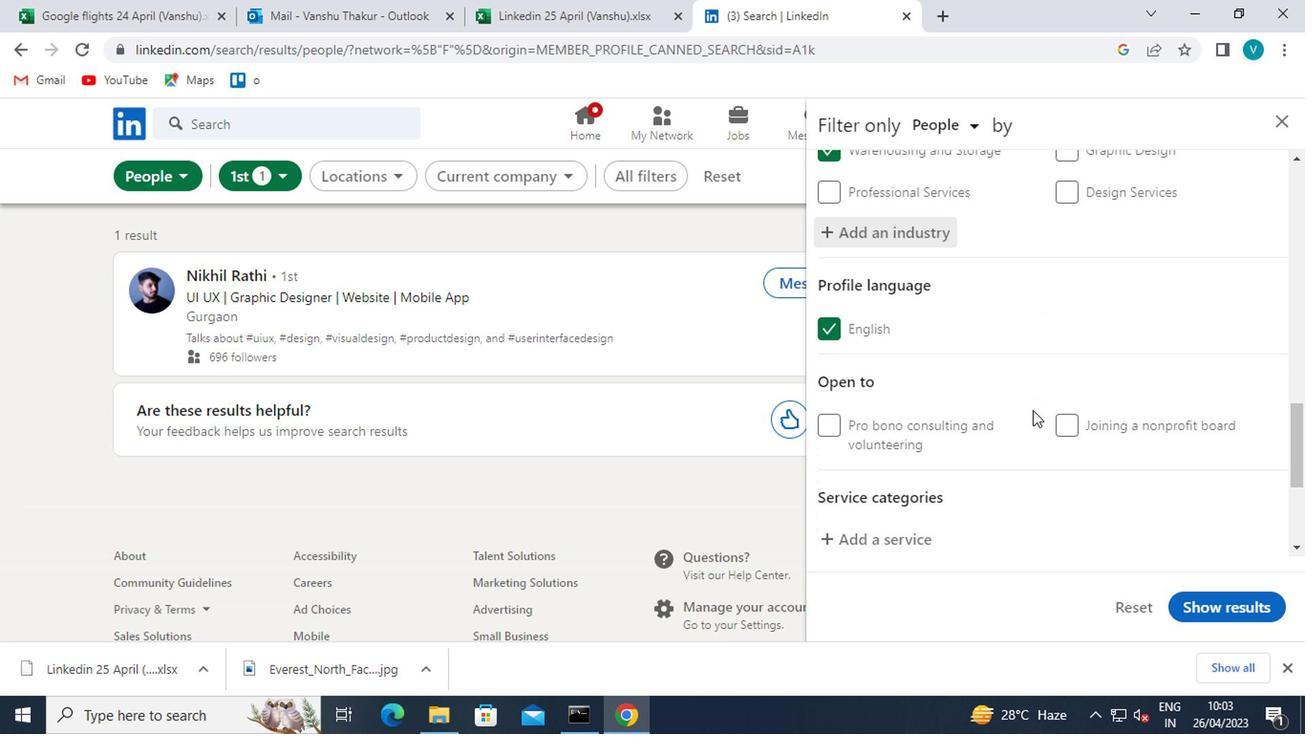 
Action: Mouse scrolled (1032, 409) with delta (0, 0)
Screenshot: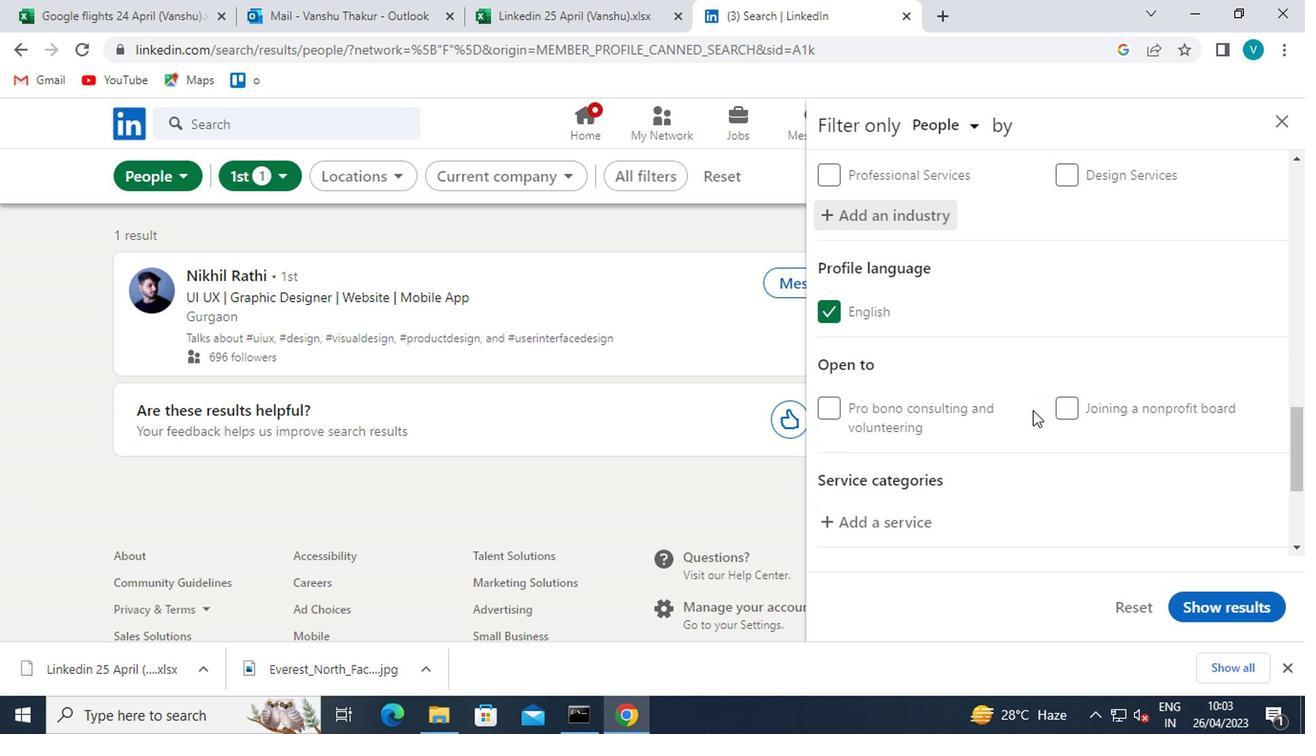 
Action: Mouse scrolled (1032, 409) with delta (0, 0)
Screenshot: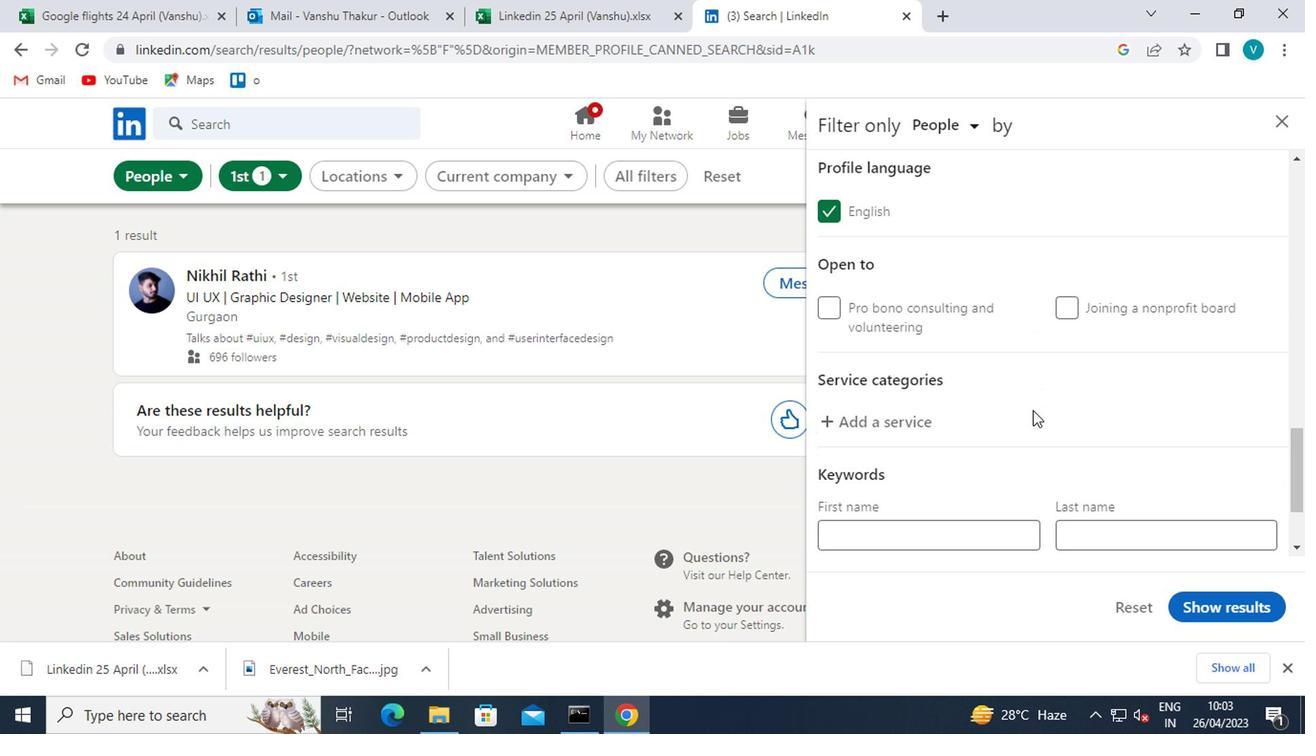 
Action: Mouse moved to (899, 349)
Screenshot: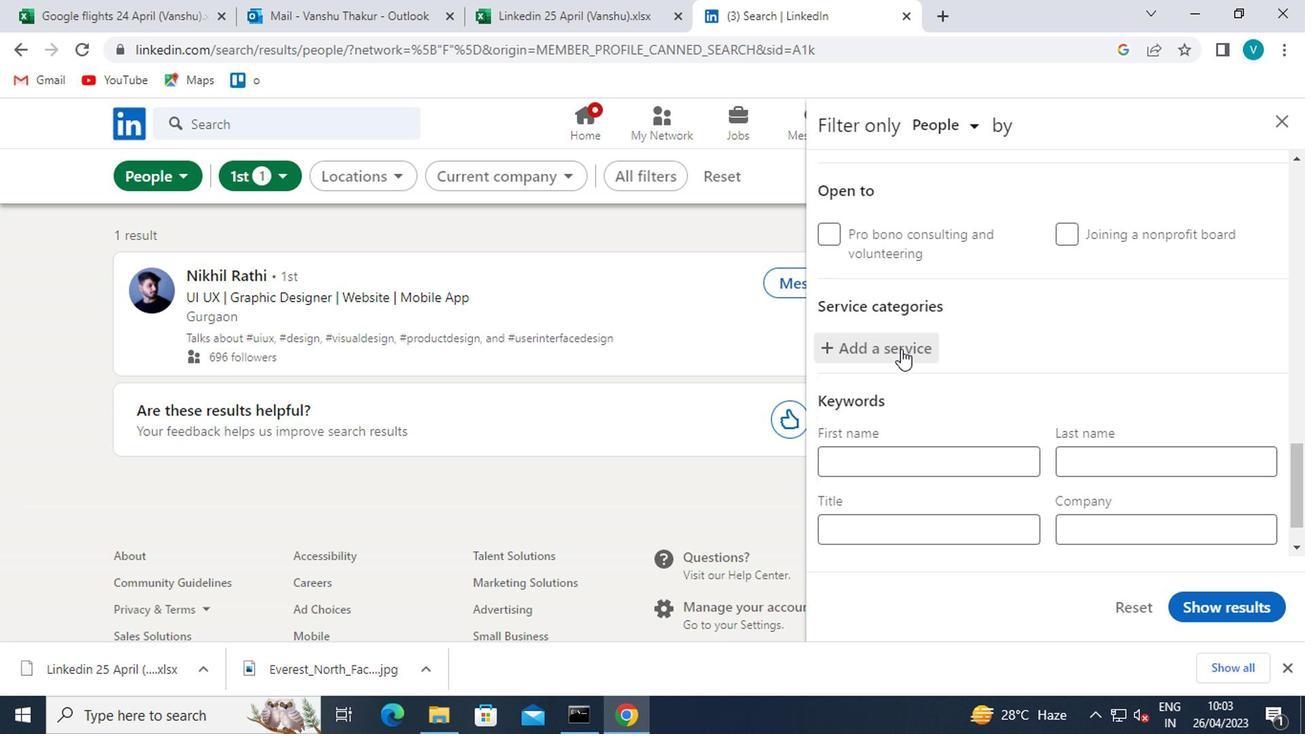 
Action: Mouse pressed left at (899, 349)
Screenshot: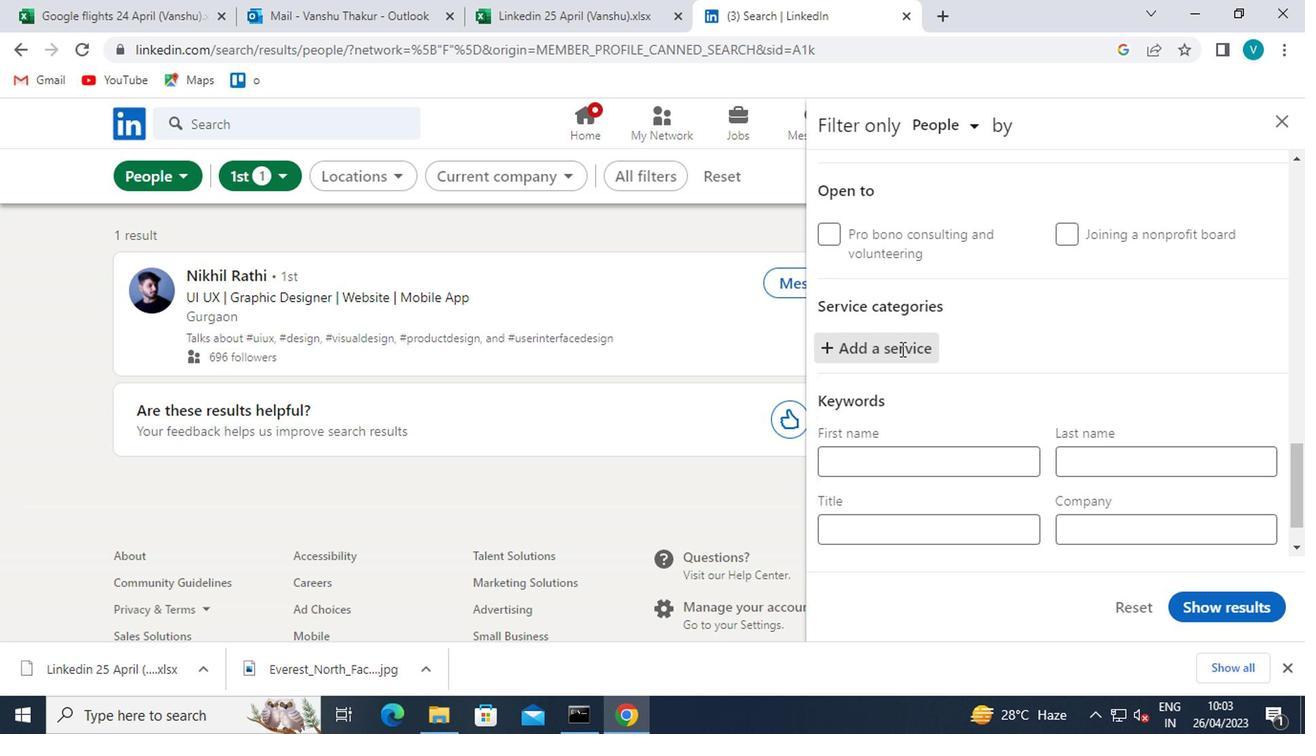 
Action: Mouse moved to (899, 349)
Screenshot: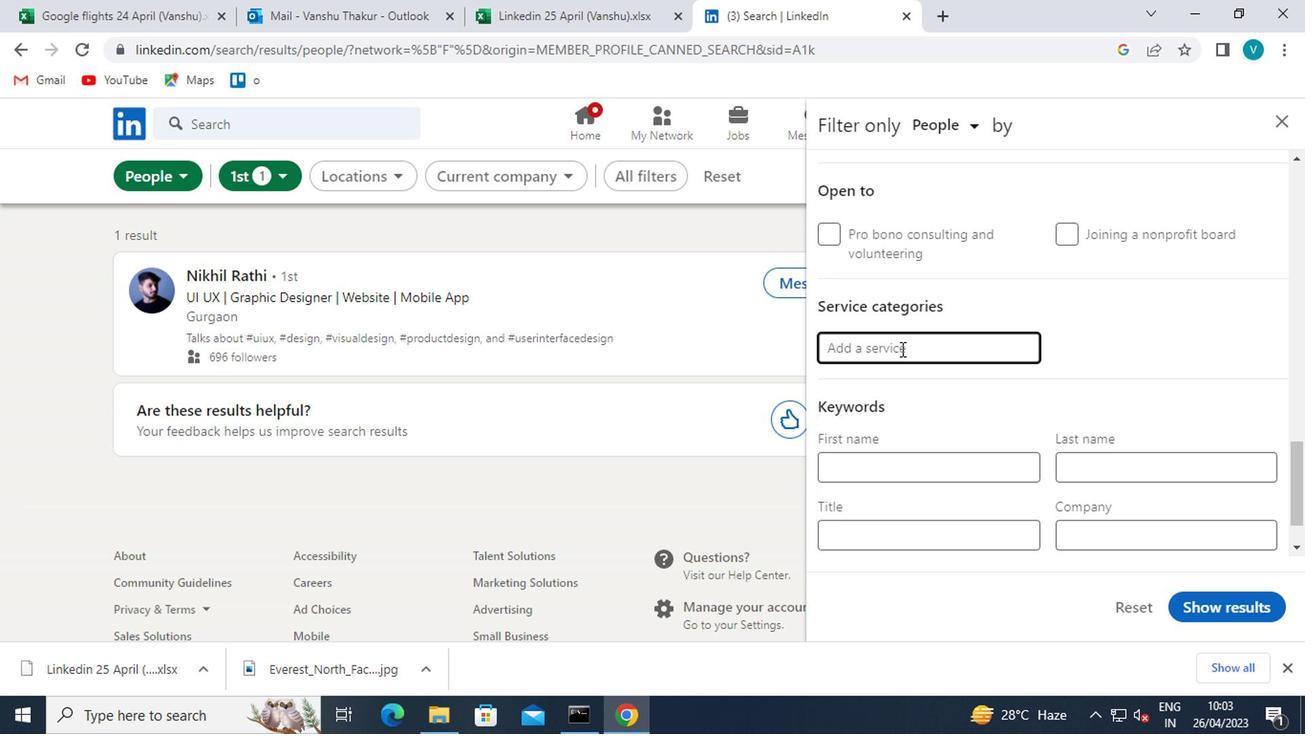
Action: Key pressed <Key.shift><Key.shift><Key.shift><Key.shift><Key.shift><Key.shift><Key.shift><Key.shift><Key.shift><Key.shift><Key.shift><Key.shift><Key.shift><Key.shift><Key.shift><Key.shift><Key.shift><Key.shift><Key.shift><Key.shift><Key.shift><Key.shift><Key.shift><Key.shift><Key.shift><Key.shift><Key.shift><Key.shift><Key.shift><Key.shift><Key.shift><Key.shift><Key.shift><Key.shift><Key.shift>CONTENT<Key.space>
Screenshot: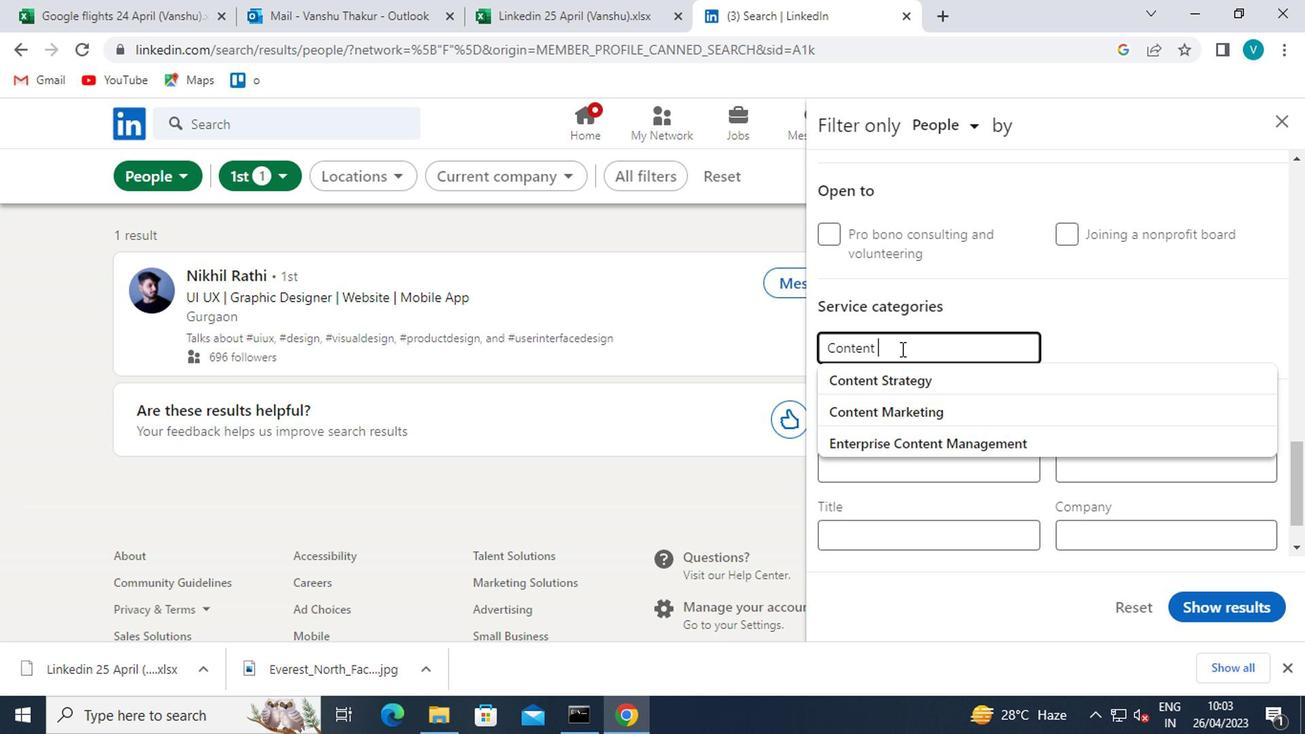 
Action: Mouse moved to (911, 378)
Screenshot: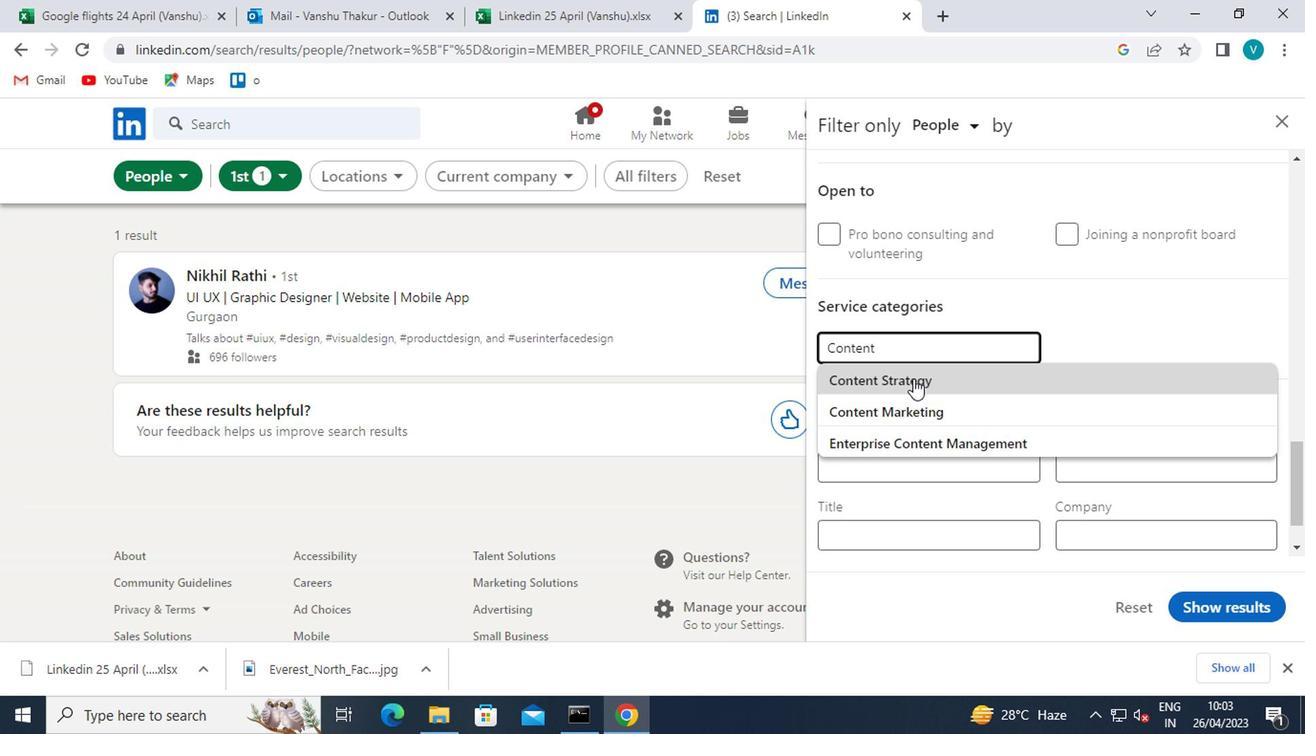 
Action: Mouse pressed left at (911, 378)
Screenshot: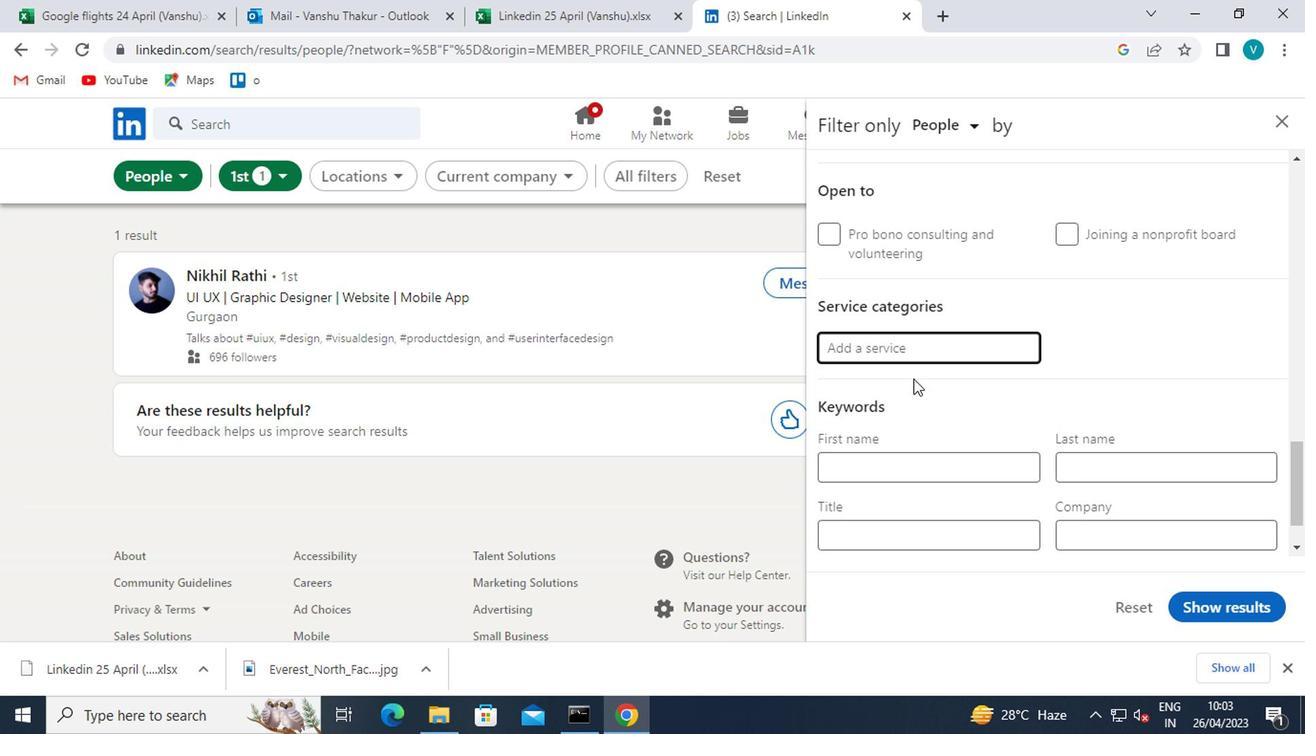 
Action: Mouse moved to (909, 378)
Screenshot: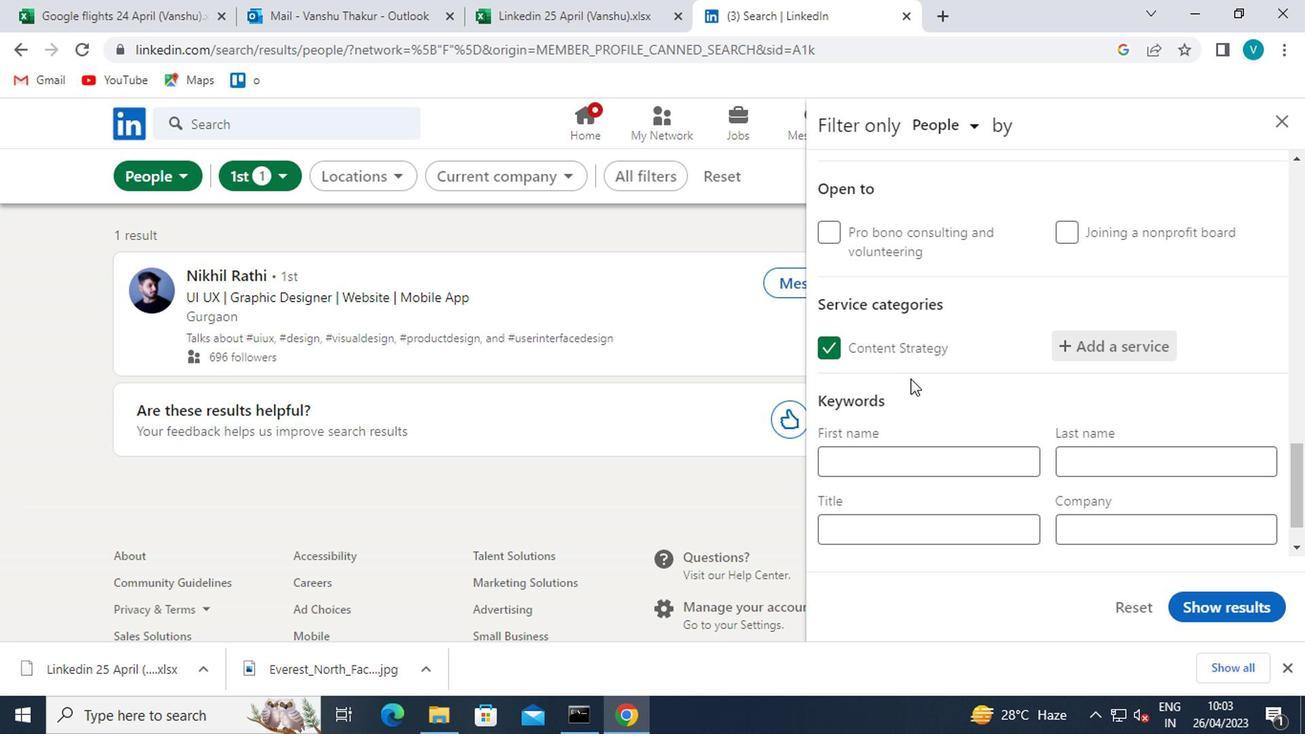 
Action: Mouse scrolled (909, 378) with delta (0, 0)
Screenshot: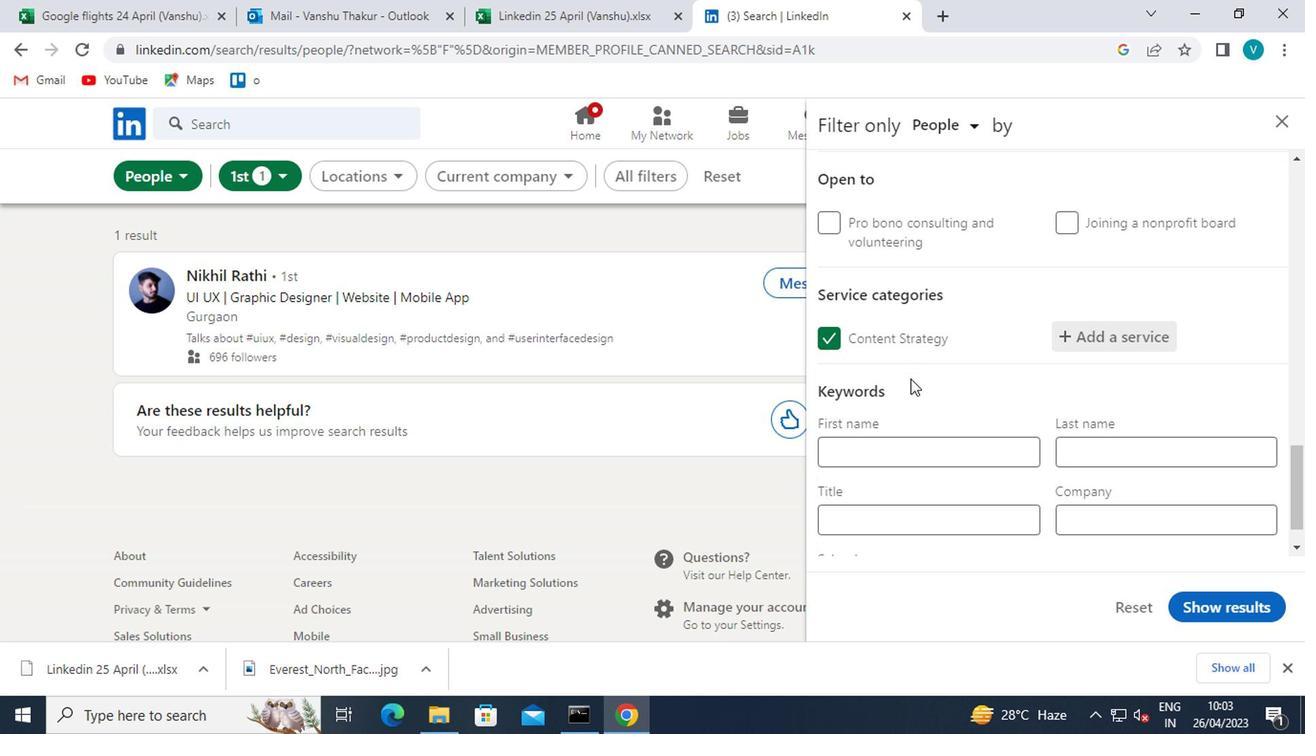 
Action: Mouse moved to (908, 378)
Screenshot: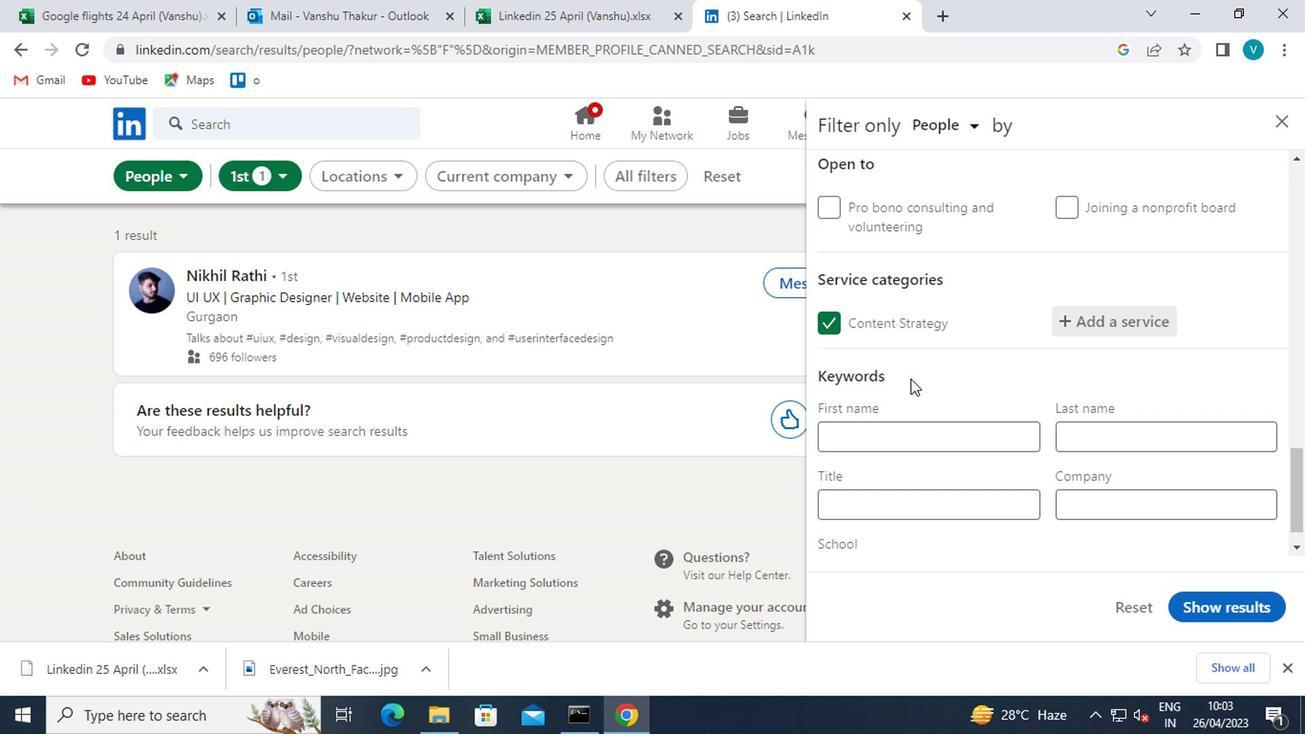 
Action: Mouse scrolled (908, 378) with delta (0, 0)
Screenshot: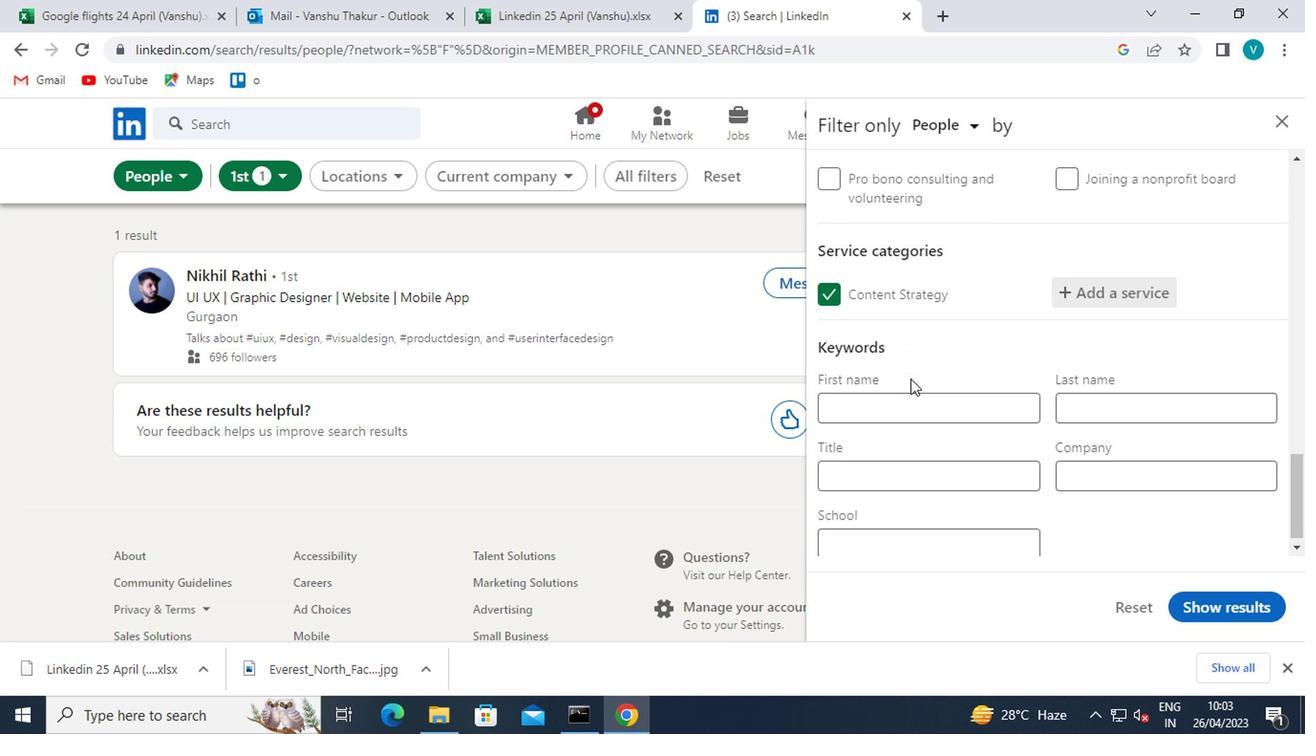
Action: Mouse moved to (899, 460)
Screenshot: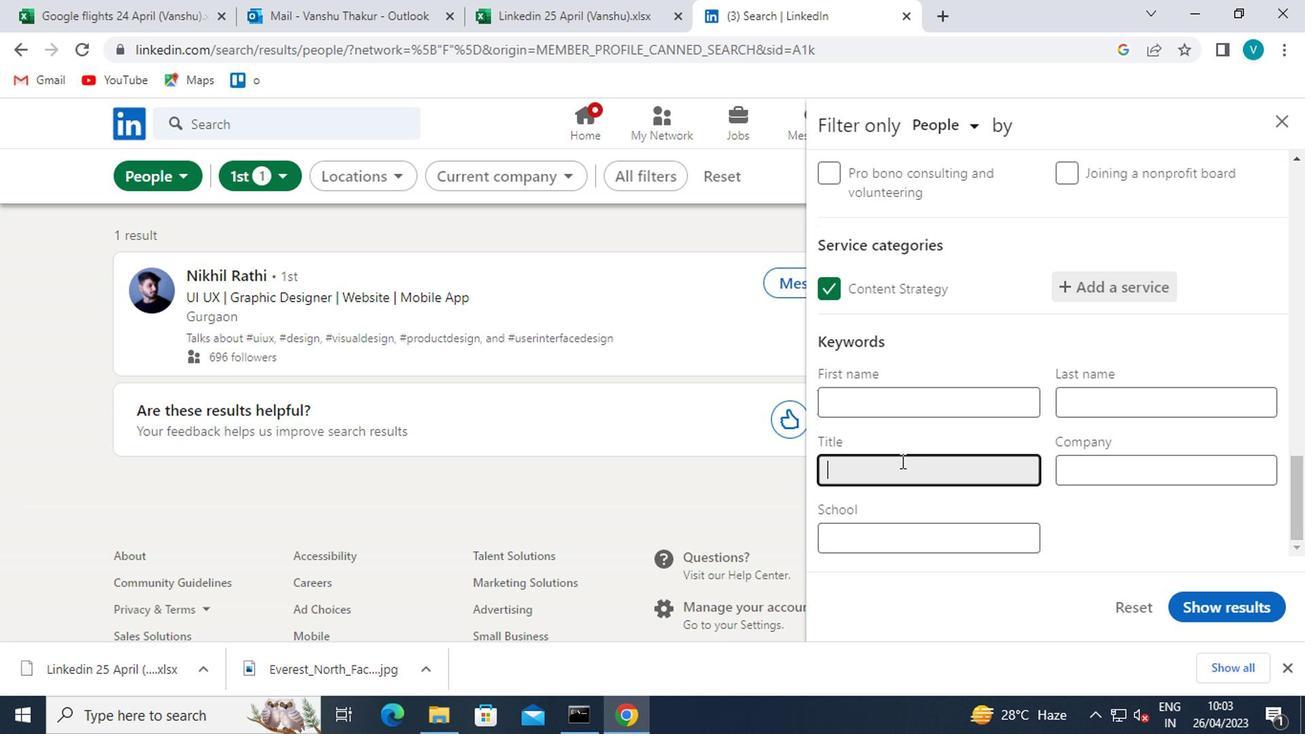 
Action: Mouse pressed left at (899, 460)
Screenshot: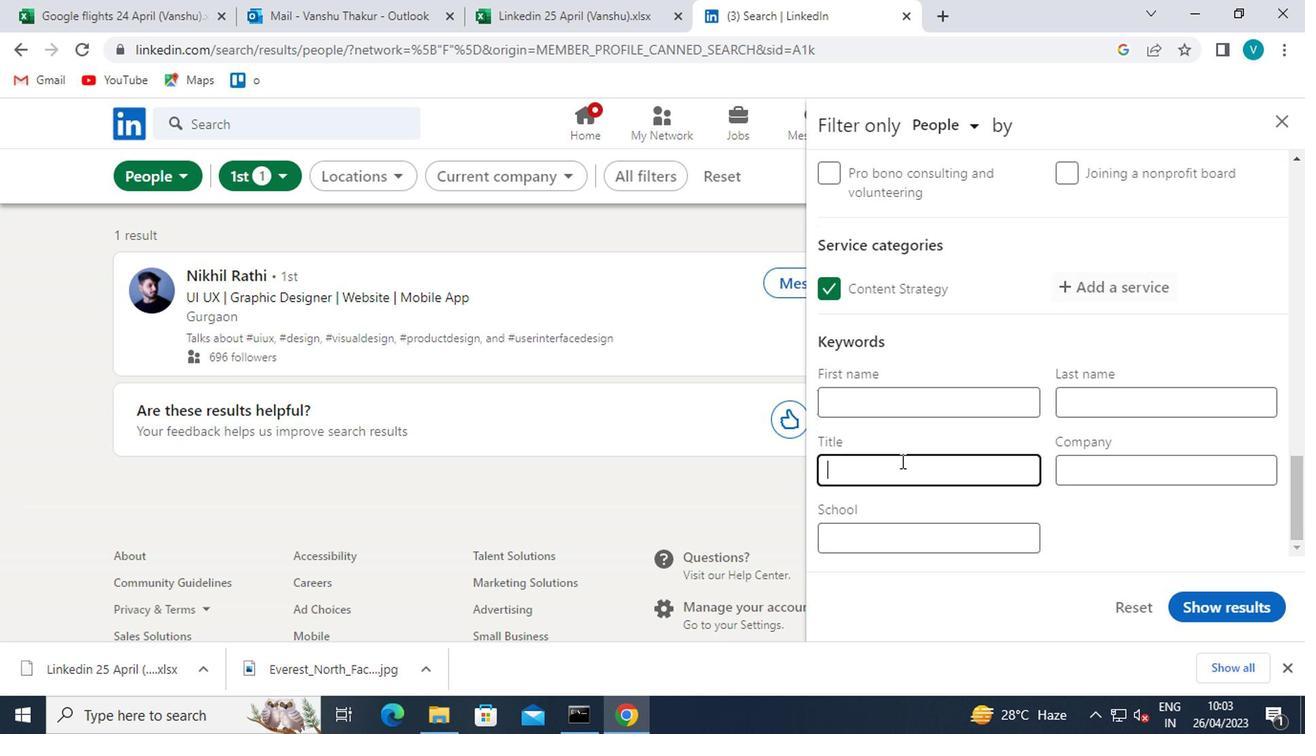 
Action: Key pressed <Key.shift>TRANSLATOR
Screenshot: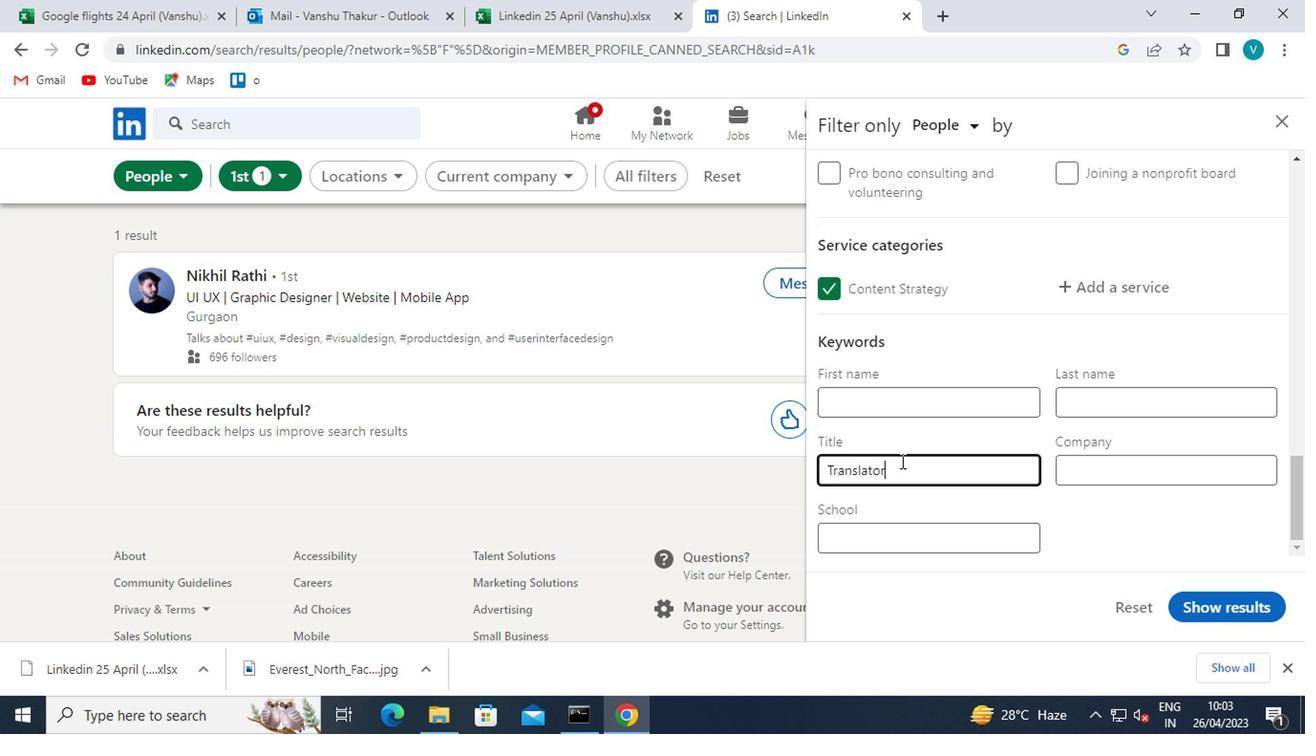 
Action: Mouse moved to (1179, 597)
Screenshot: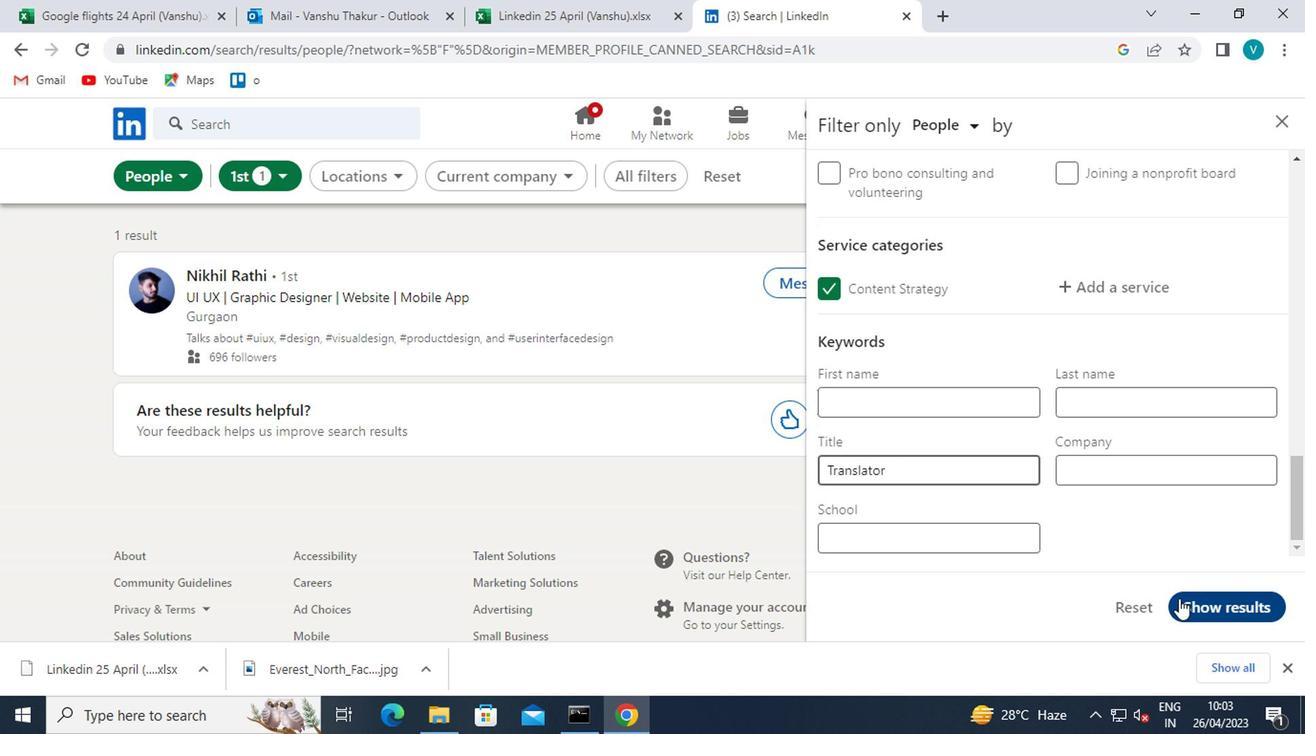 
Action: Mouse pressed left at (1179, 597)
Screenshot: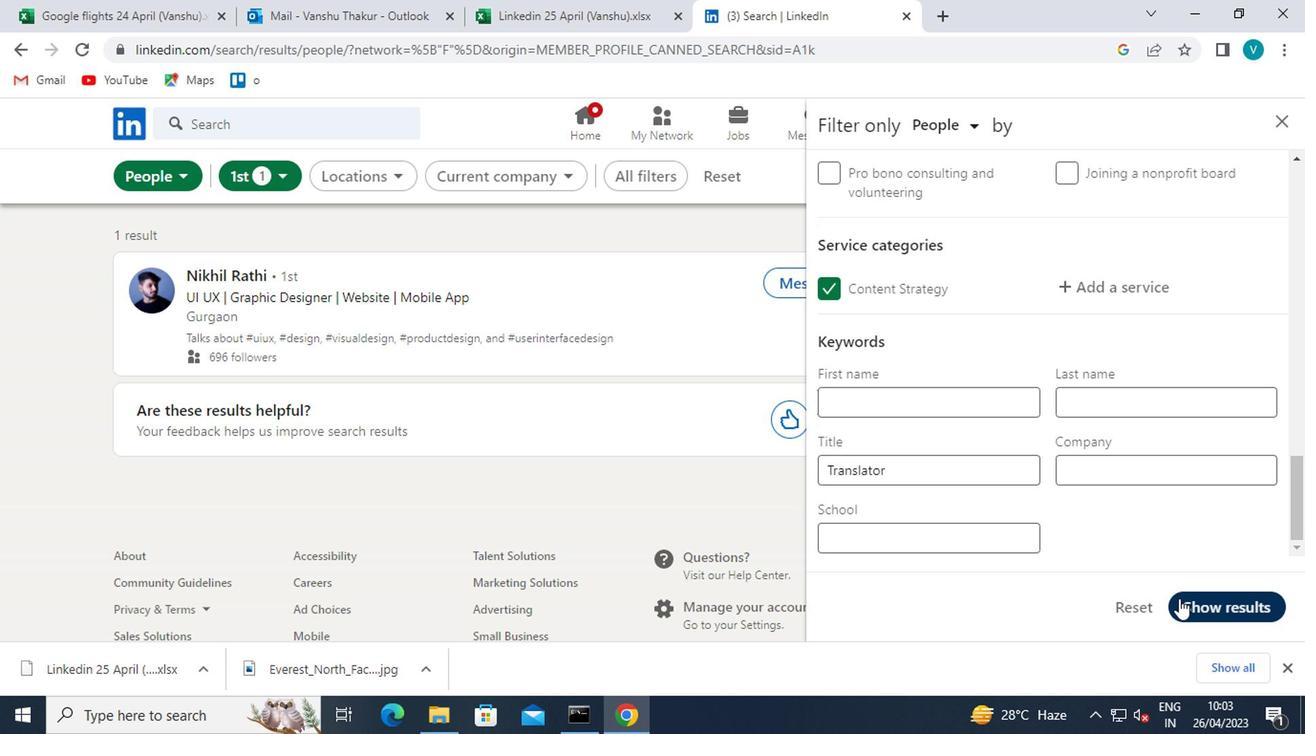 
